Task: Look for space in Voznesensk, Ukraine from 24th August, 2023 to 10th September, 2023 for 8 adults in price range Rs.12000 to Rs.15000. Place can be entire place or shared room with 4 bedrooms having 8 beds and 4 bathrooms. Property type can be house, flat, guest house. Amenities needed are: wifi, TV, free parkinig on premises, gym, breakfast. Booking option can be shelf check-in. Required host language is English.
Action: Mouse moved to (460, 105)
Screenshot: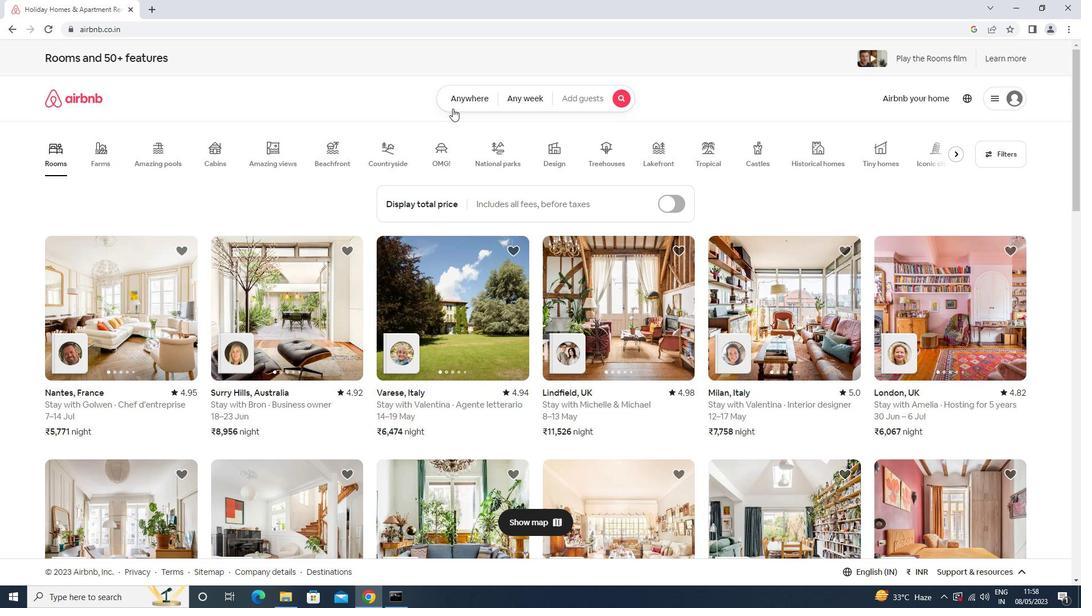 
Action: Mouse pressed left at (460, 105)
Screenshot: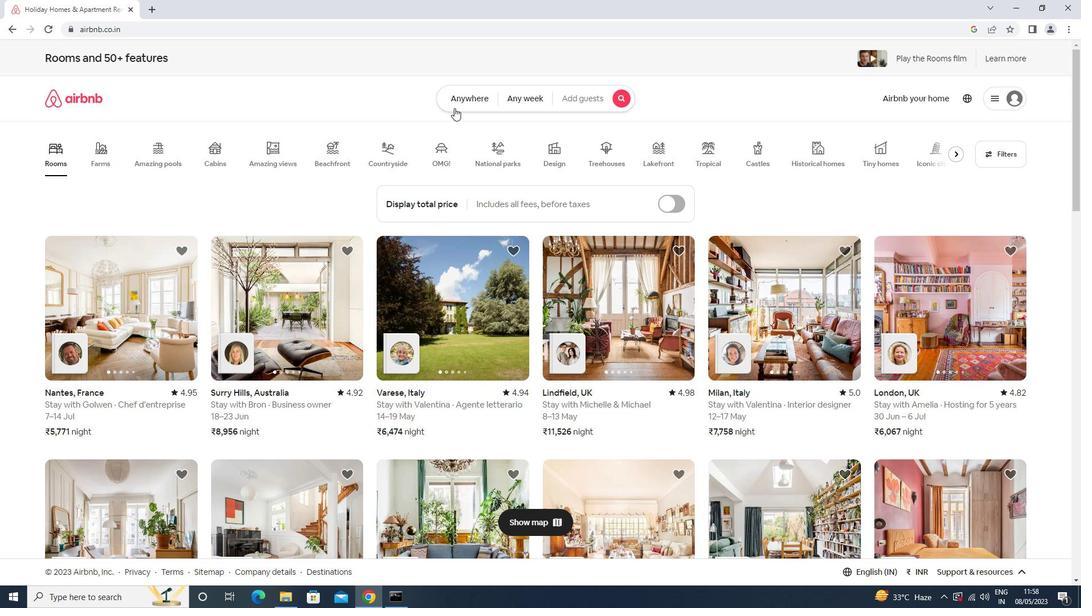 
Action: Mouse moved to (388, 137)
Screenshot: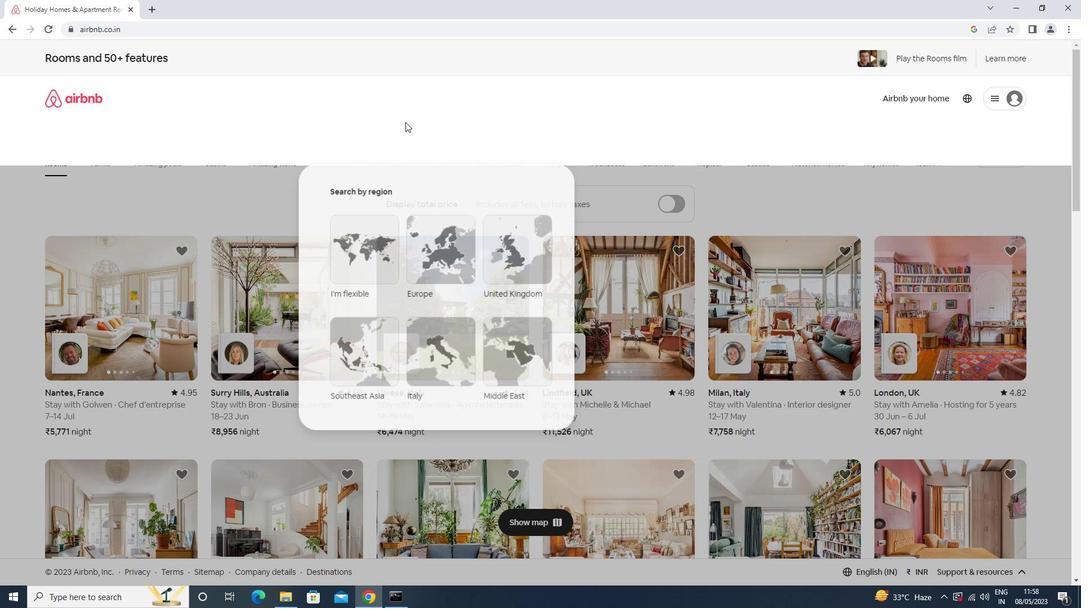 
Action: Mouse pressed left at (388, 137)
Screenshot: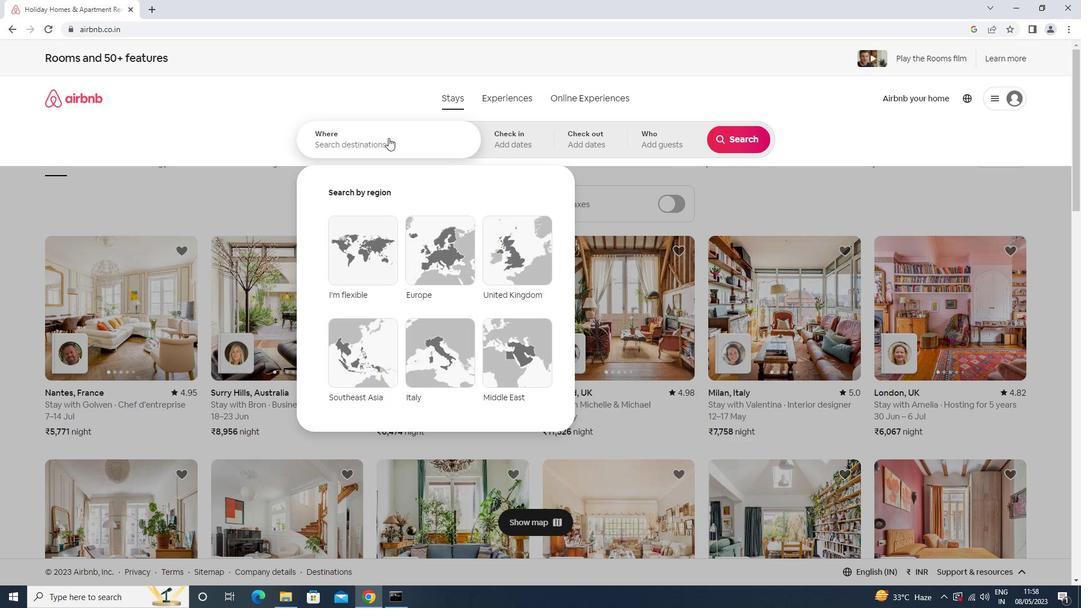 
Action: Key pressed <Key.shift>VOZNESENSK,<Key.shift>UKRAIRE<Key.enter>
Screenshot: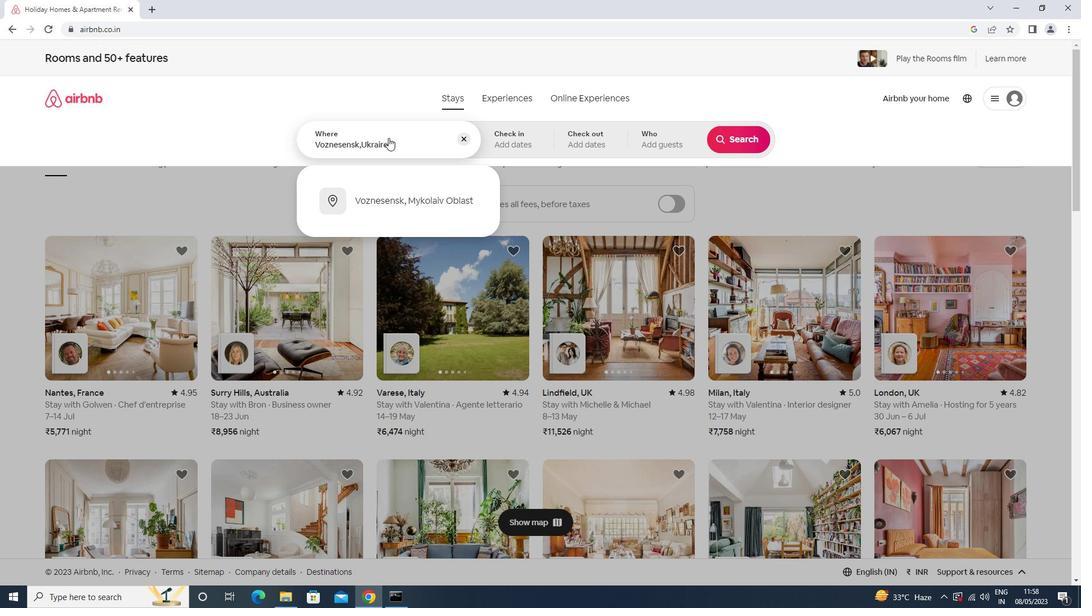 
Action: Mouse moved to (736, 228)
Screenshot: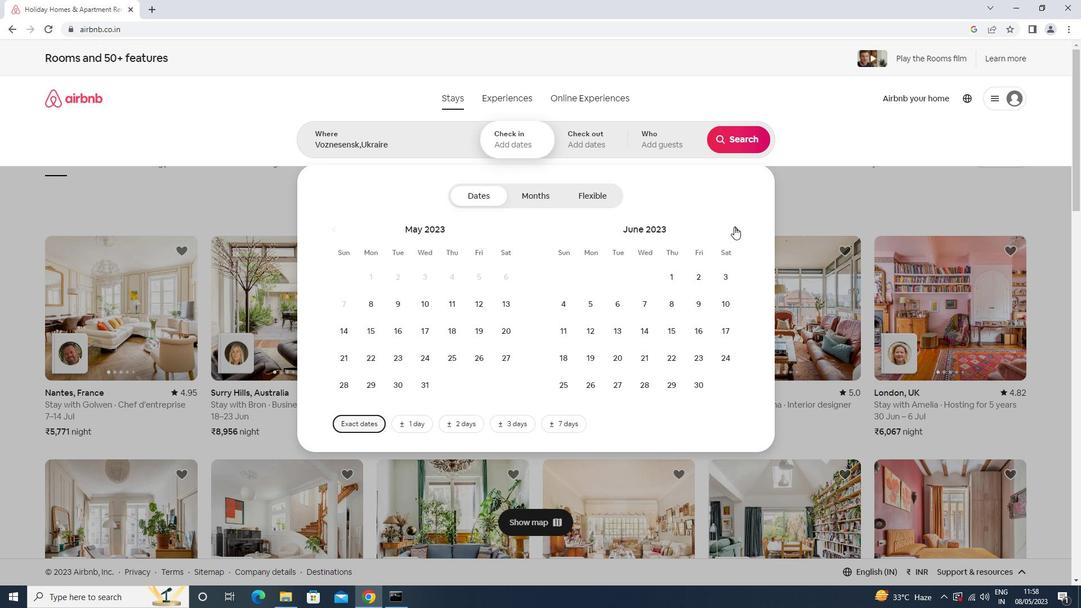 
Action: Mouse pressed left at (736, 228)
Screenshot: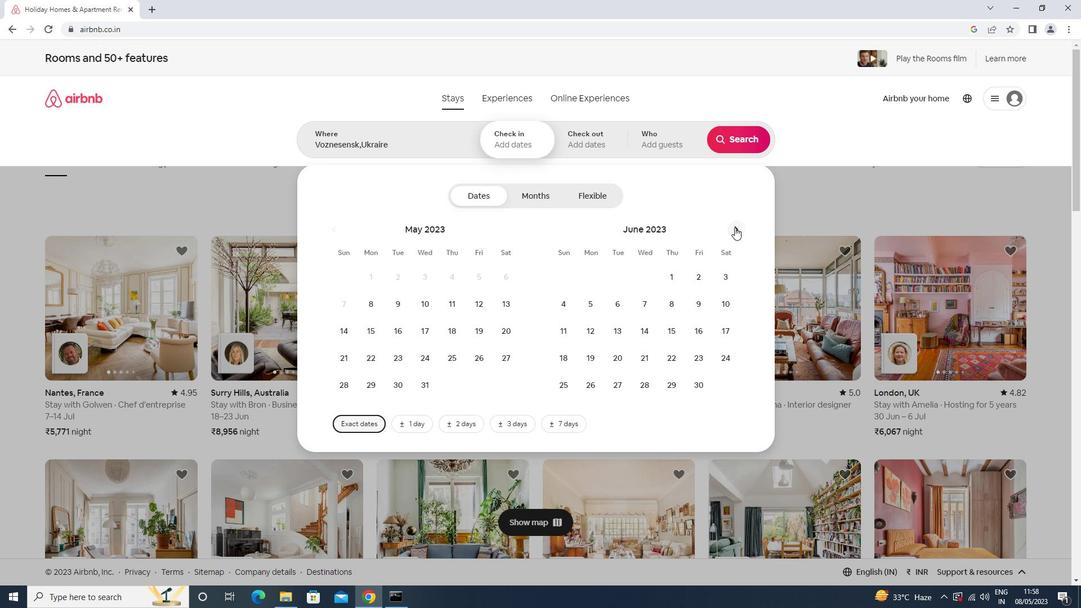 
Action: Mouse moved to (736, 229)
Screenshot: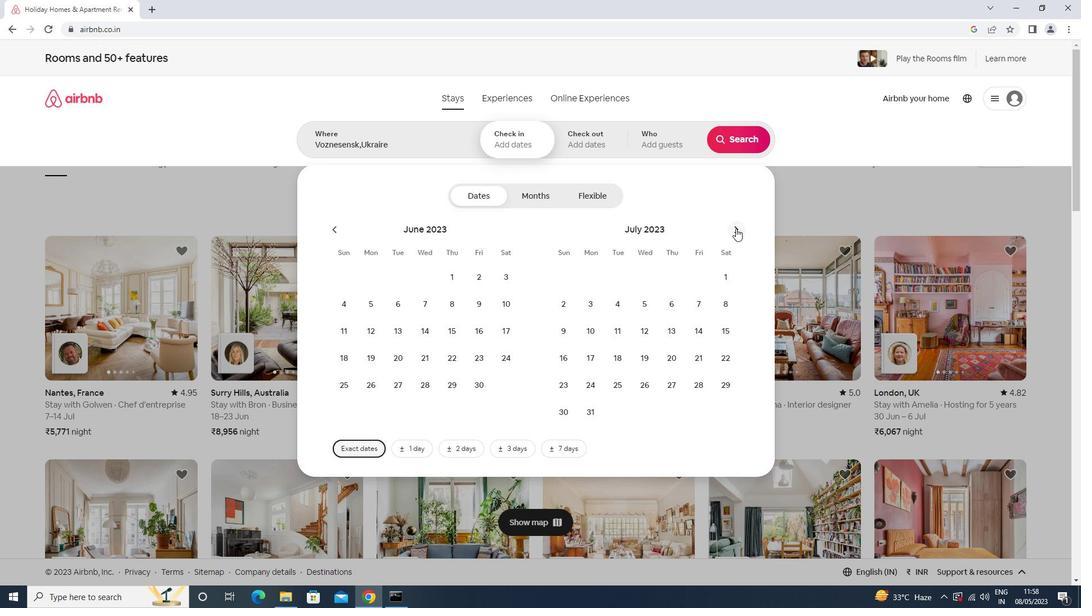 
Action: Mouse pressed left at (736, 229)
Screenshot: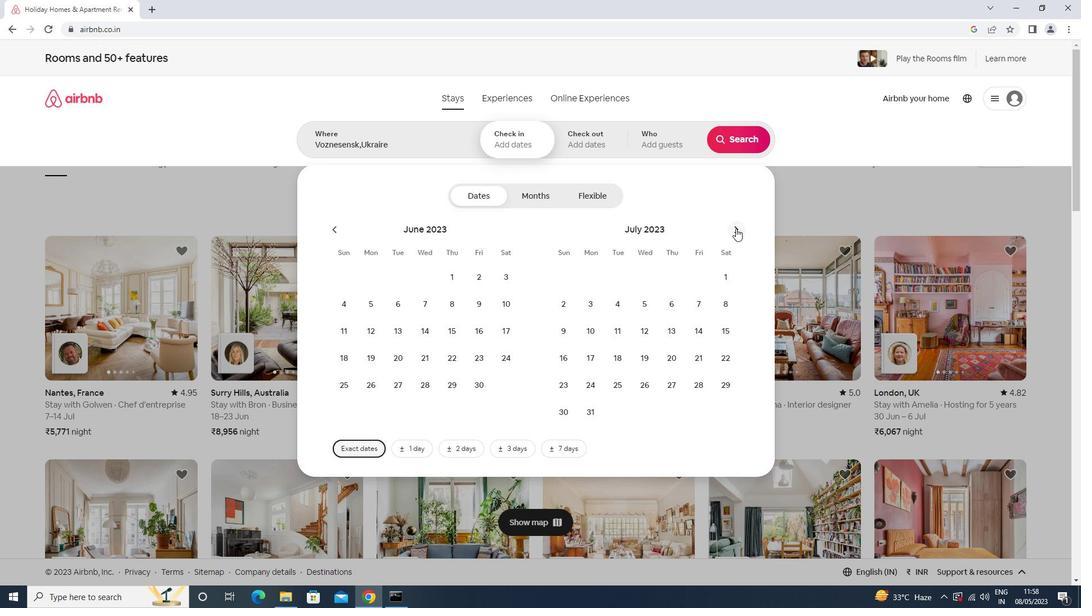 
Action: Mouse moved to (732, 233)
Screenshot: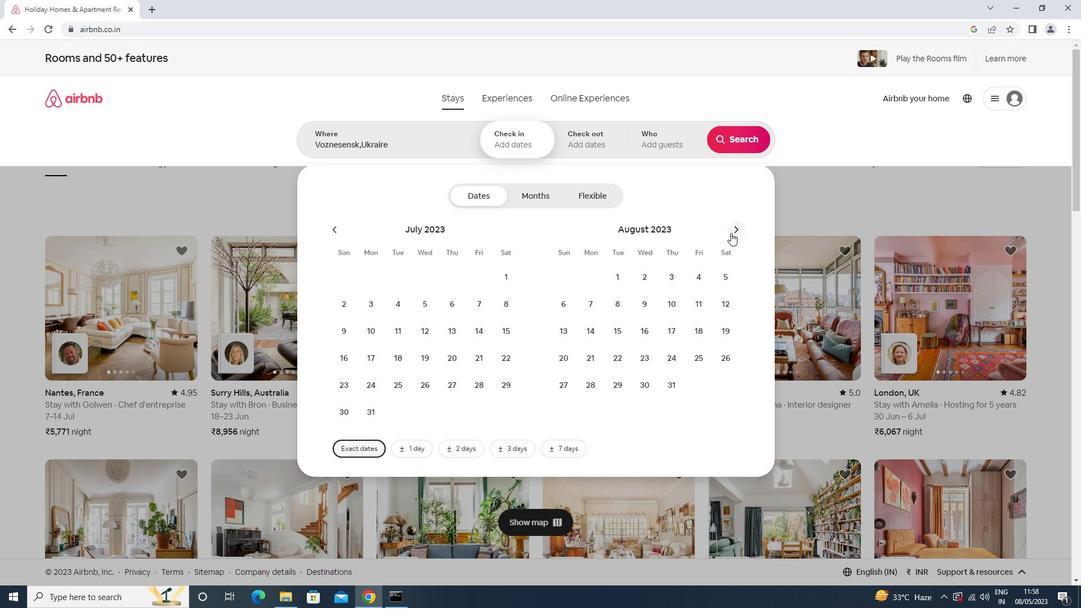 
Action: Mouse pressed left at (732, 233)
Screenshot: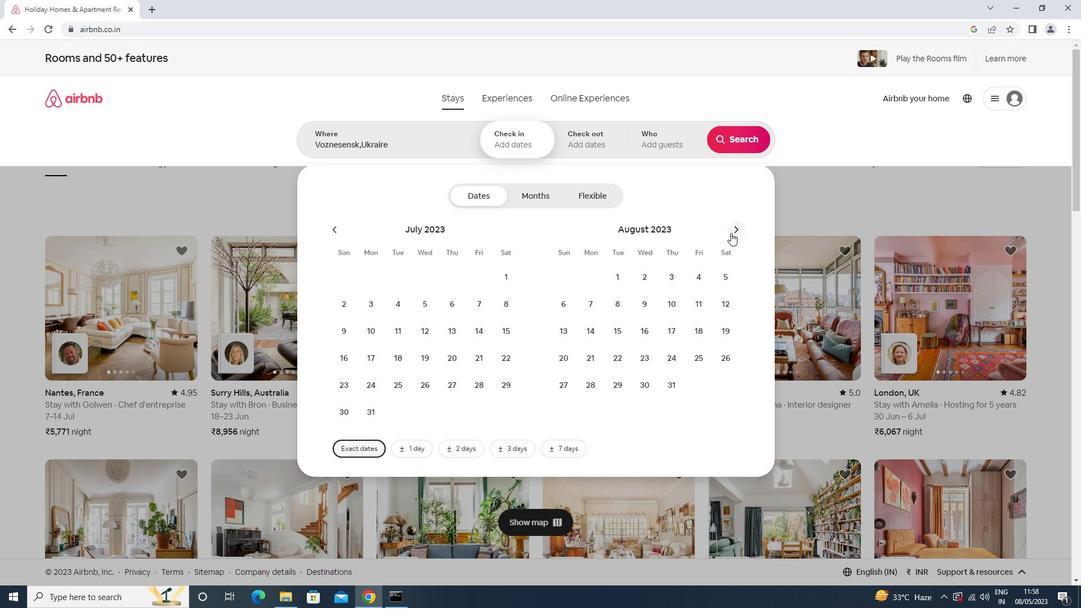 
Action: Mouse moved to (446, 357)
Screenshot: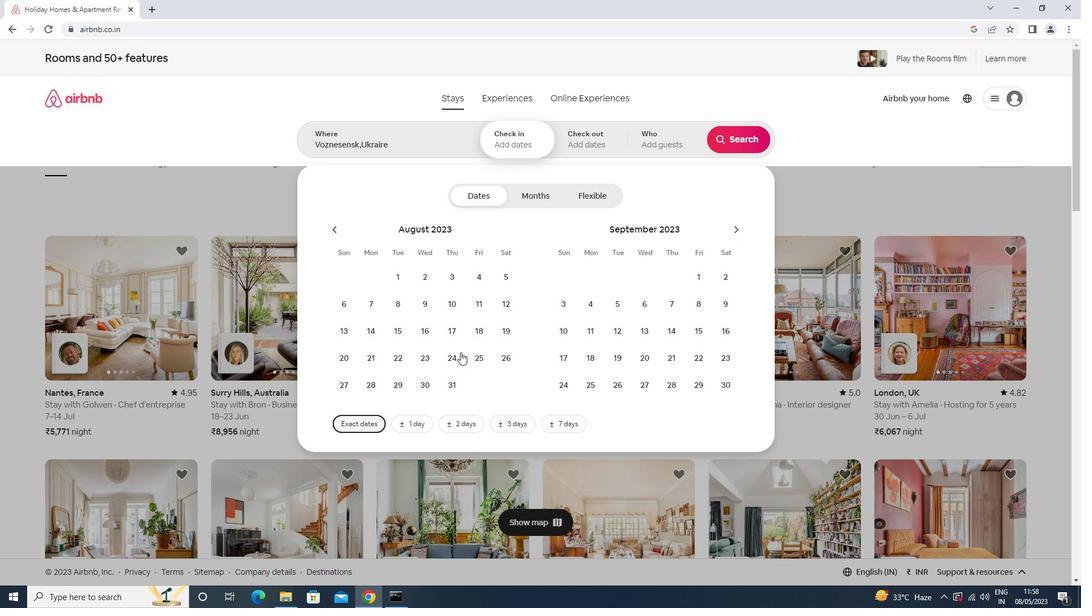 
Action: Mouse pressed left at (446, 357)
Screenshot: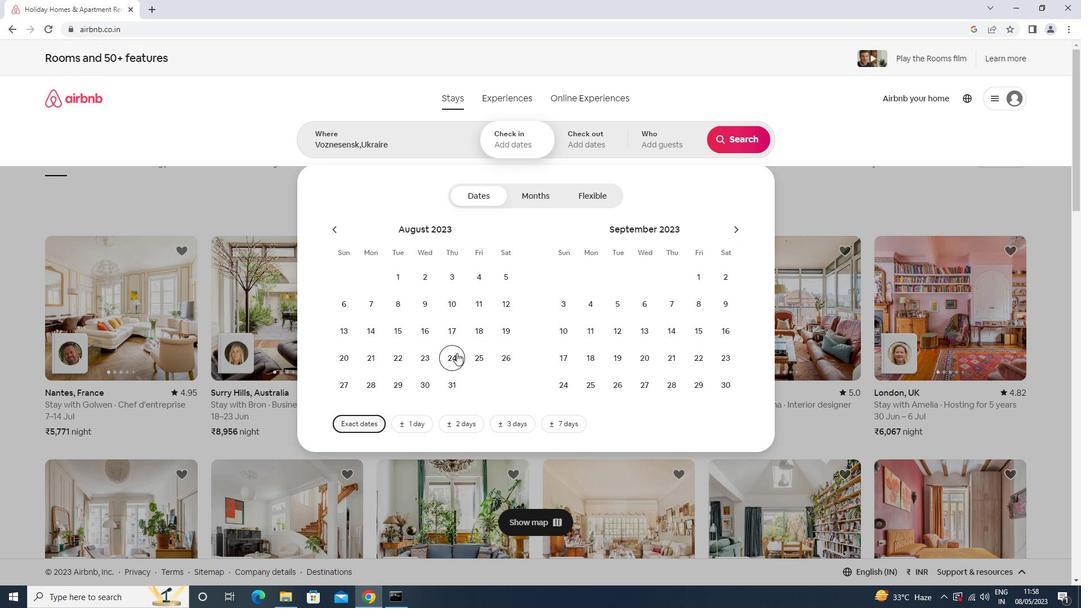 
Action: Mouse moved to (566, 327)
Screenshot: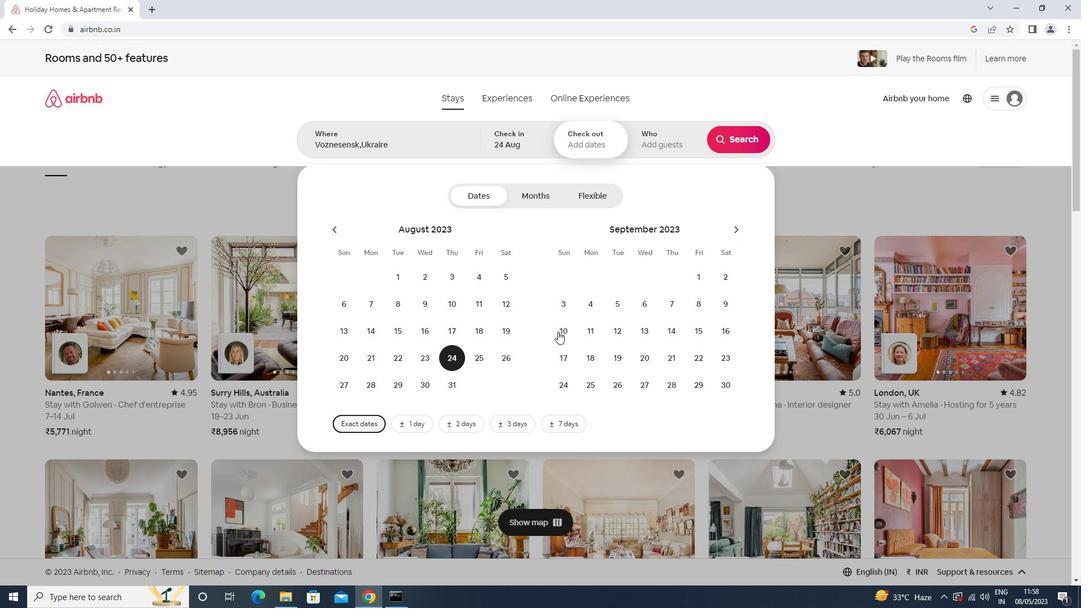 
Action: Mouse pressed left at (566, 327)
Screenshot: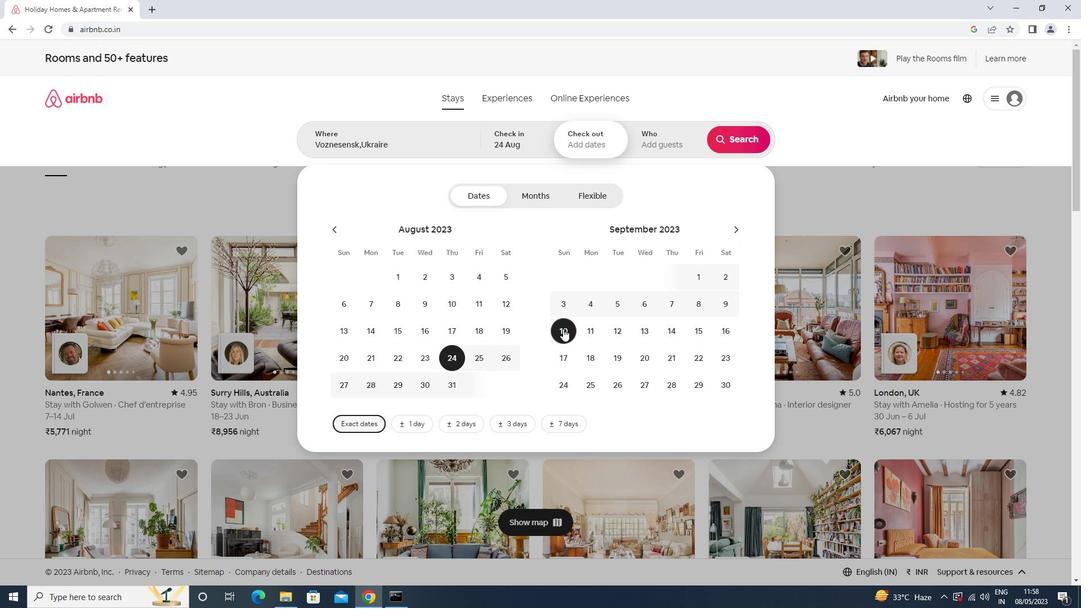 
Action: Mouse moved to (642, 135)
Screenshot: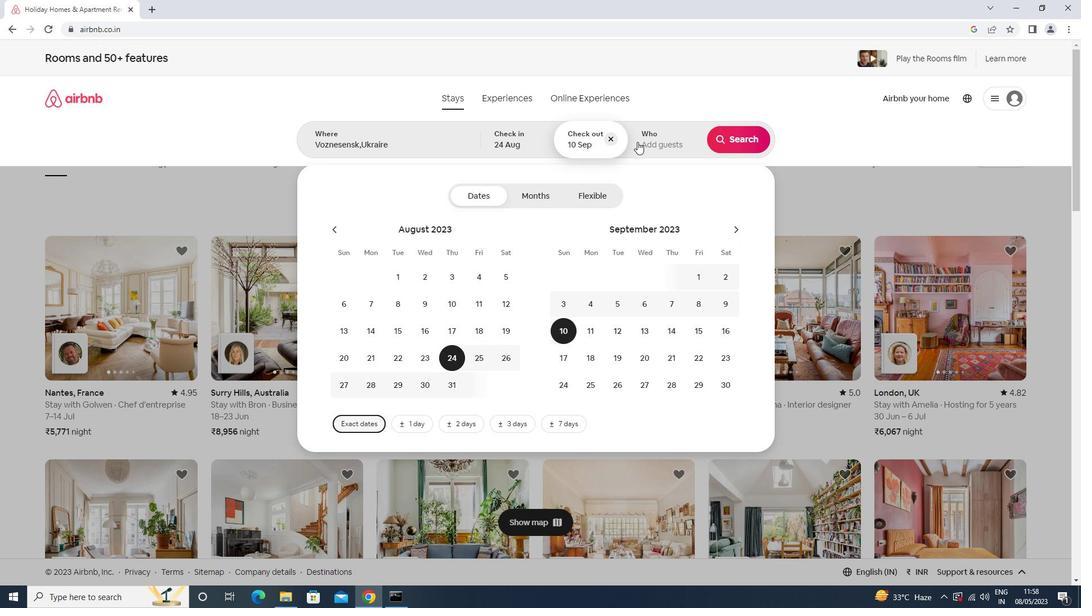 
Action: Mouse pressed left at (642, 135)
Screenshot: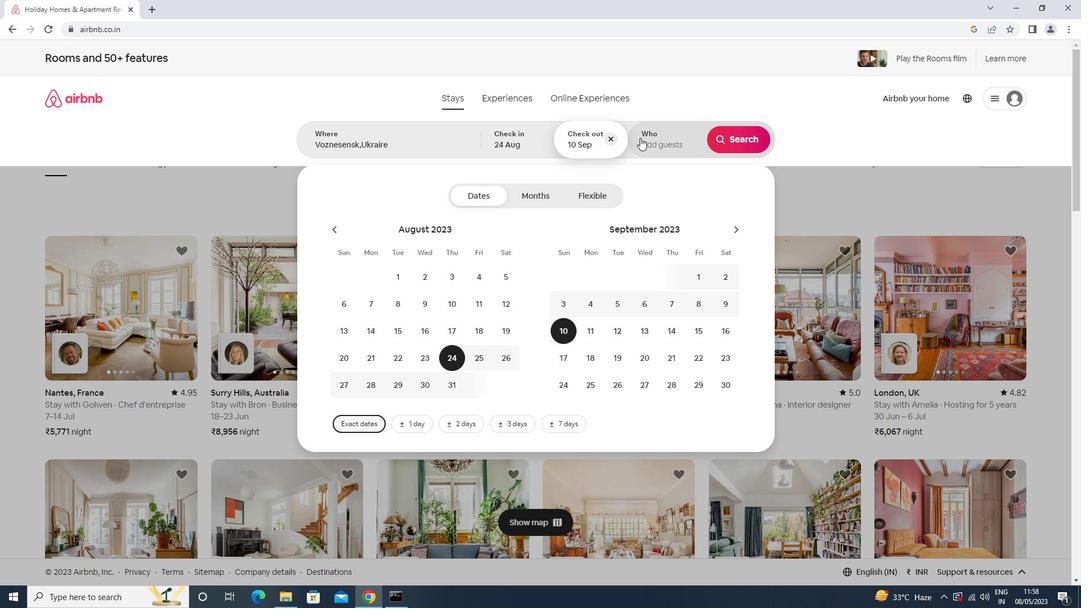 
Action: Mouse moved to (736, 201)
Screenshot: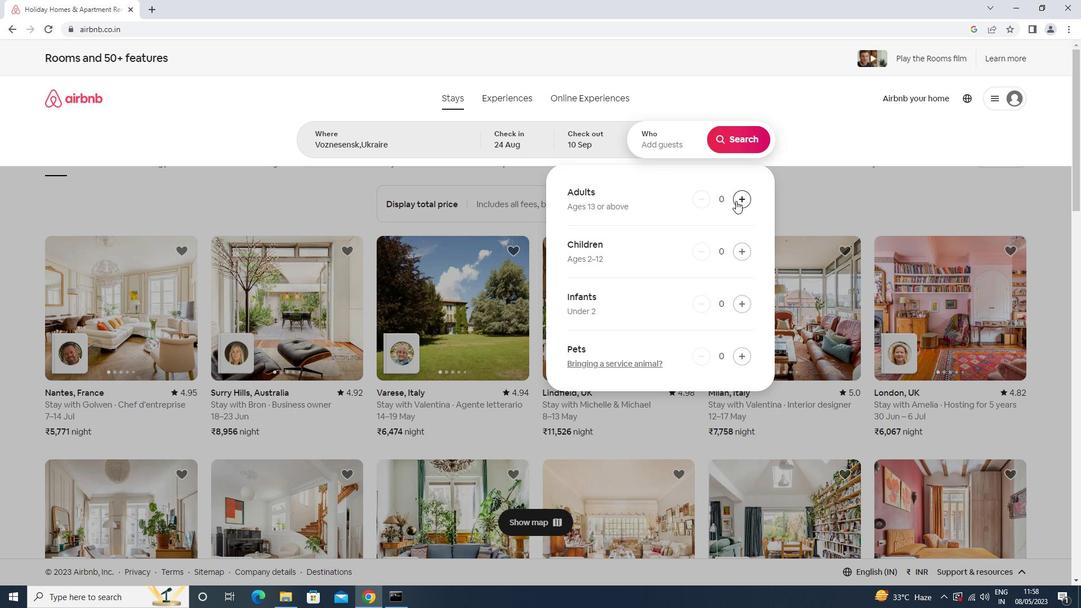 
Action: Mouse pressed left at (736, 201)
Screenshot: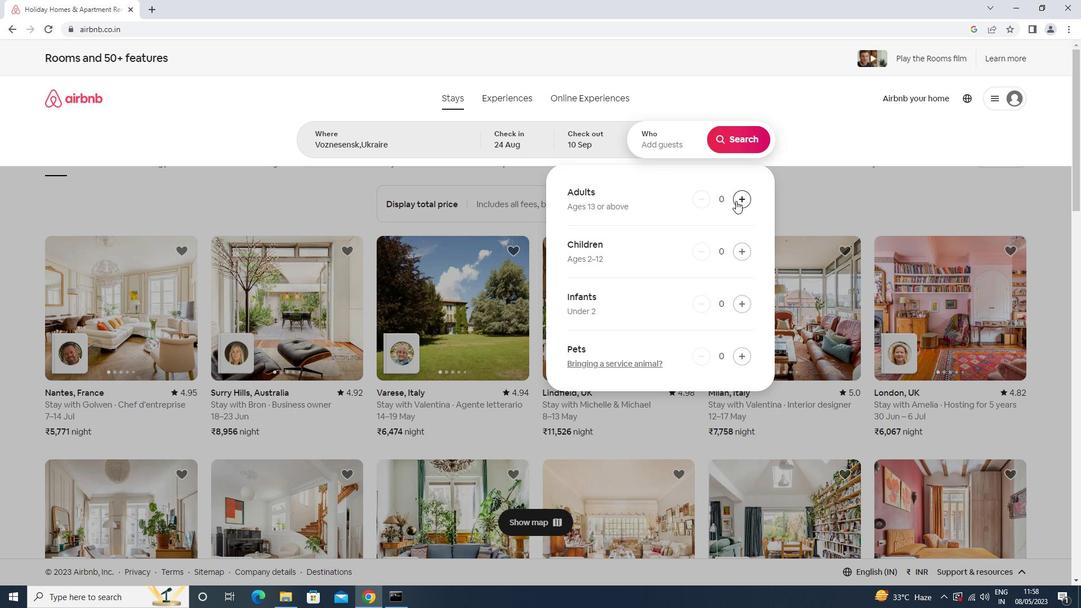 
Action: Mouse moved to (736, 201)
Screenshot: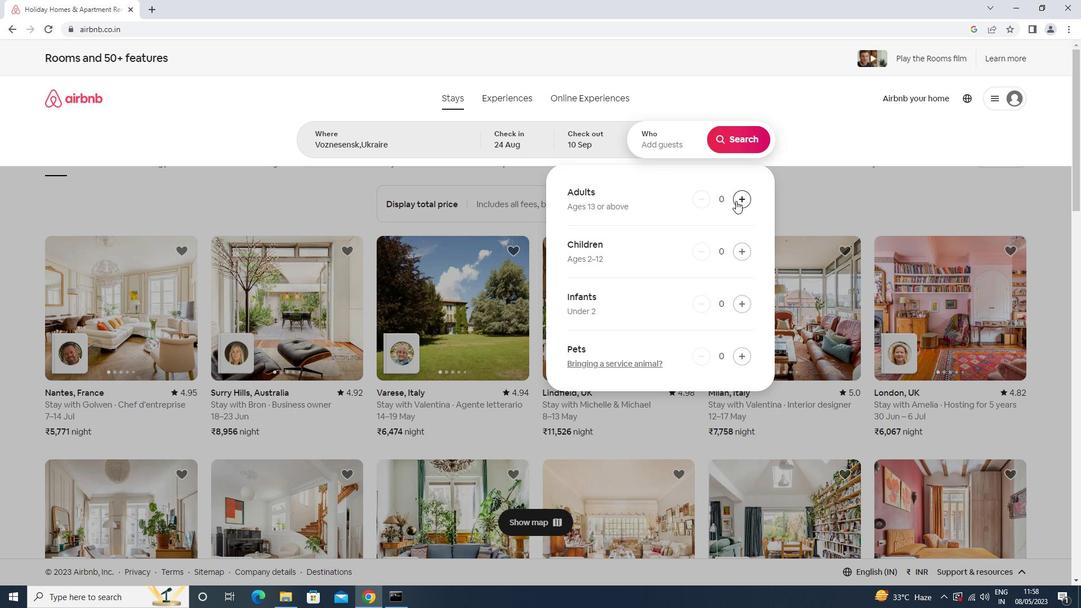 
Action: Mouse pressed left at (736, 201)
Screenshot: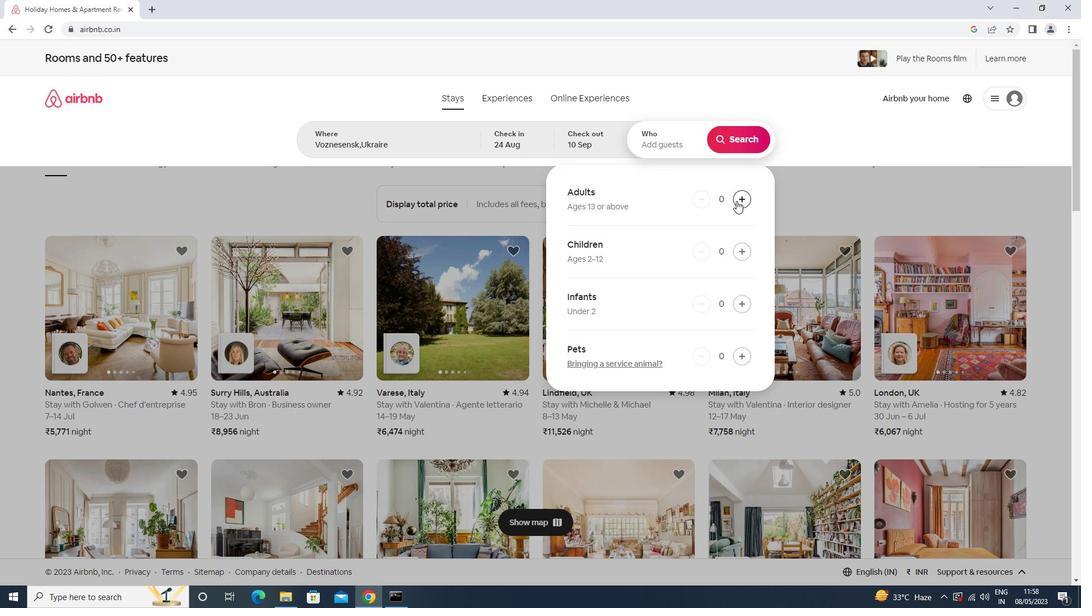 
Action: Mouse pressed left at (736, 201)
Screenshot: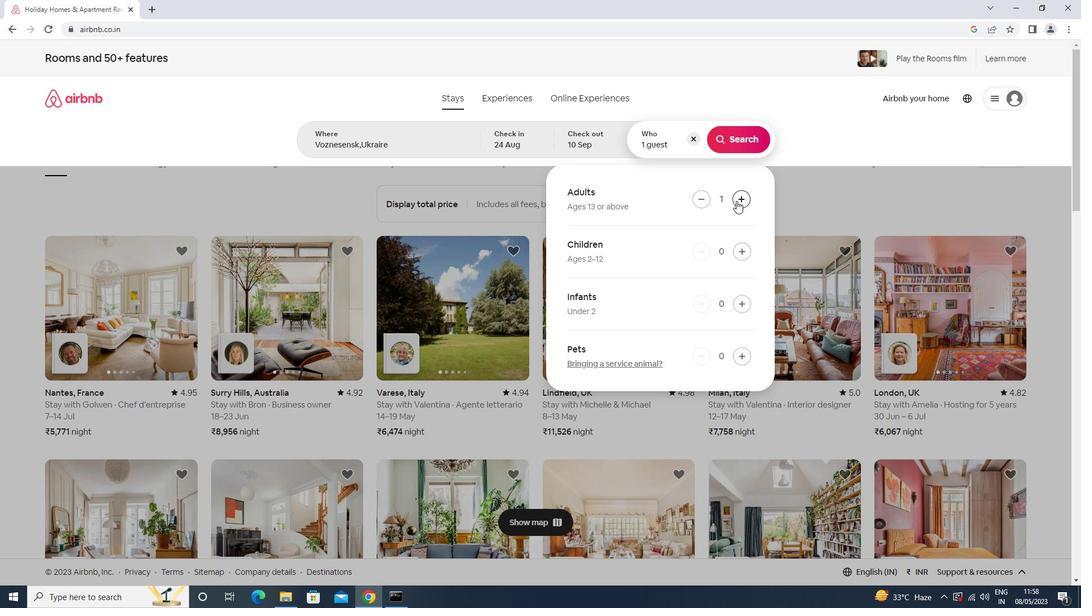 
Action: Mouse pressed left at (736, 201)
Screenshot: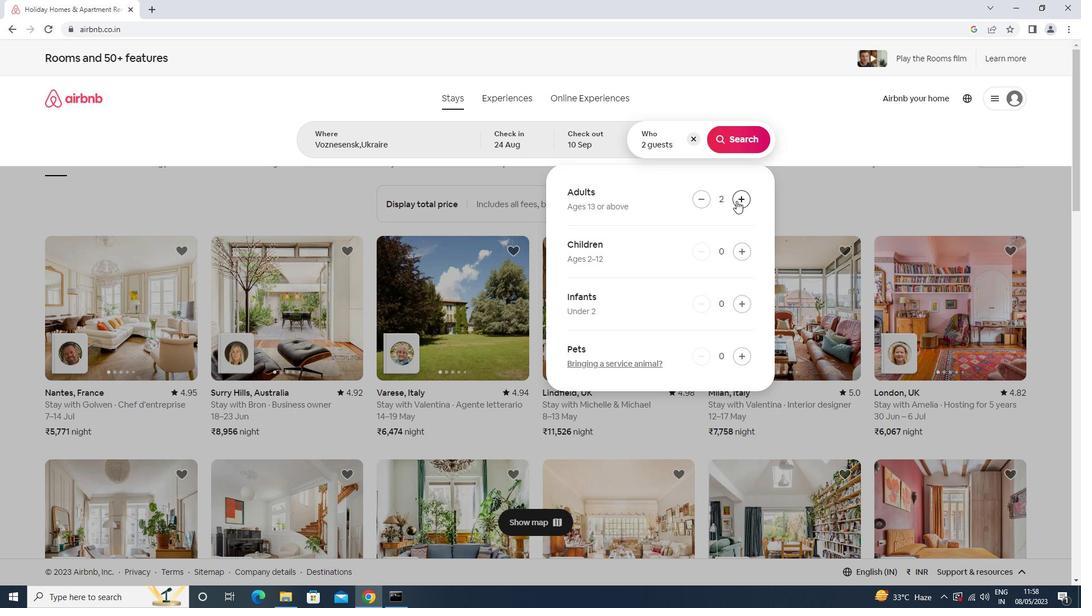 
Action: Mouse pressed left at (736, 201)
Screenshot: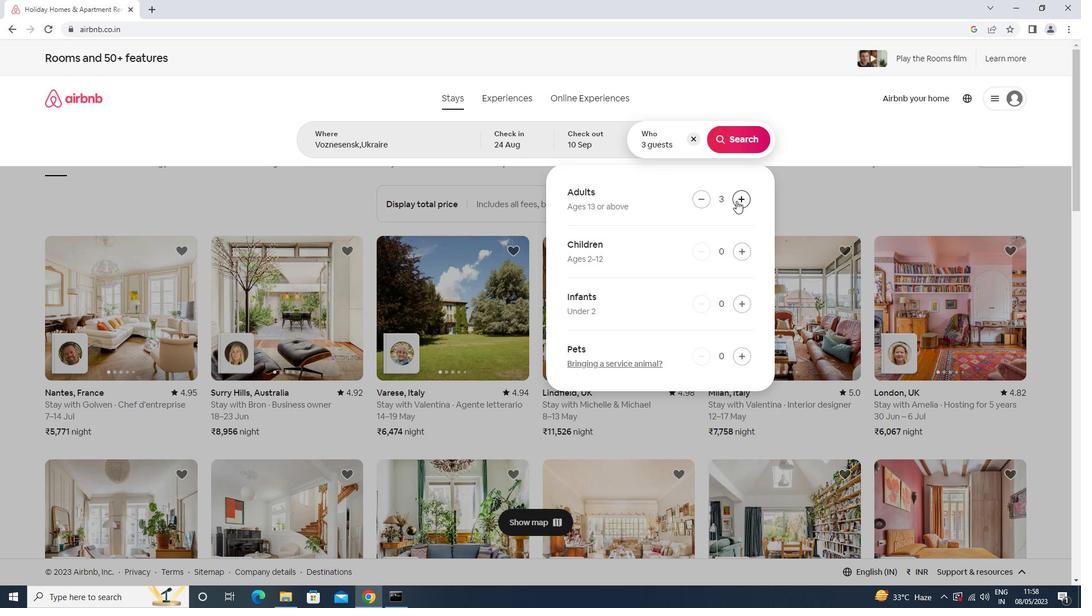 
Action: Mouse pressed left at (736, 201)
Screenshot: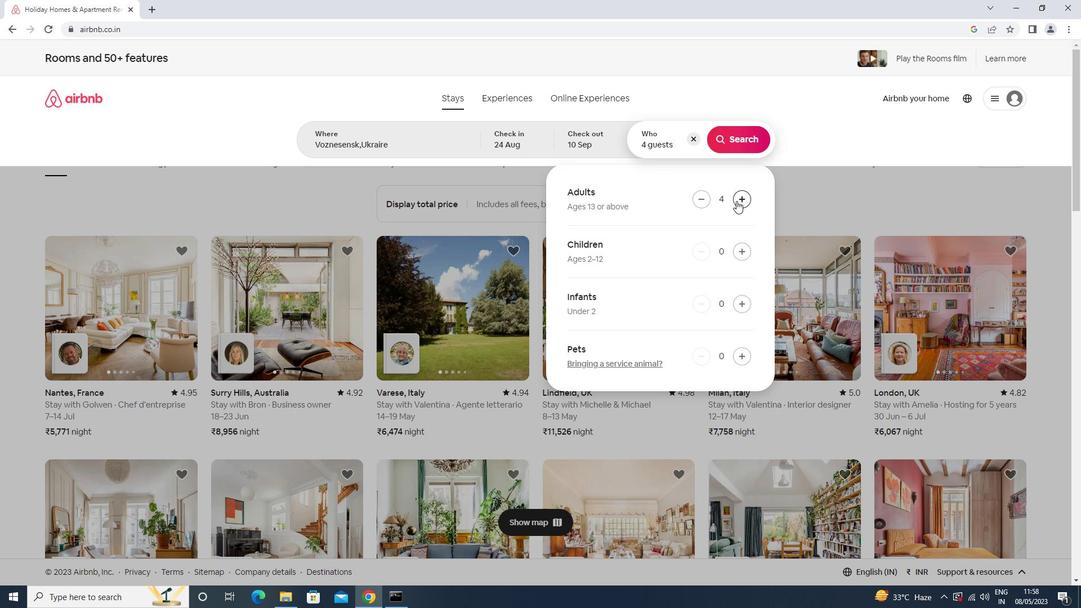 
Action: Mouse pressed left at (736, 201)
Screenshot: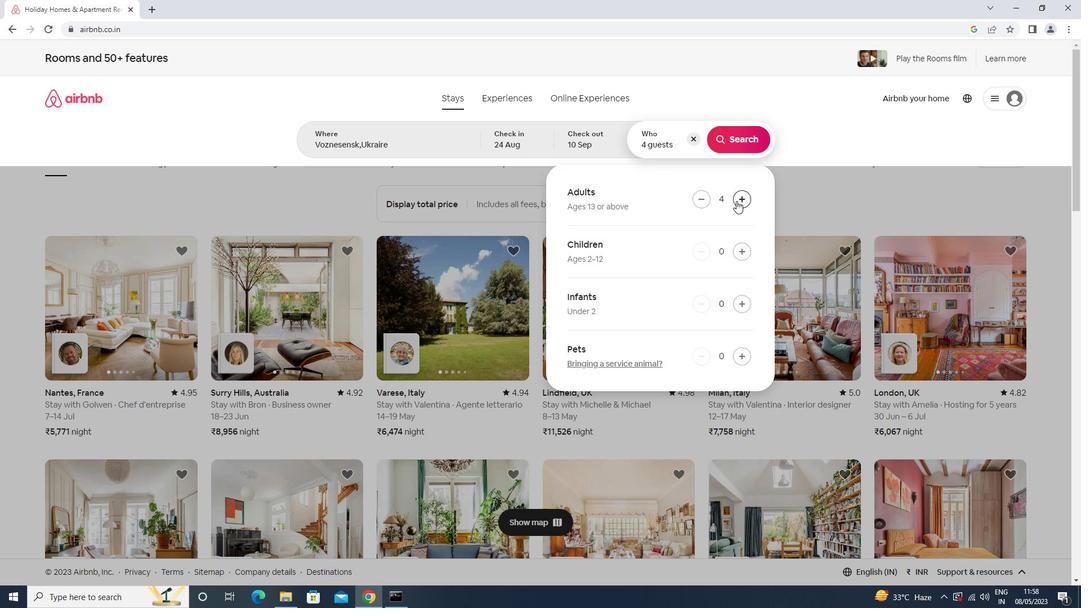 
Action: Mouse pressed left at (736, 201)
Screenshot: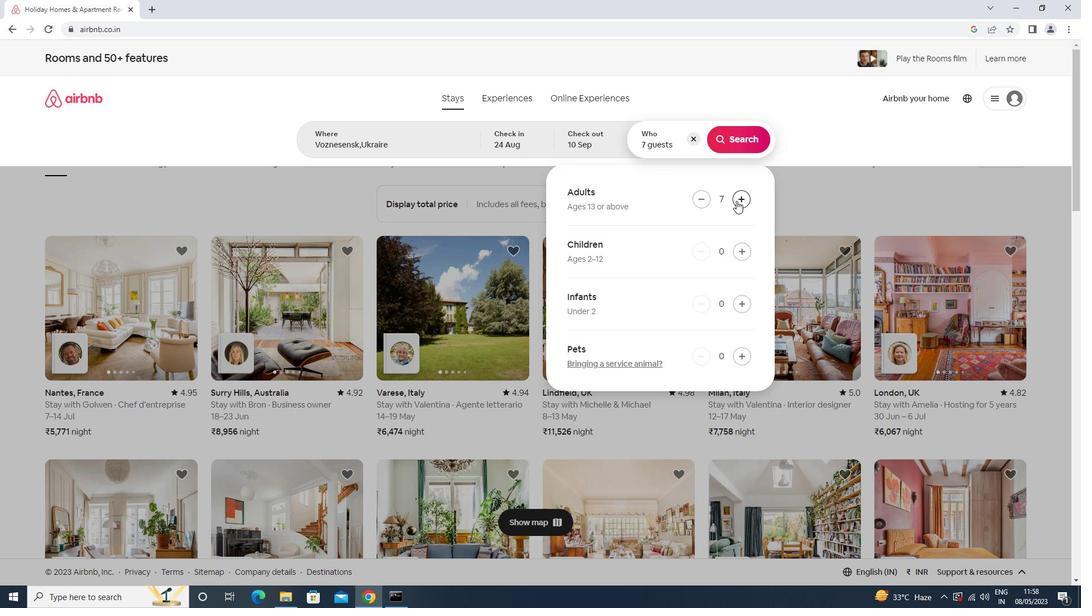 
Action: Mouse moved to (735, 135)
Screenshot: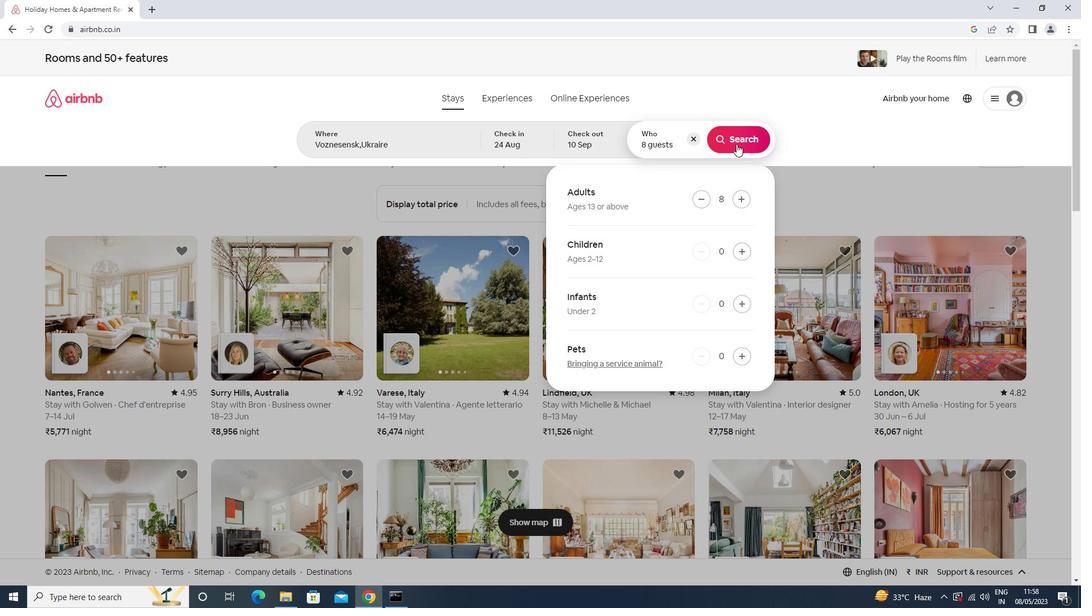 
Action: Mouse pressed left at (735, 135)
Screenshot: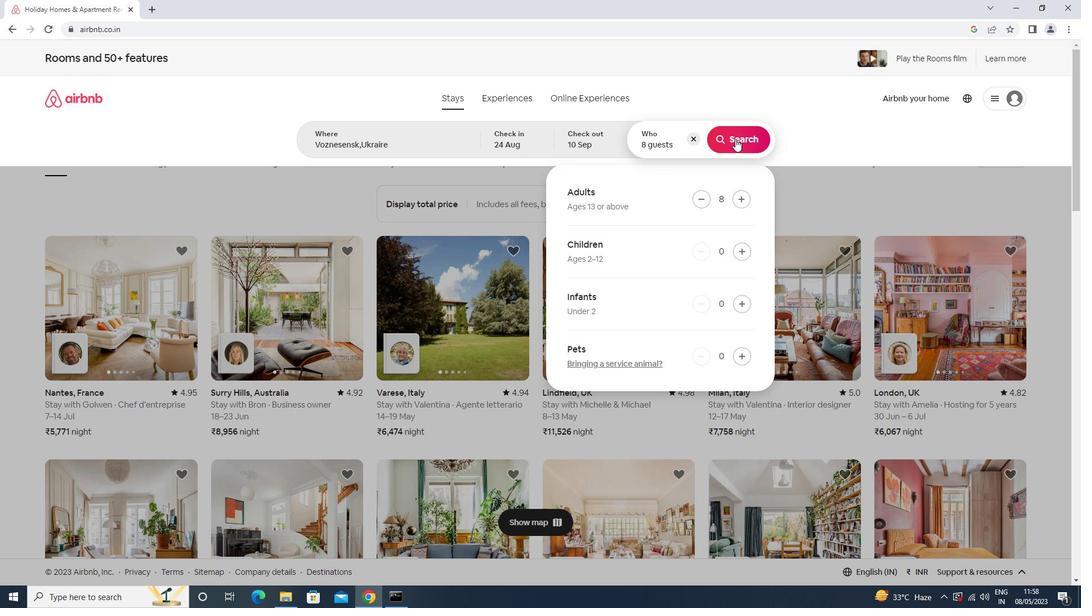 
Action: Mouse moved to (1010, 103)
Screenshot: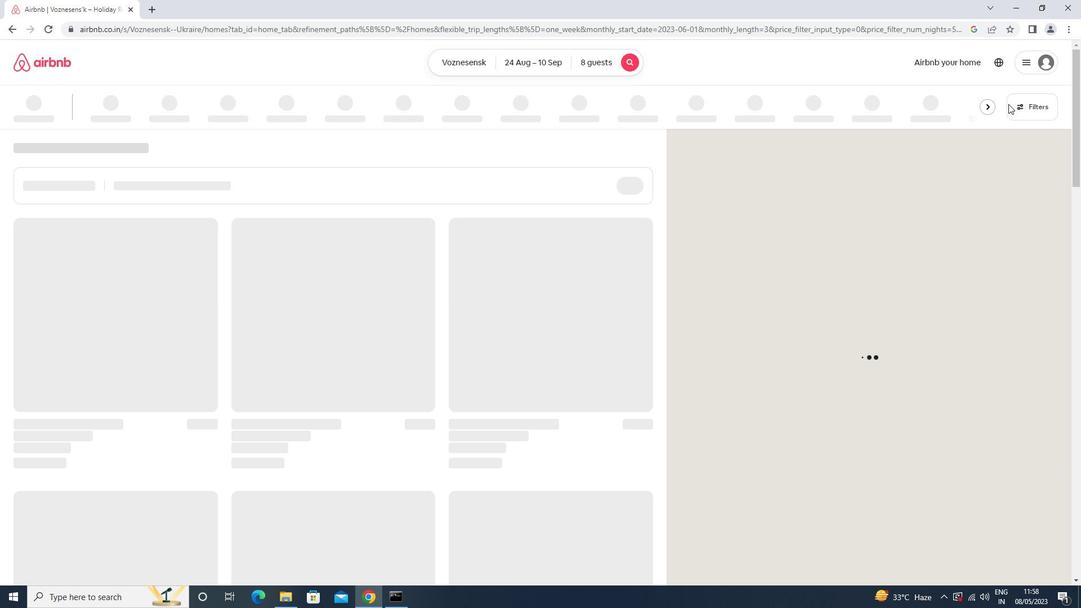 
Action: Mouse pressed left at (1010, 103)
Screenshot: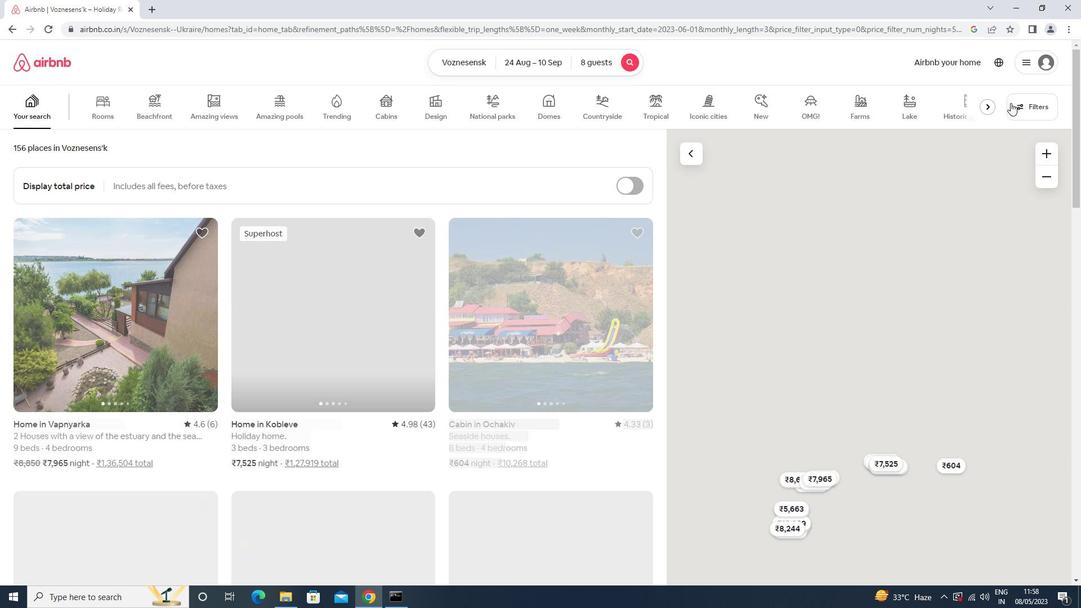 
Action: Mouse moved to (399, 386)
Screenshot: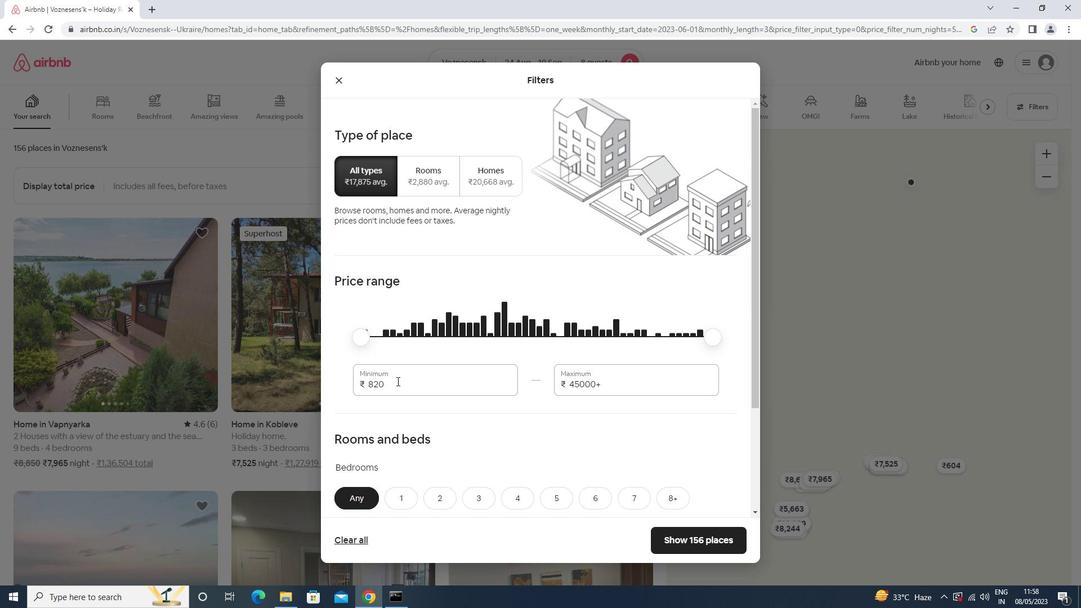 
Action: Mouse pressed left at (399, 386)
Screenshot: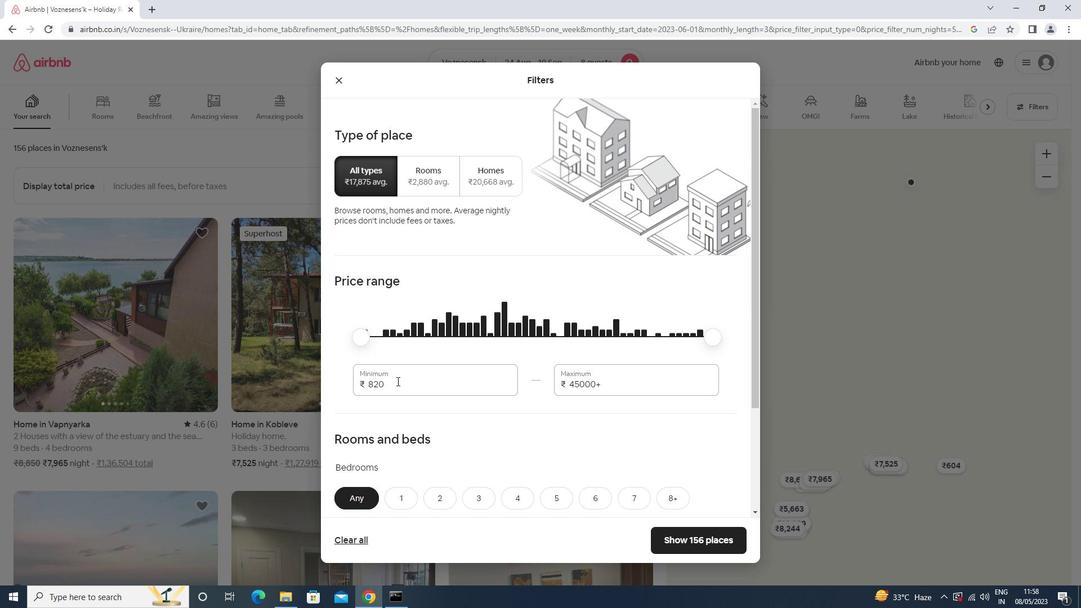
Action: Mouse moved to (399, 386)
Screenshot: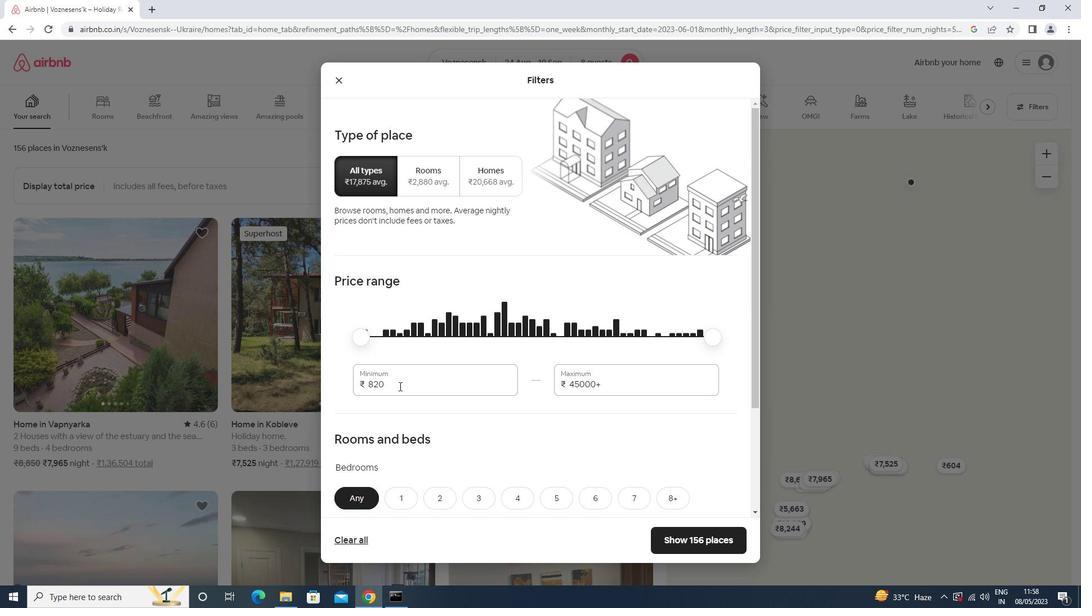 
Action: Key pressed <Key.backspace><Key.backspace><Key.backspace>12000<Key.tab>15000
Screenshot: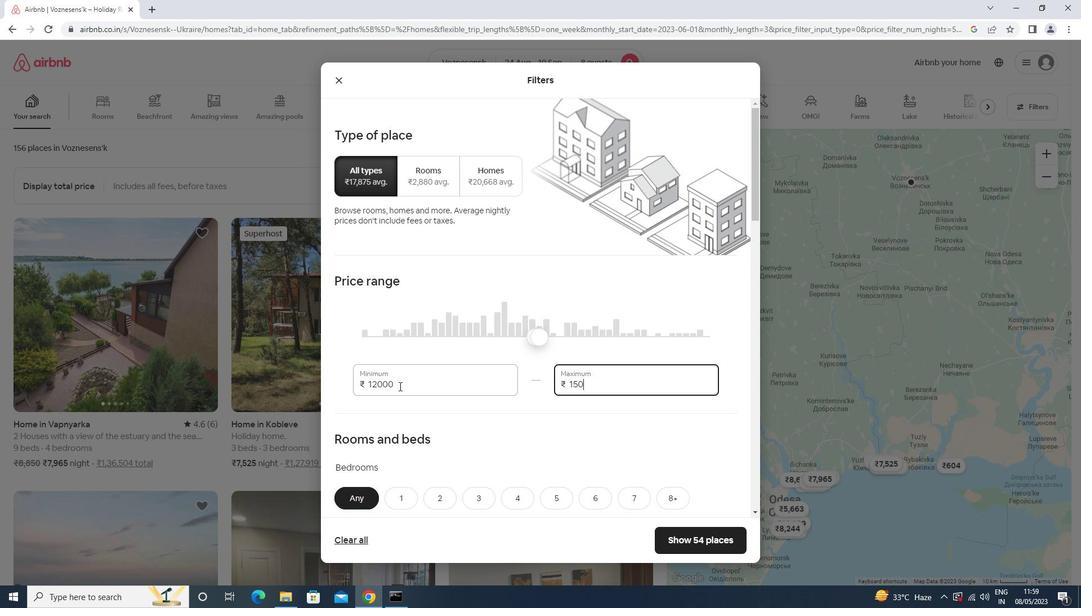 
Action: Mouse moved to (350, 323)
Screenshot: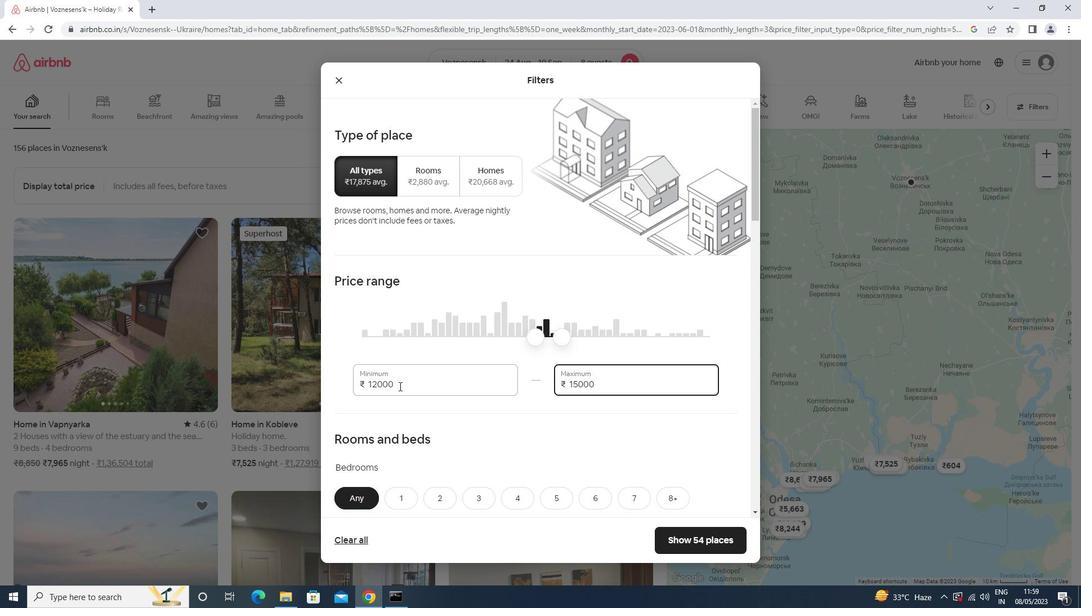 
Action: Mouse scrolled (350, 323) with delta (0, 0)
Screenshot: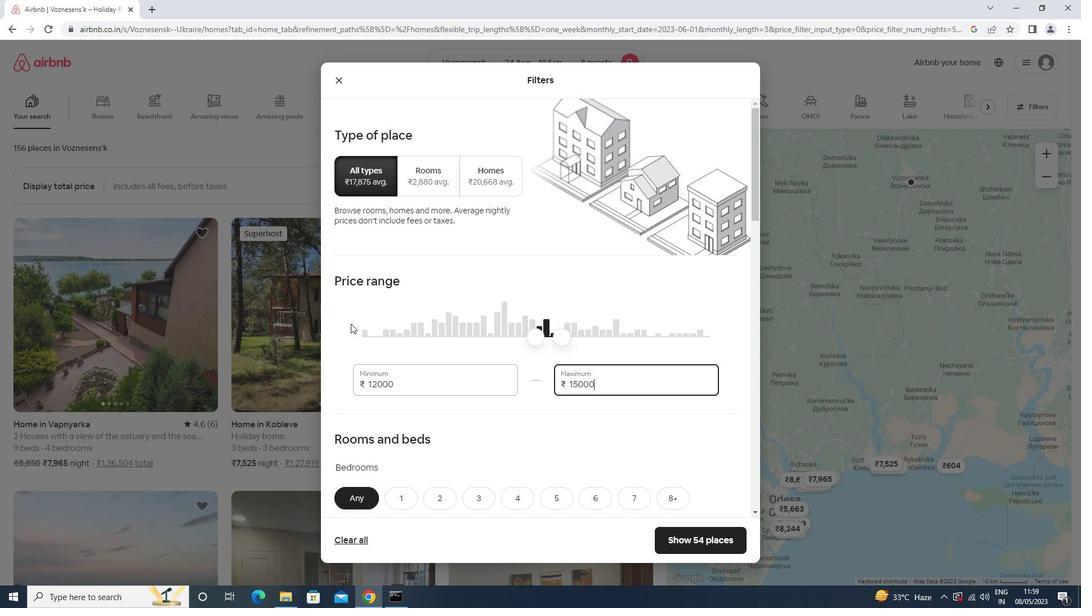 
Action: Mouse scrolled (350, 323) with delta (0, 0)
Screenshot: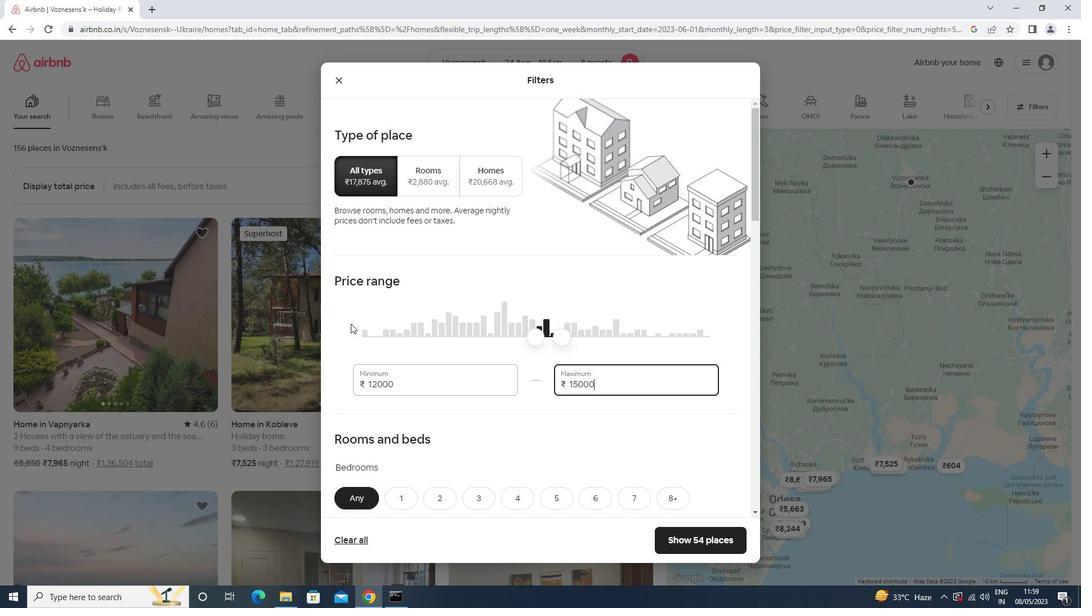 
Action: Mouse scrolled (350, 323) with delta (0, 0)
Screenshot: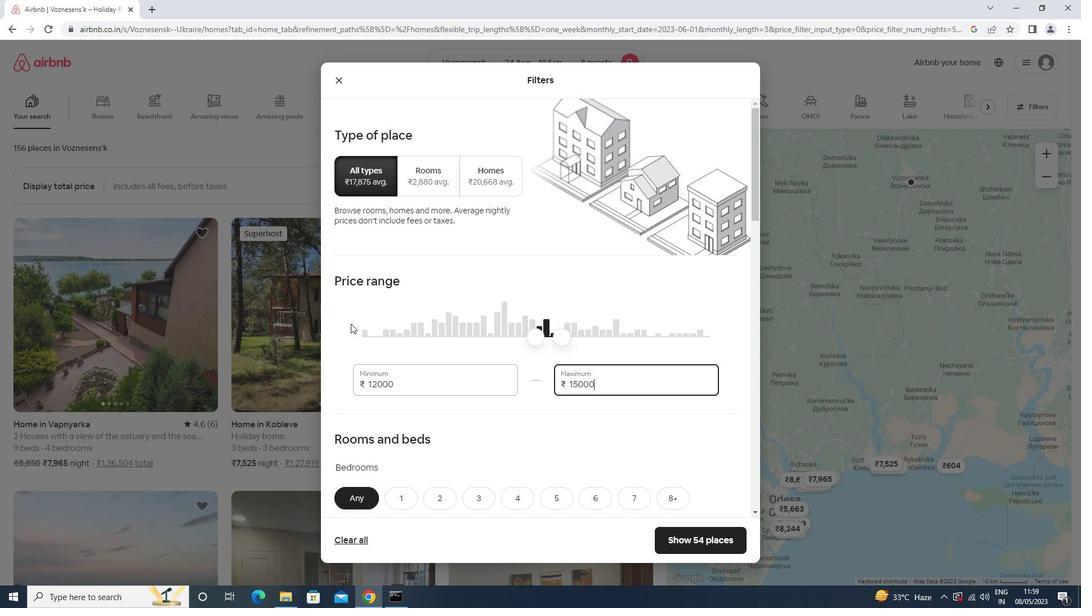 
Action: Mouse scrolled (350, 323) with delta (0, 0)
Screenshot: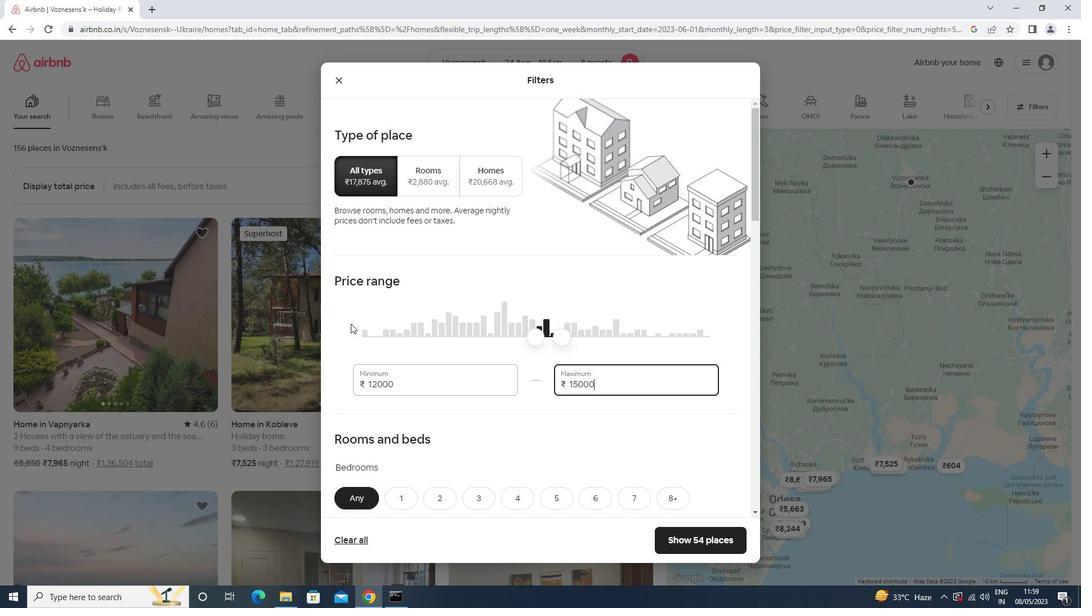 
Action: Mouse scrolled (350, 323) with delta (0, 0)
Screenshot: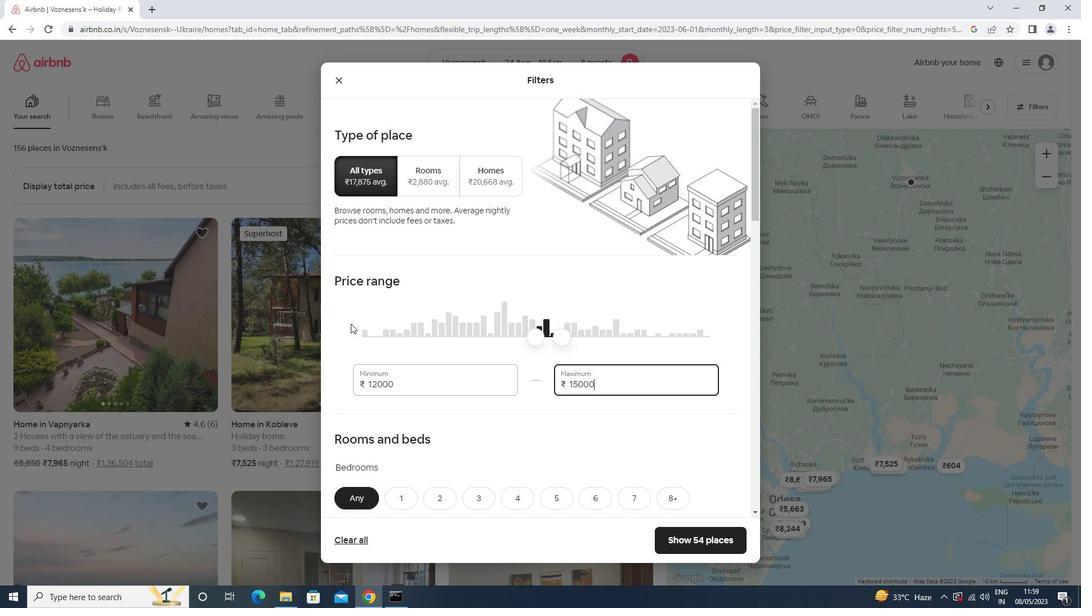
Action: Mouse moved to (515, 211)
Screenshot: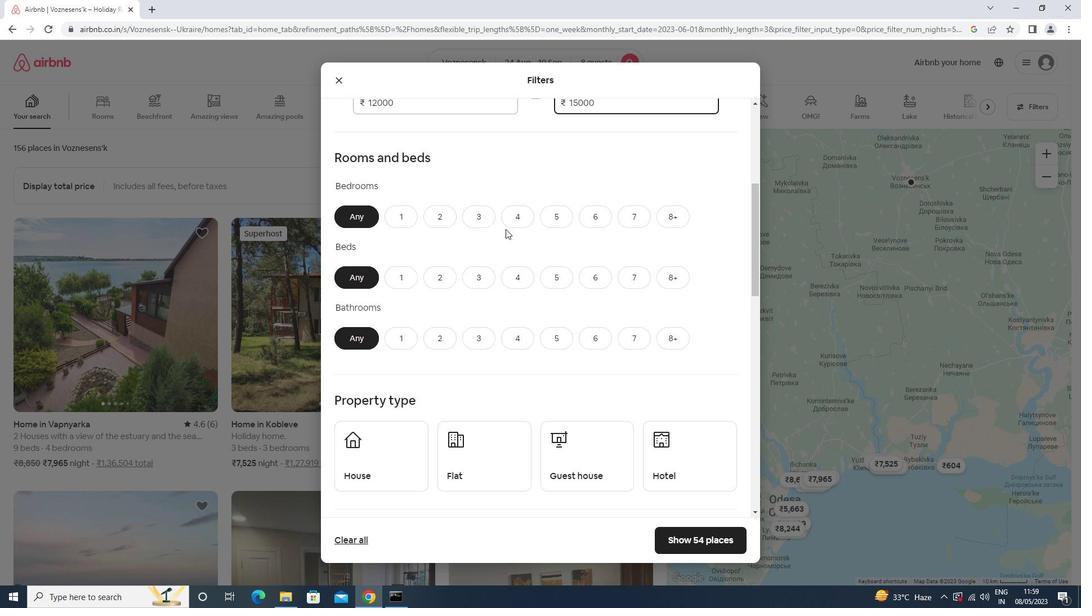 
Action: Mouse pressed left at (515, 211)
Screenshot: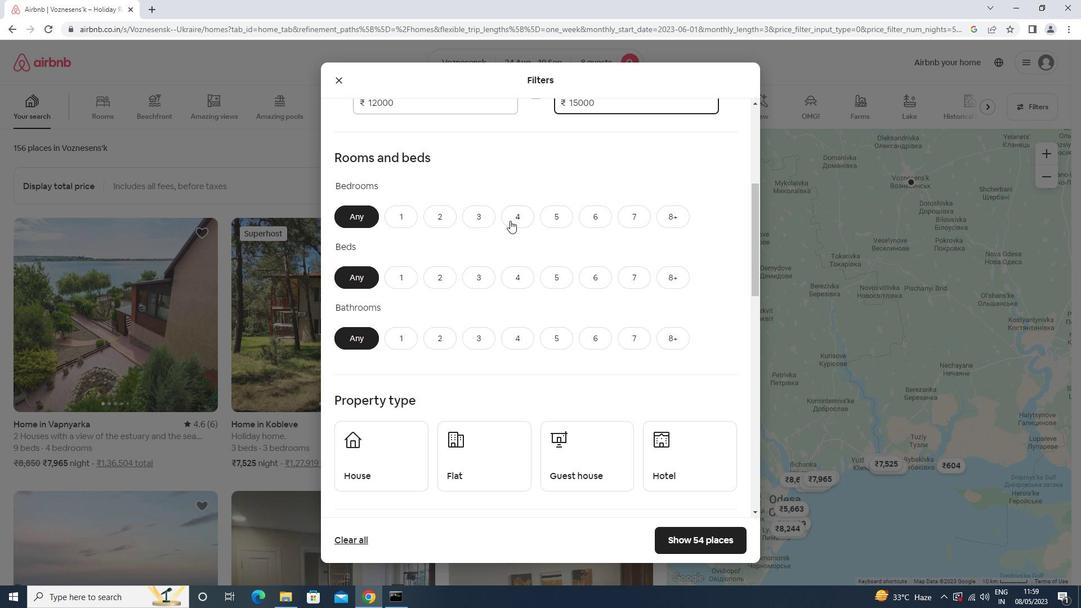 
Action: Mouse moved to (680, 281)
Screenshot: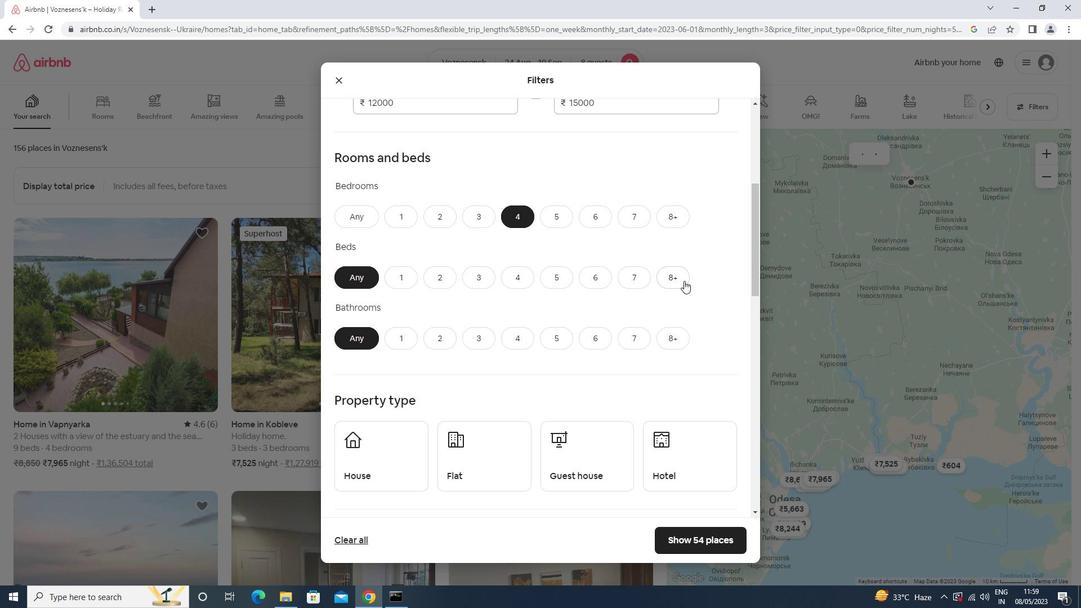 
Action: Mouse pressed left at (680, 281)
Screenshot: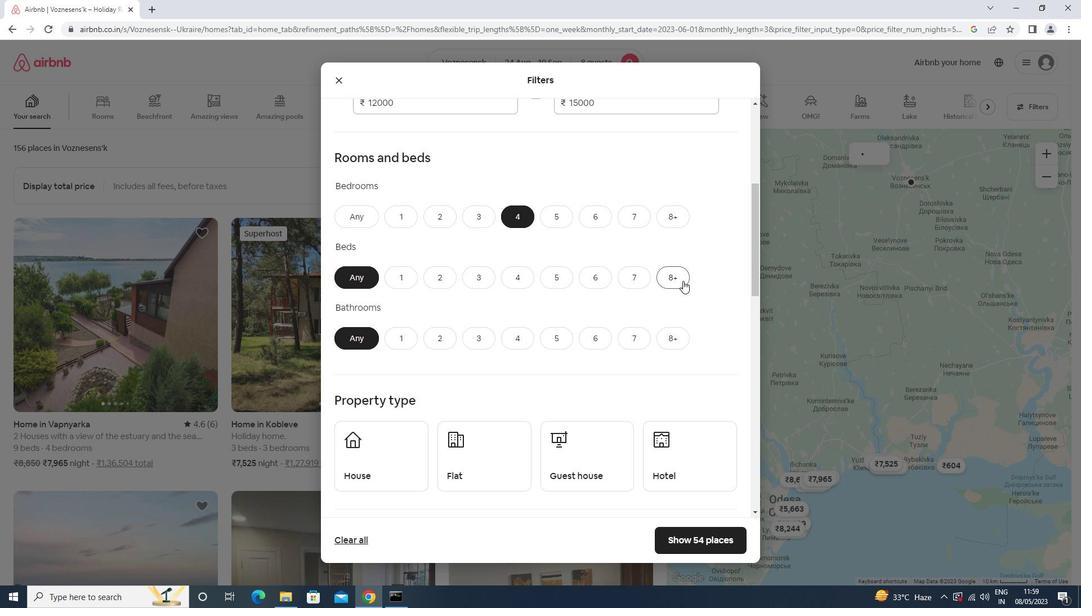 
Action: Mouse moved to (522, 336)
Screenshot: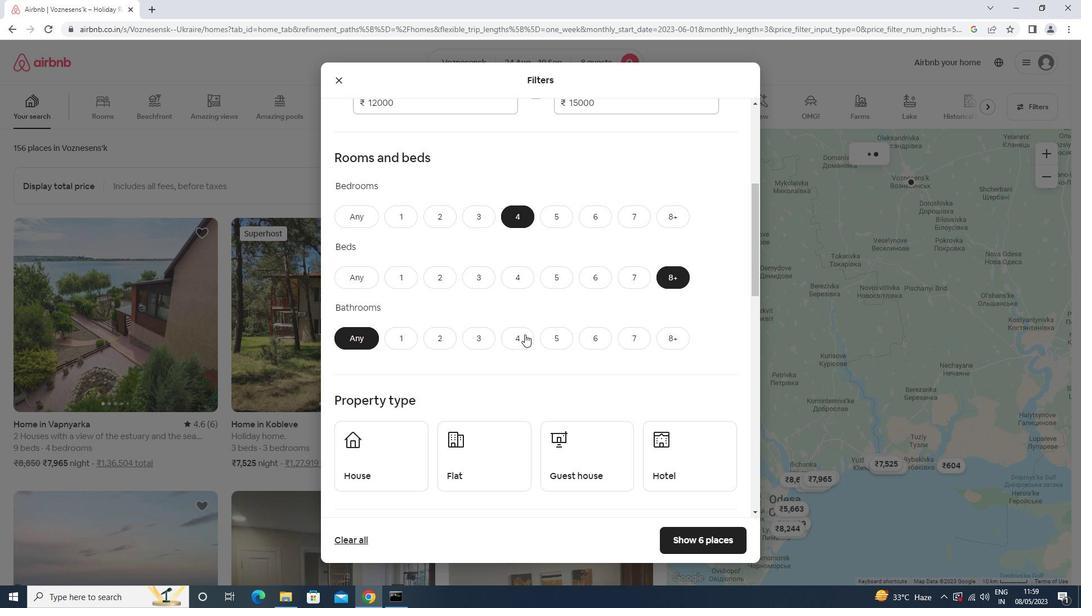 
Action: Mouse pressed left at (522, 336)
Screenshot: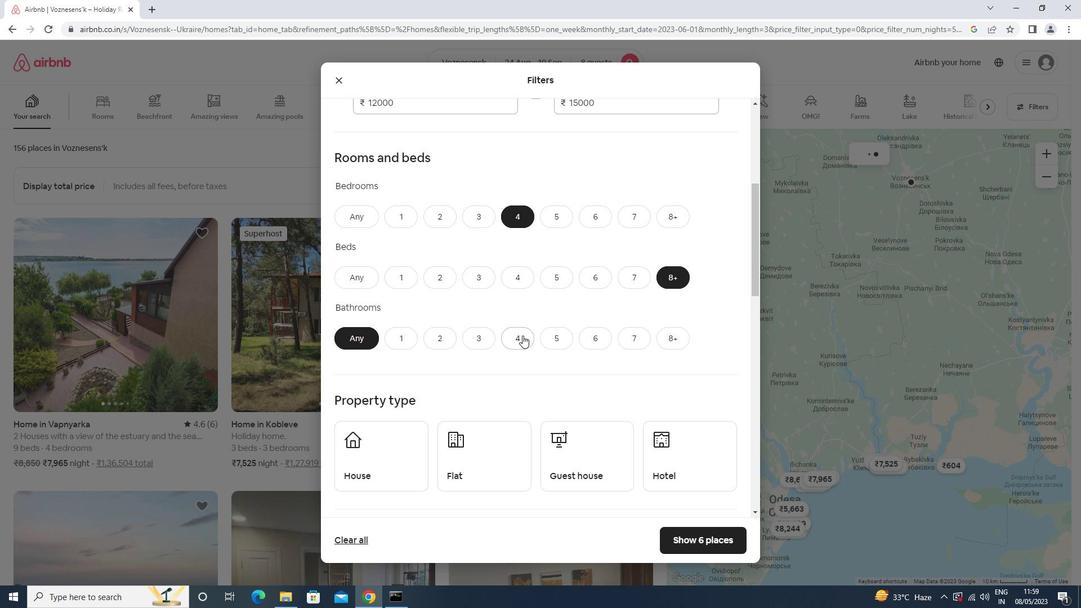 
Action: Mouse moved to (521, 332)
Screenshot: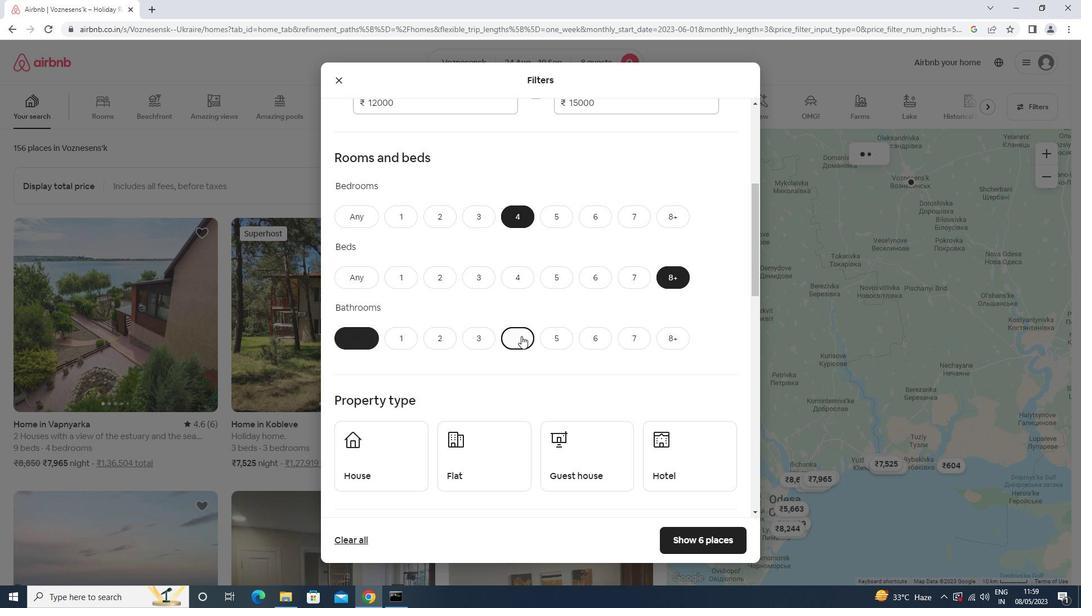 
Action: Mouse scrolled (521, 332) with delta (0, 0)
Screenshot: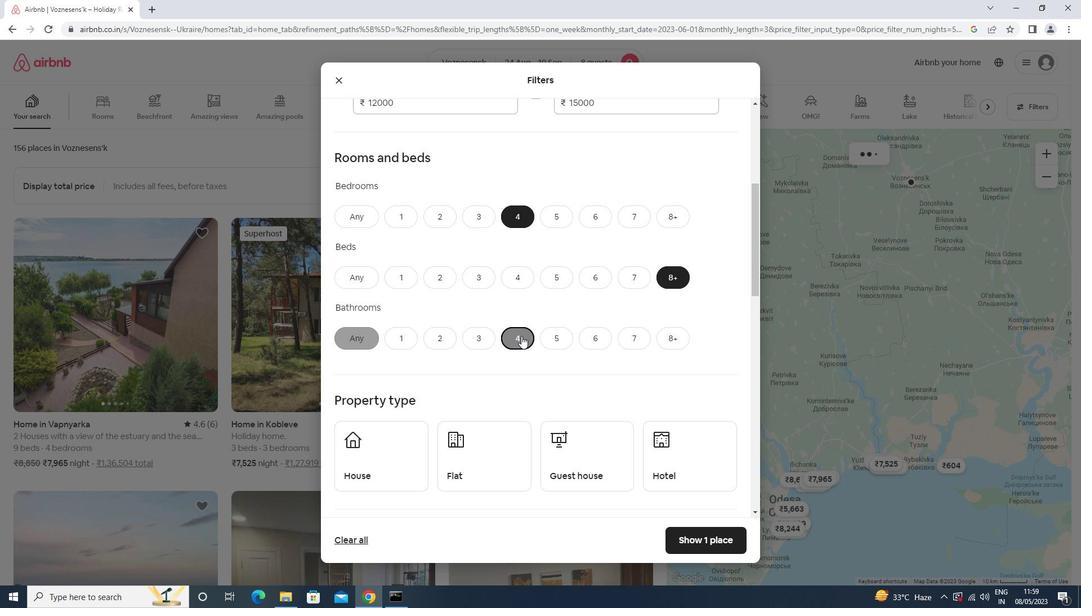 
Action: Mouse scrolled (521, 332) with delta (0, 0)
Screenshot: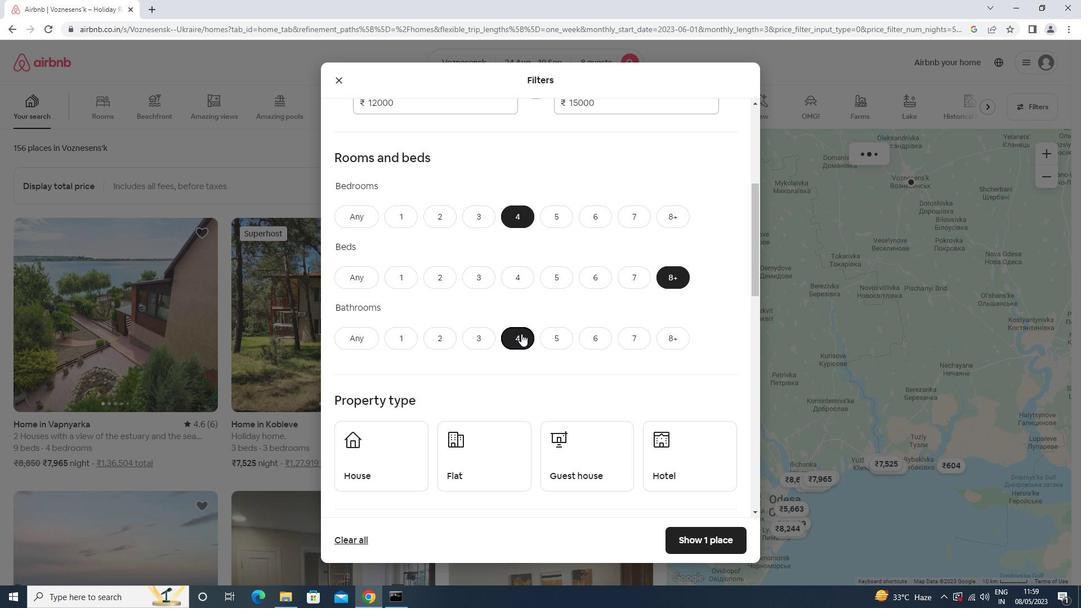 
Action: Mouse scrolled (521, 332) with delta (0, 0)
Screenshot: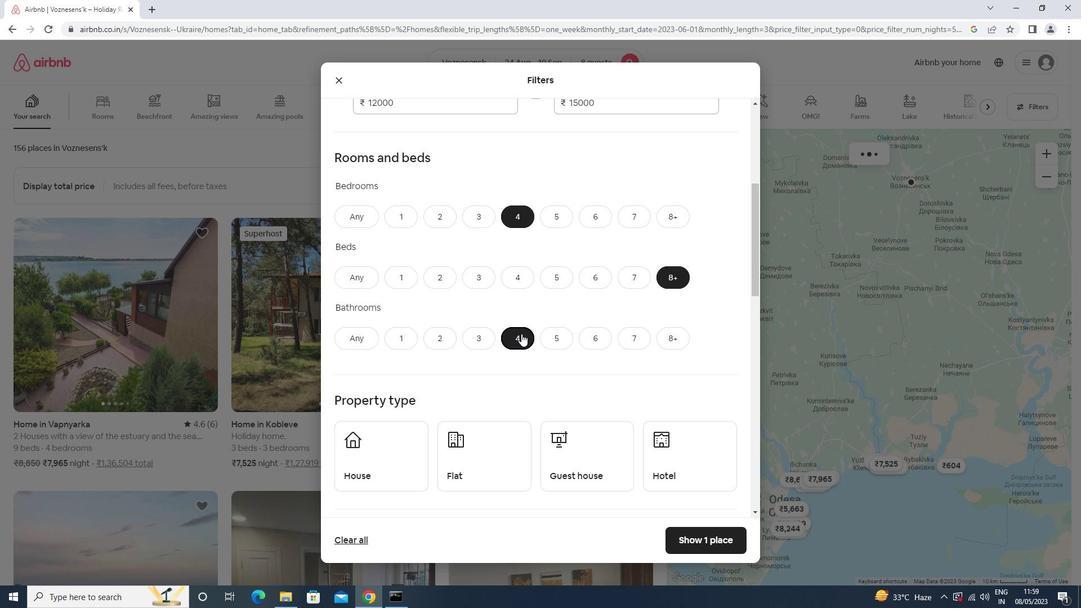 
Action: Mouse moved to (396, 287)
Screenshot: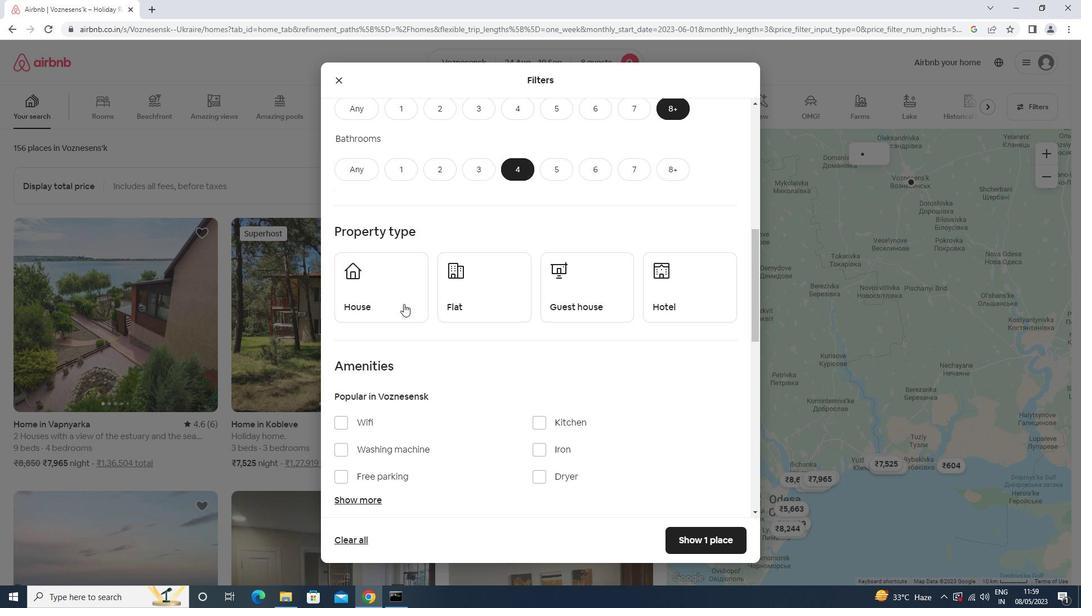 
Action: Mouse pressed left at (396, 287)
Screenshot: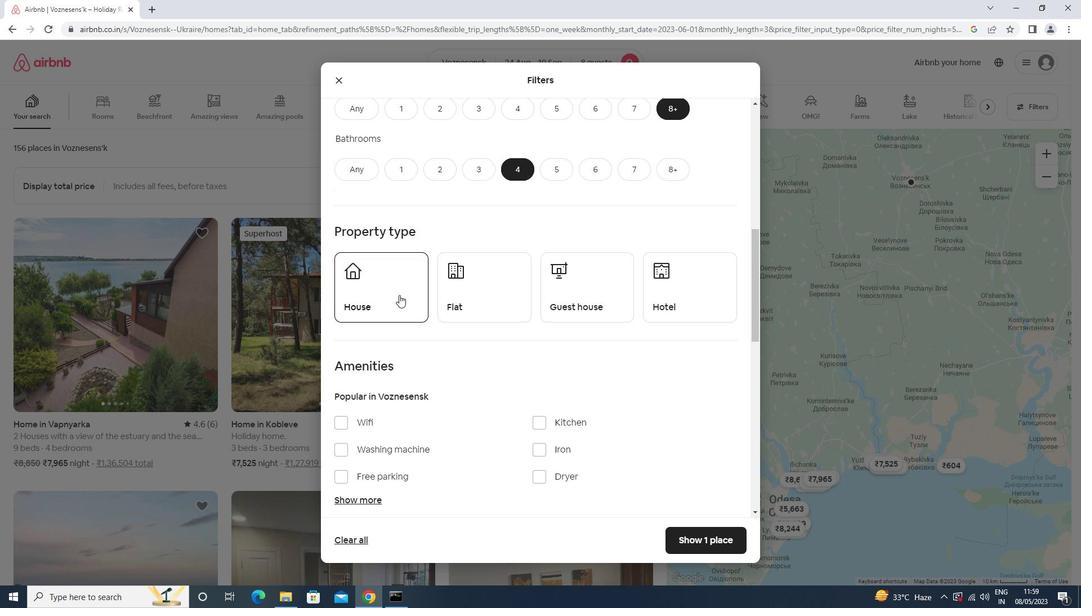 
Action: Mouse moved to (500, 291)
Screenshot: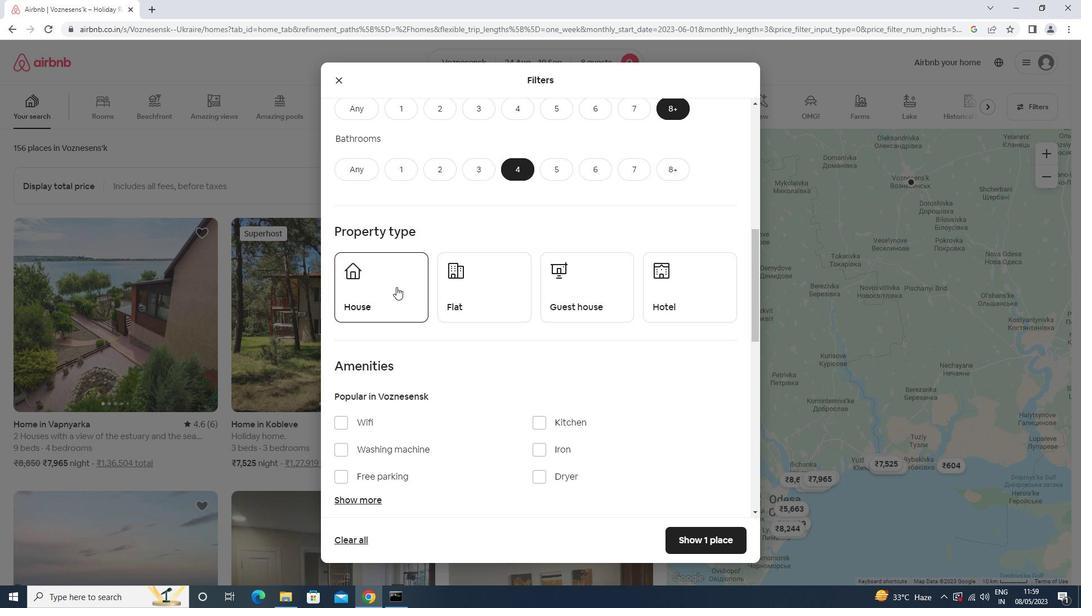 
Action: Mouse pressed left at (500, 291)
Screenshot: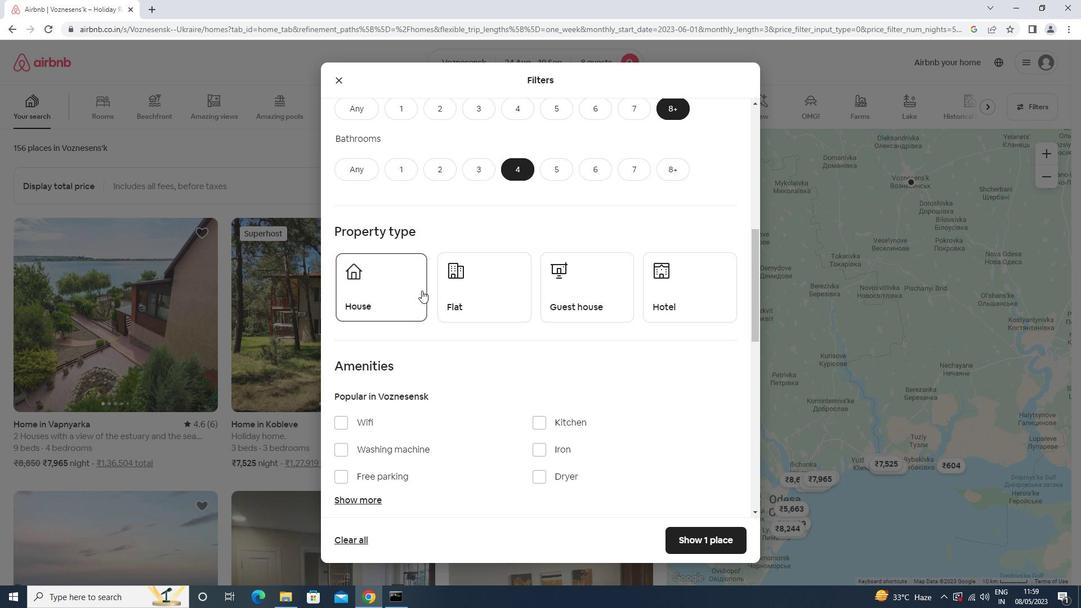
Action: Mouse moved to (575, 288)
Screenshot: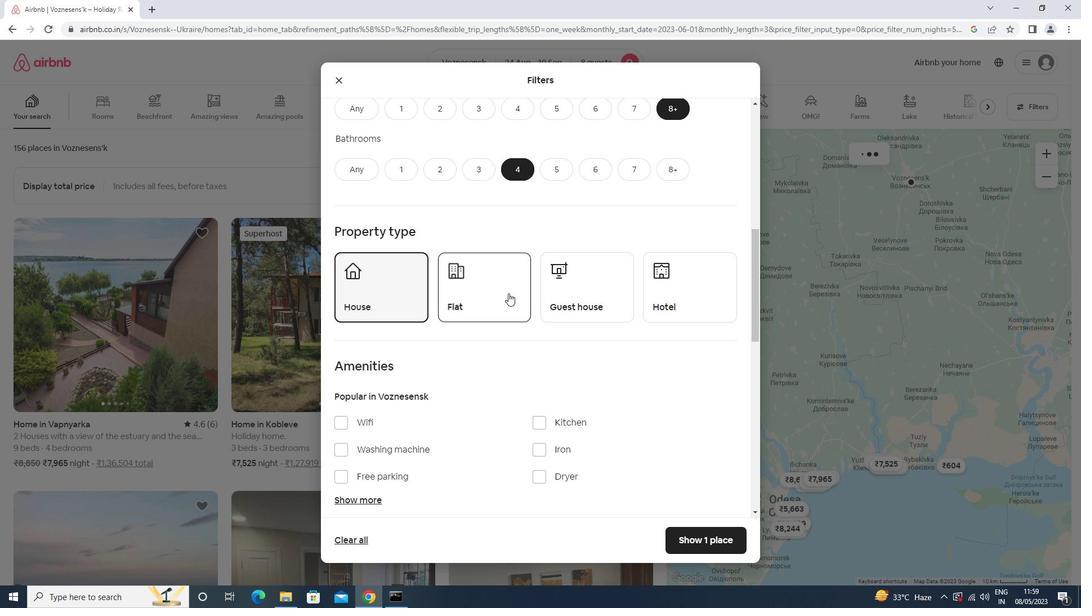 
Action: Mouse pressed left at (575, 288)
Screenshot: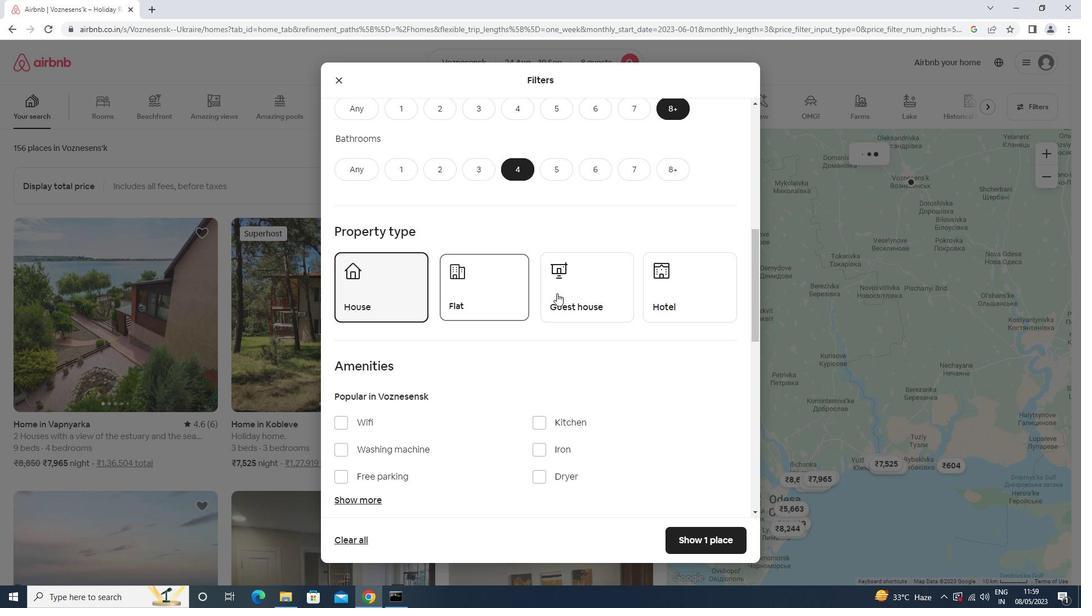
Action: Mouse moved to (576, 286)
Screenshot: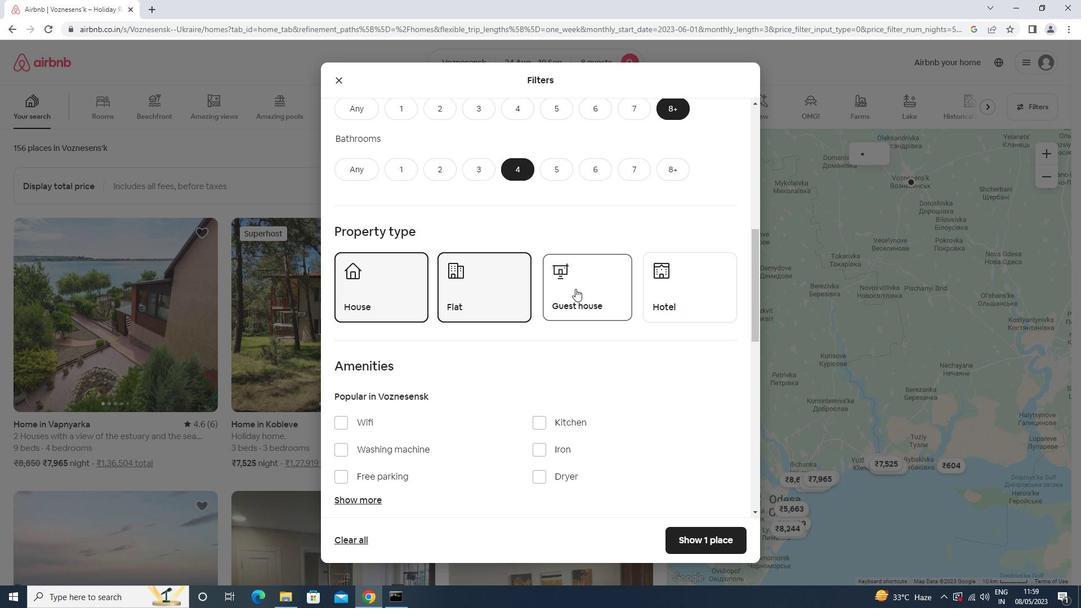 
Action: Mouse scrolled (576, 286) with delta (0, 0)
Screenshot: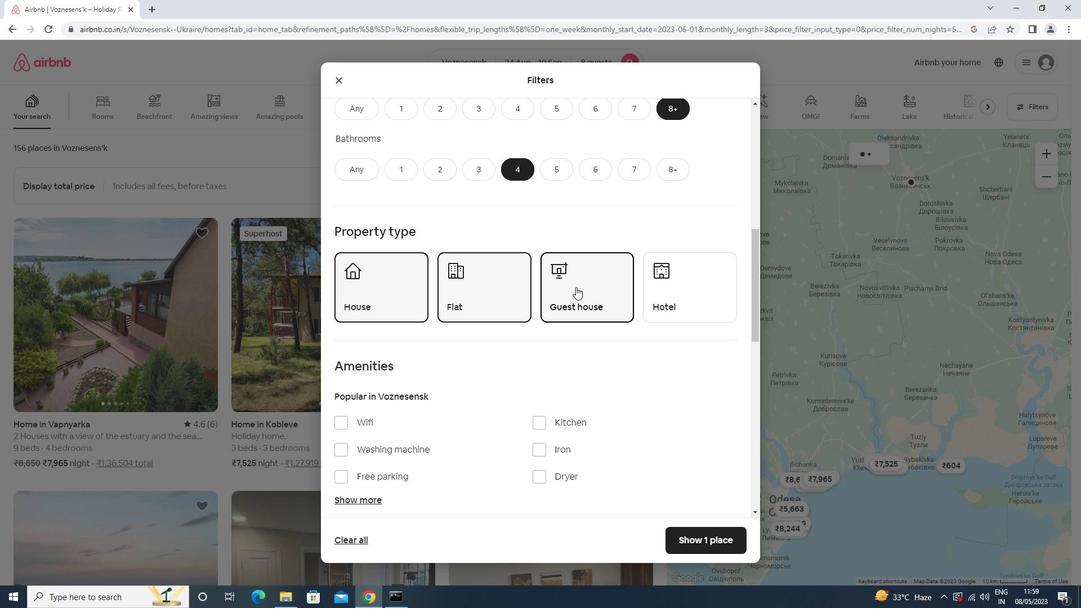 
Action: Mouse scrolled (576, 286) with delta (0, 0)
Screenshot: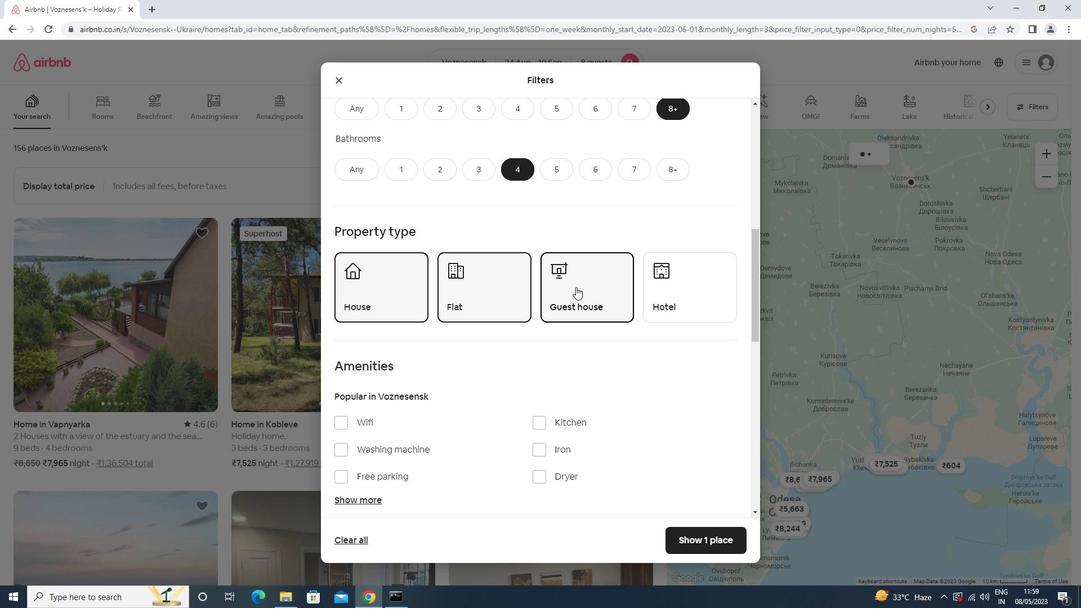 
Action: Mouse scrolled (576, 286) with delta (0, 0)
Screenshot: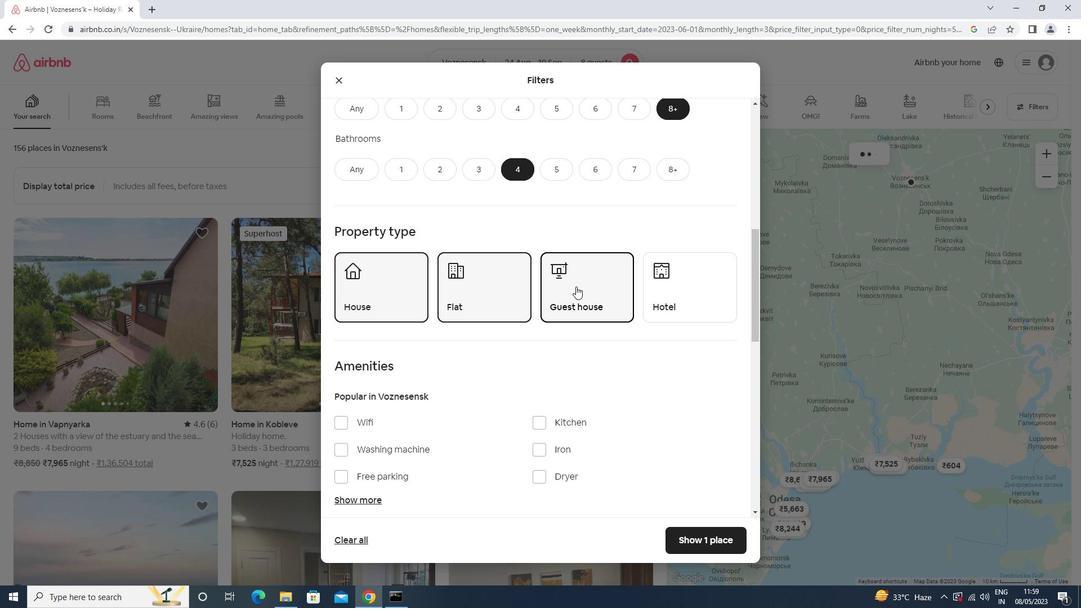 
Action: Mouse scrolled (576, 286) with delta (0, 0)
Screenshot: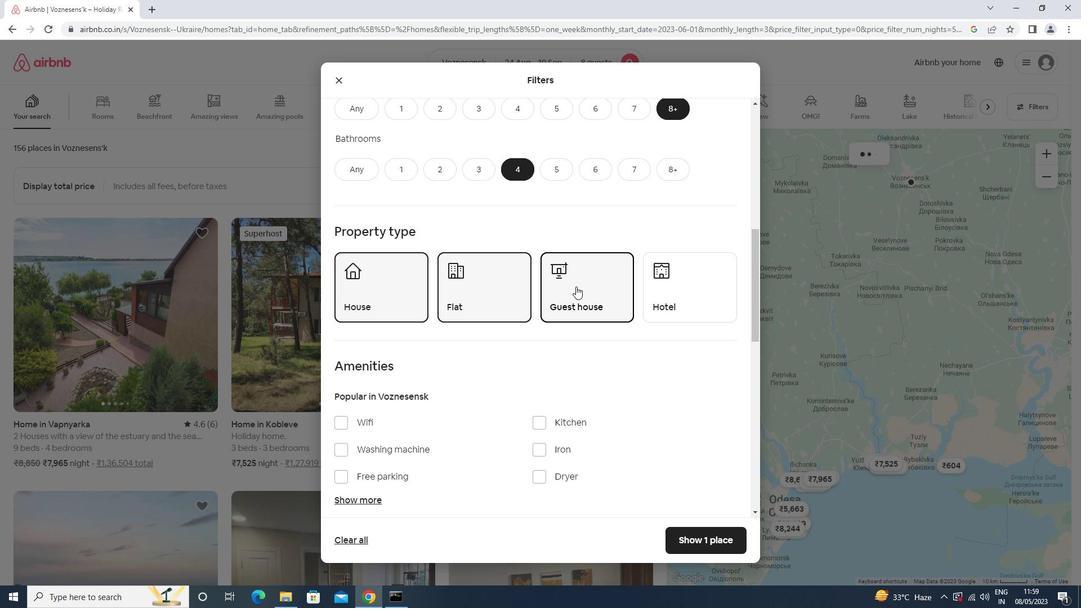 
Action: Mouse scrolled (576, 286) with delta (0, 0)
Screenshot: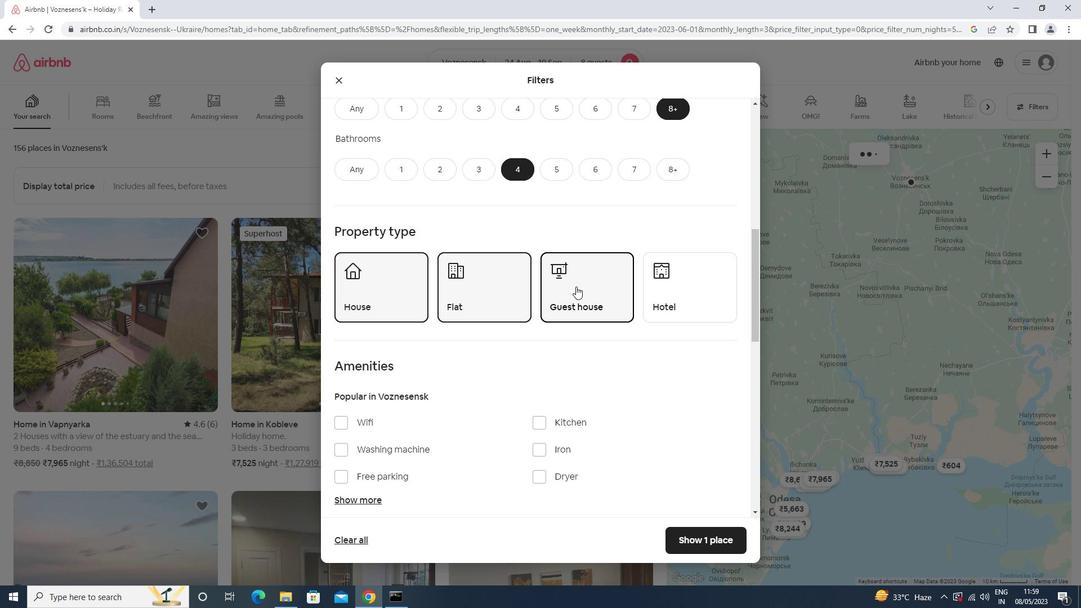 
Action: Mouse moved to (379, 217)
Screenshot: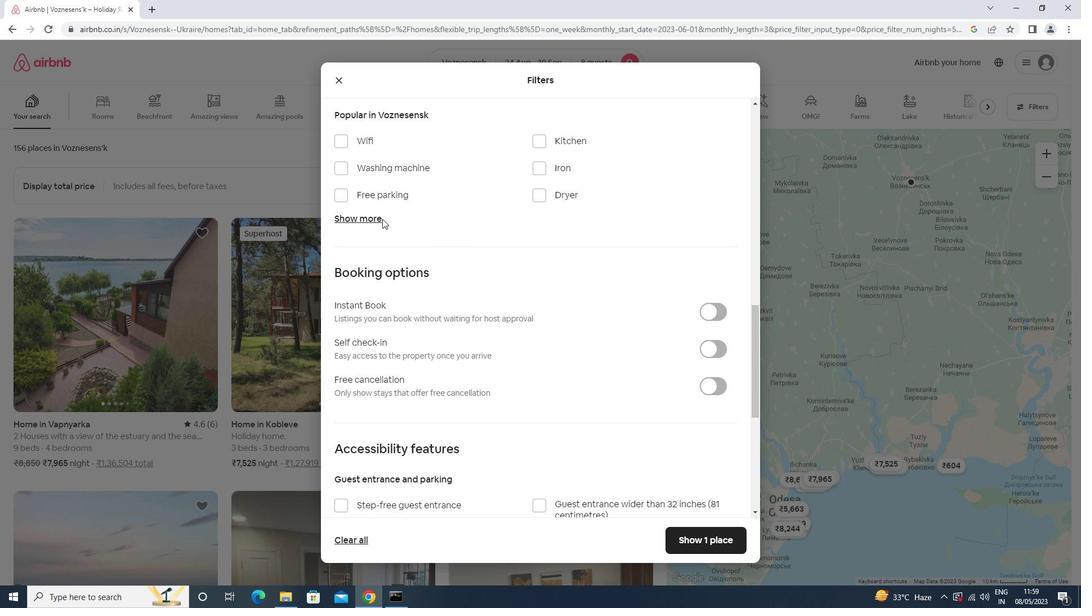 
Action: Mouse pressed left at (379, 217)
Screenshot: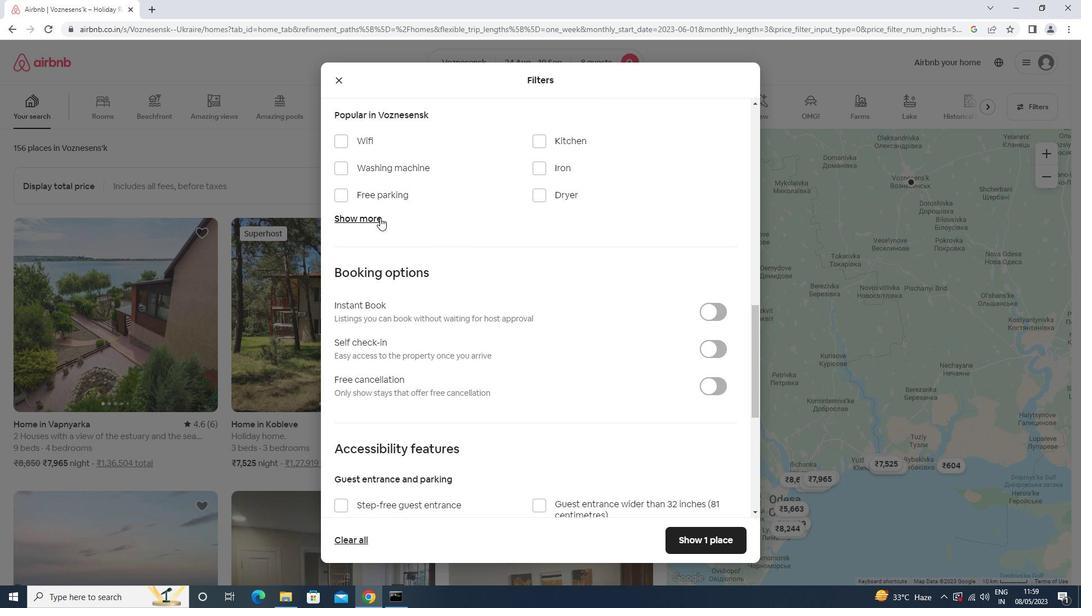 
Action: Mouse moved to (380, 191)
Screenshot: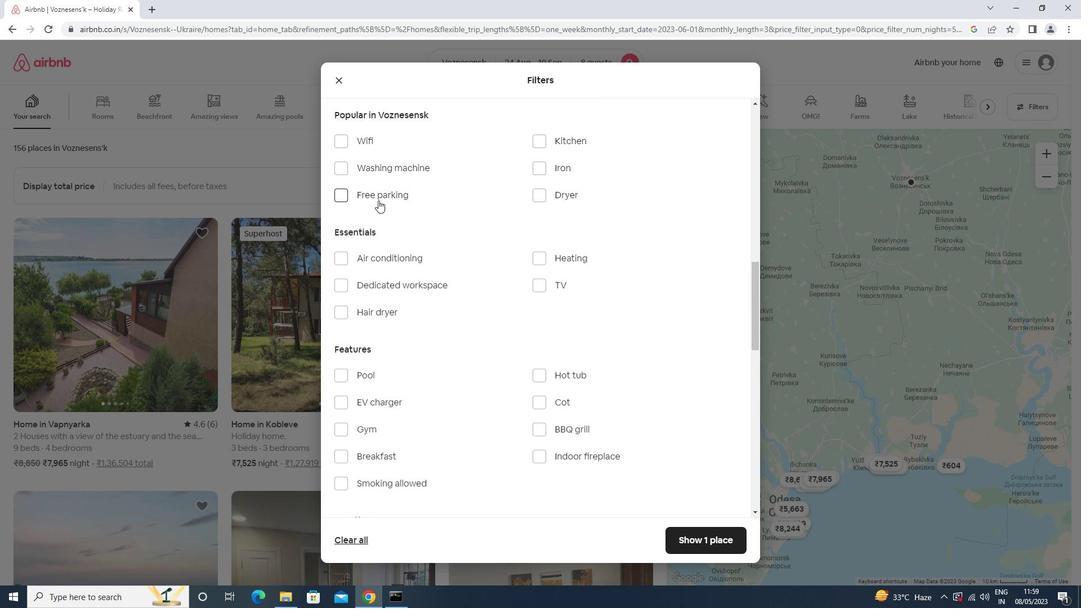 
Action: Mouse pressed left at (380, 191)
Screenshot: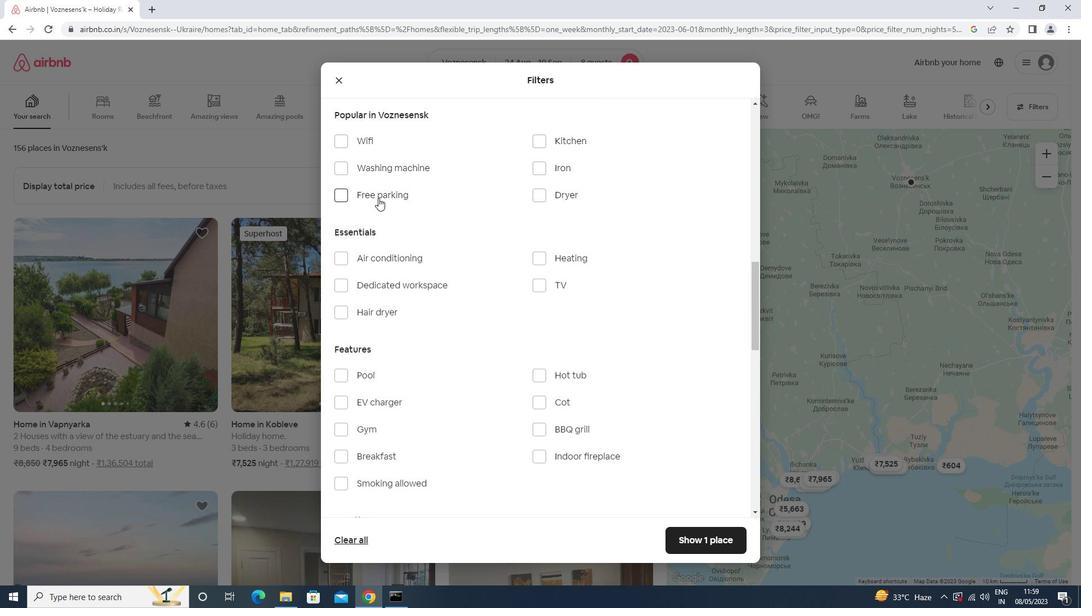
Action: Mouse moved to (382, 140)
Screenshot: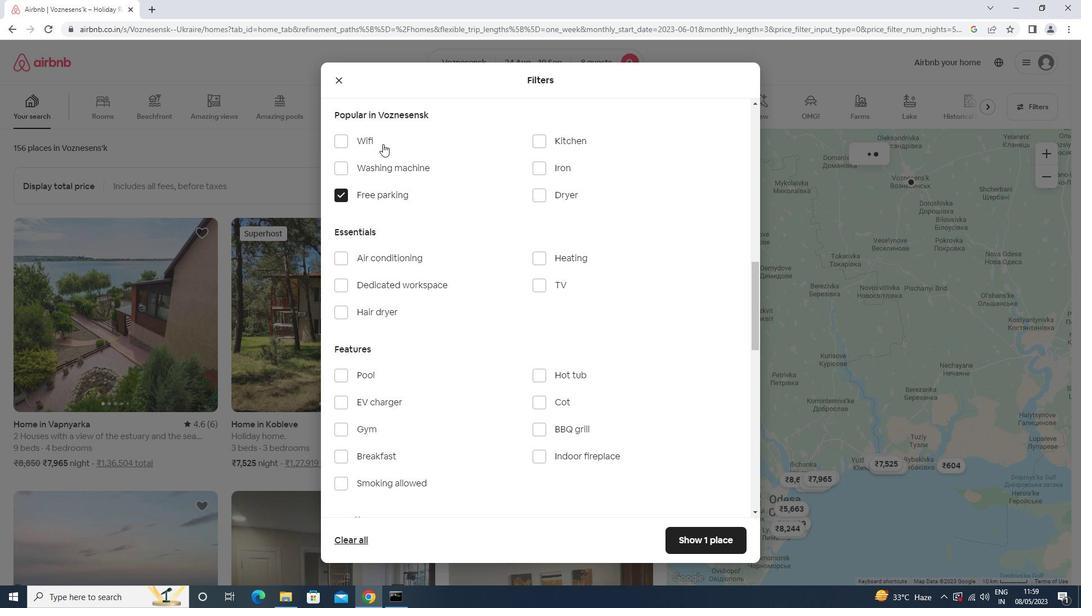 
Action: Mouse pressed left at (382, 140)
Screenshot: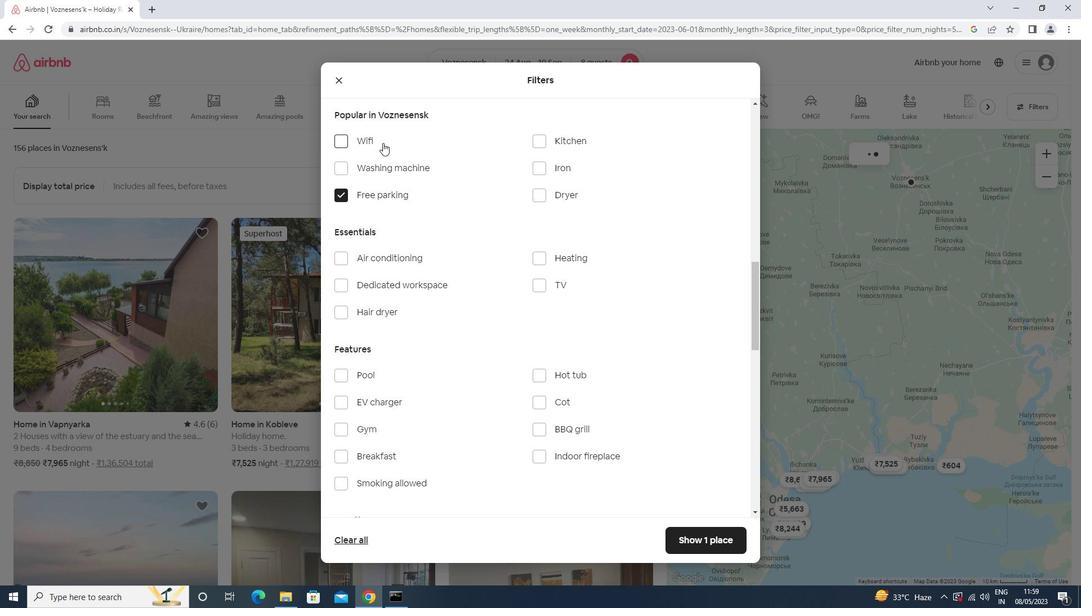 
Action: Mouse moved to (542, 285)
Screenshot: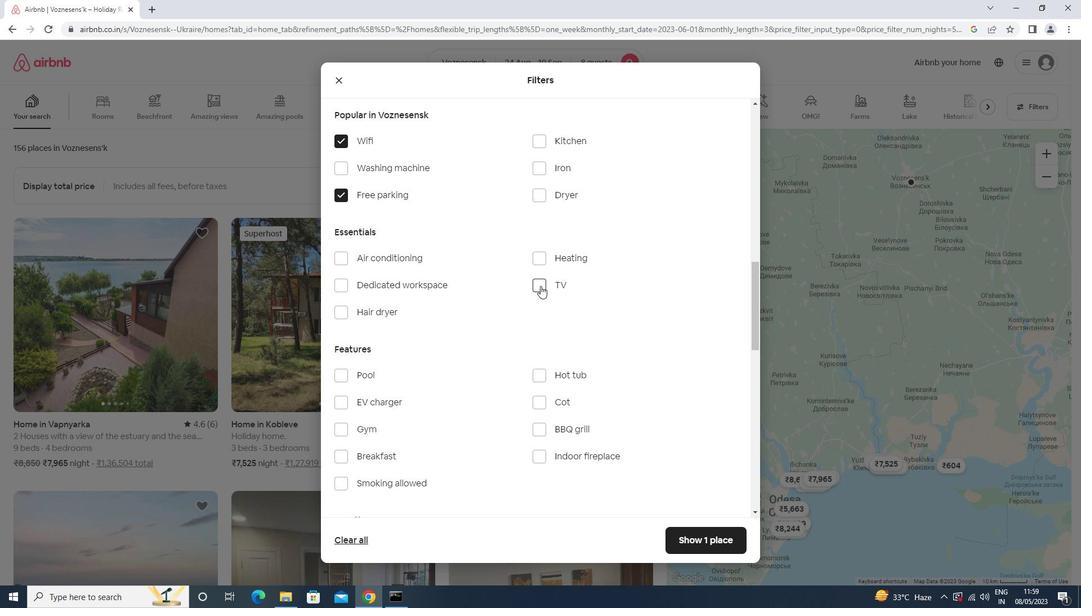 
Action: Mouse pressed left at (542, 285)
Screenshot: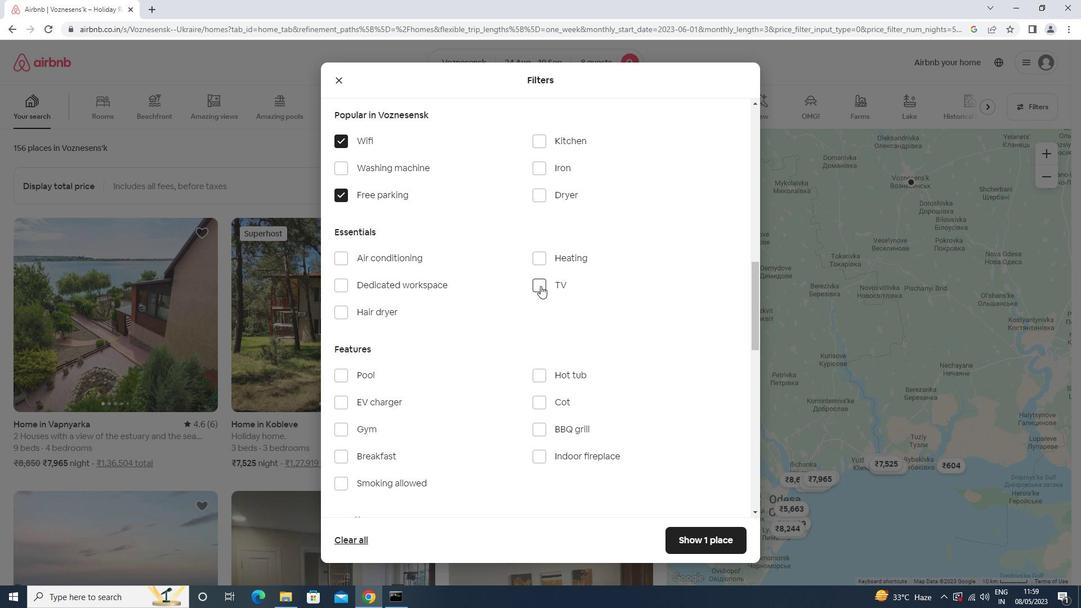 
Action: Mouse moved to (520, 285)
Screenshot: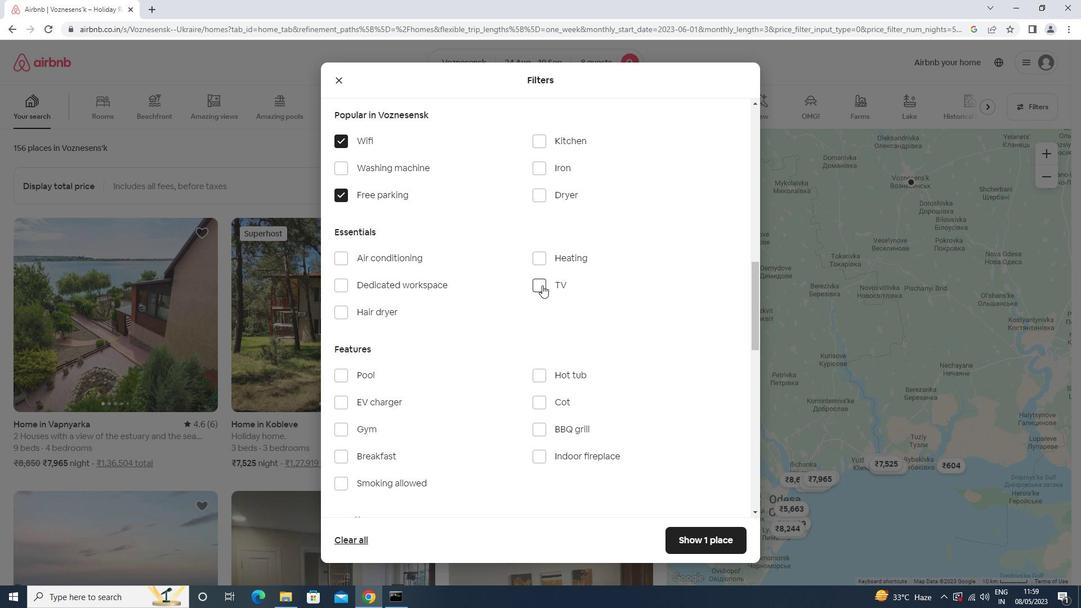 
Action: Mouse scrolled (520, 284) with delta (0, 0)
Screenshot: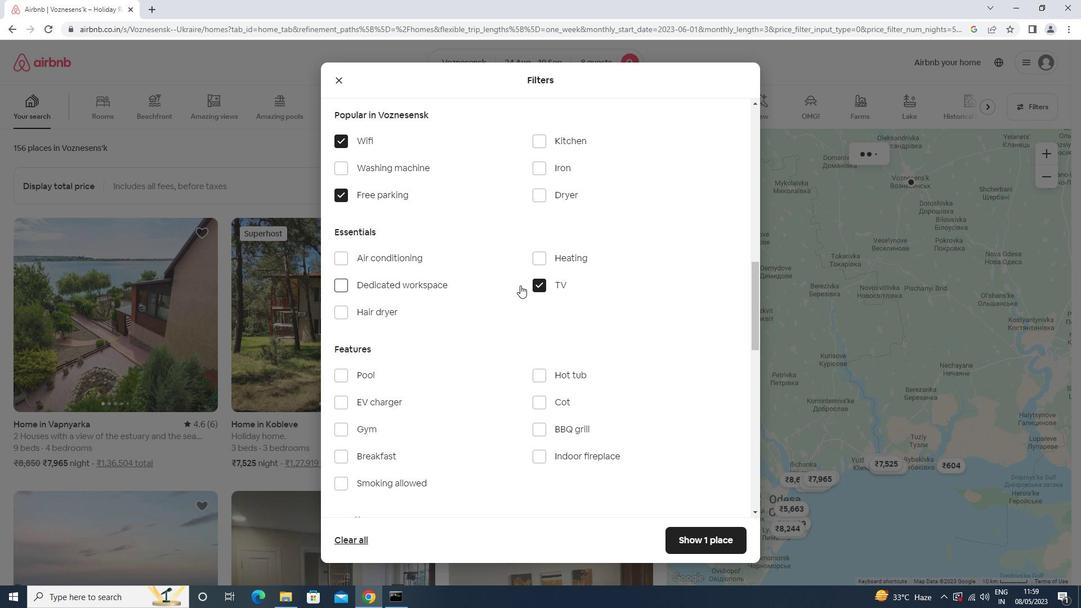 
Action: Mouse moved to (520, 285)
Screenshot: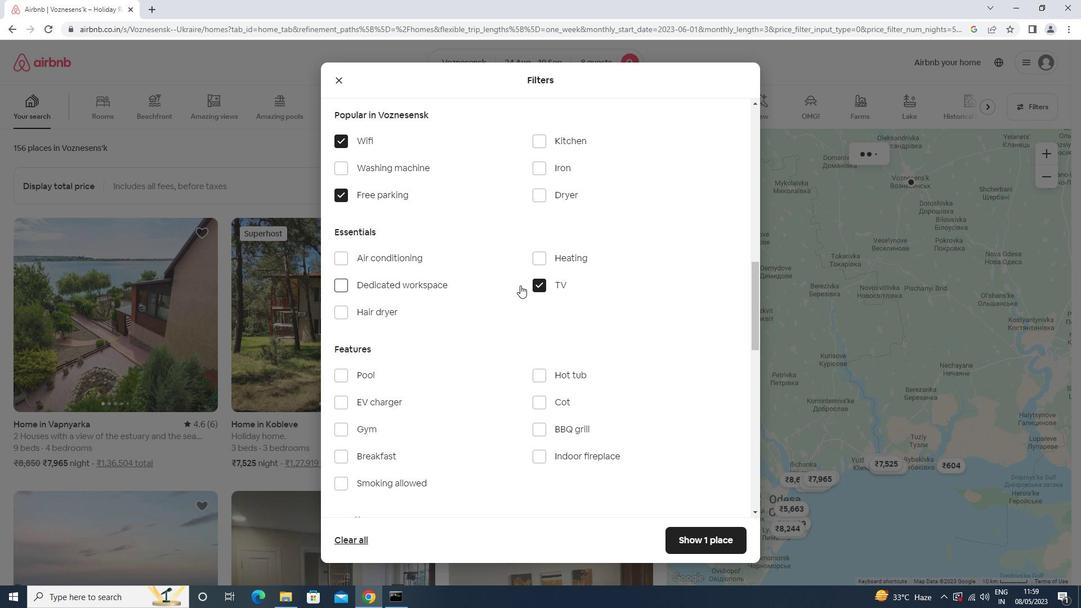 
Action: Mouse scrolled (520, 284) with delta (0, 0)
Screenshot: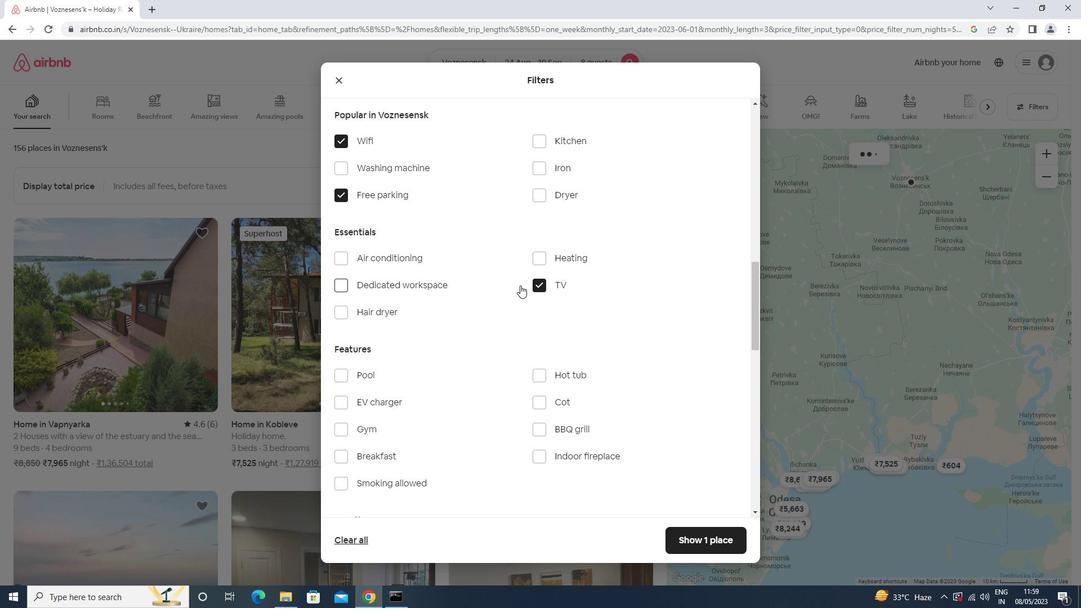 
Action: Mouse moved to (363, 314)
Screenshot: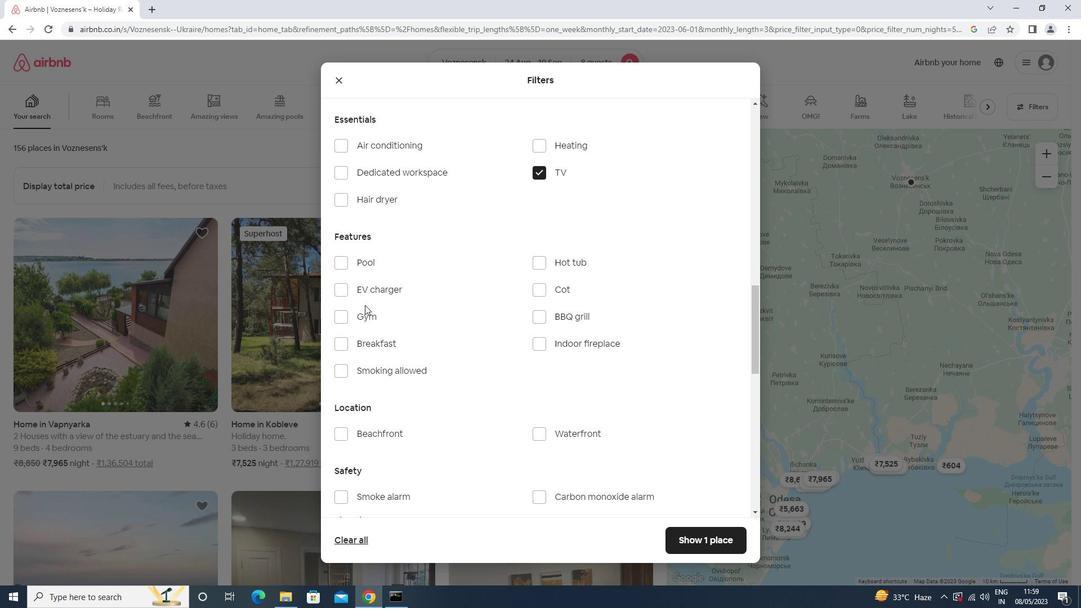 
Action: Mouse pressed left at (363, 314)
Screenshot: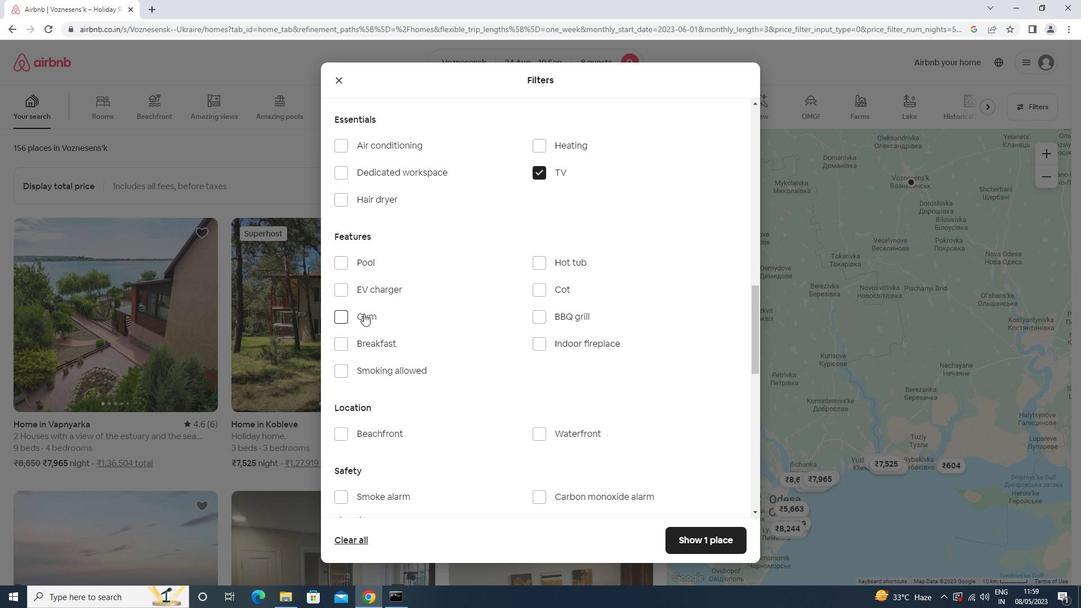 
Action: Mouse moved to (385, 341)
Screenshot: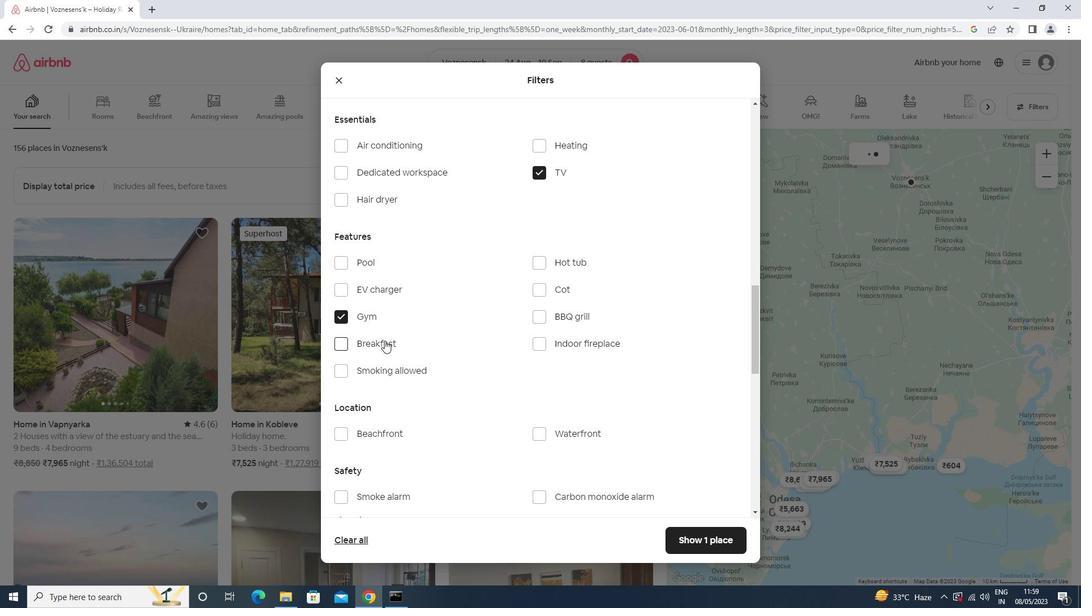 
Action: Mouse pressed left at (385, 341)
Screenshot: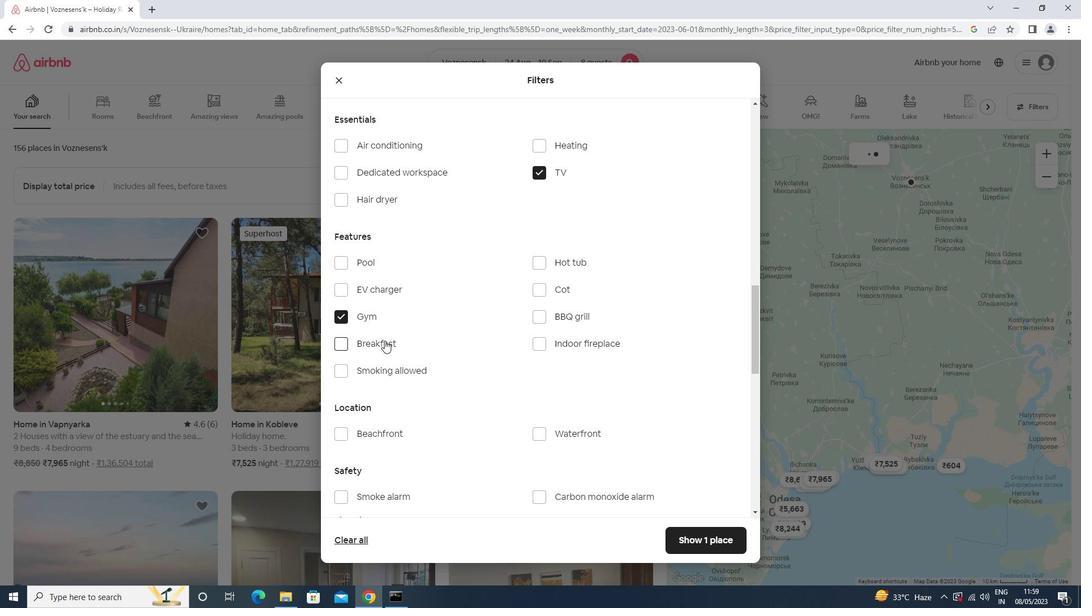
Action: Mouse moved to (484, 283)
Screenshot: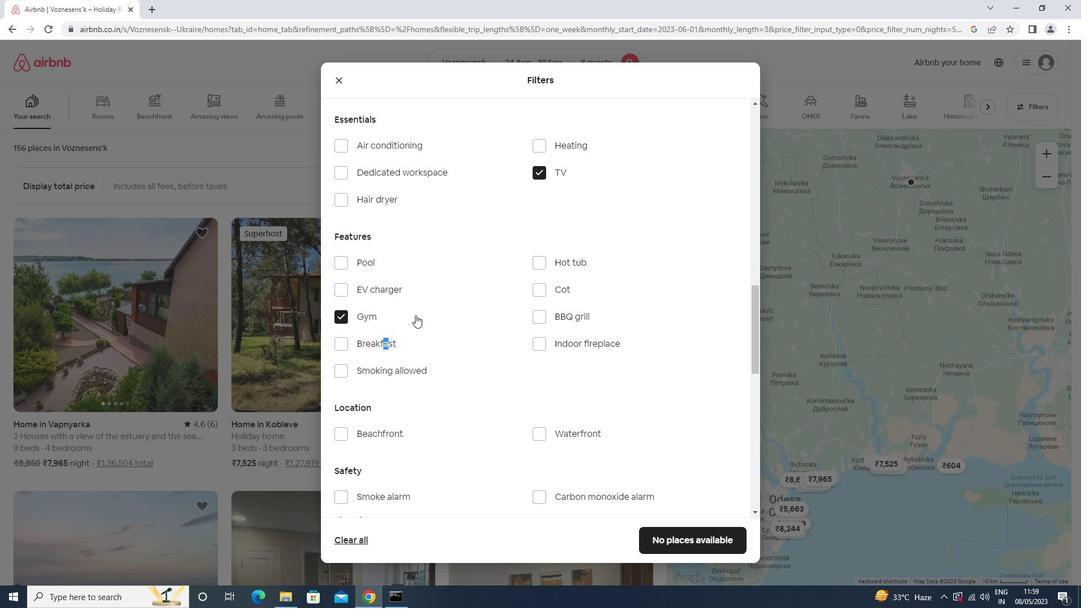 
Action: Mouse scrolled (484, 283) with delta (0, 0)
Screenshot: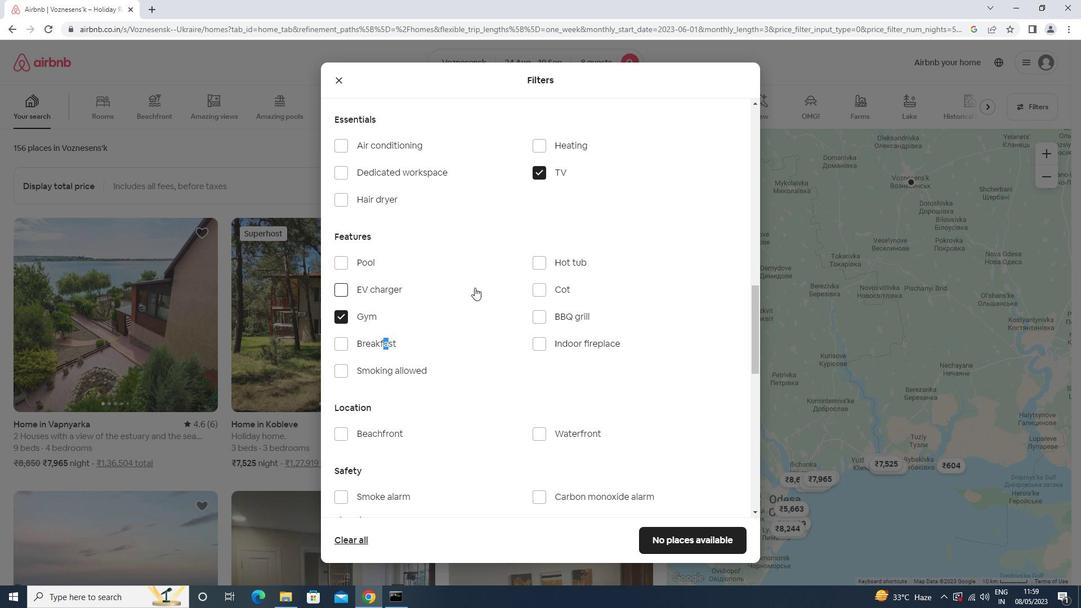 
Action: Mouse moved to (352, 290)
Screenshot: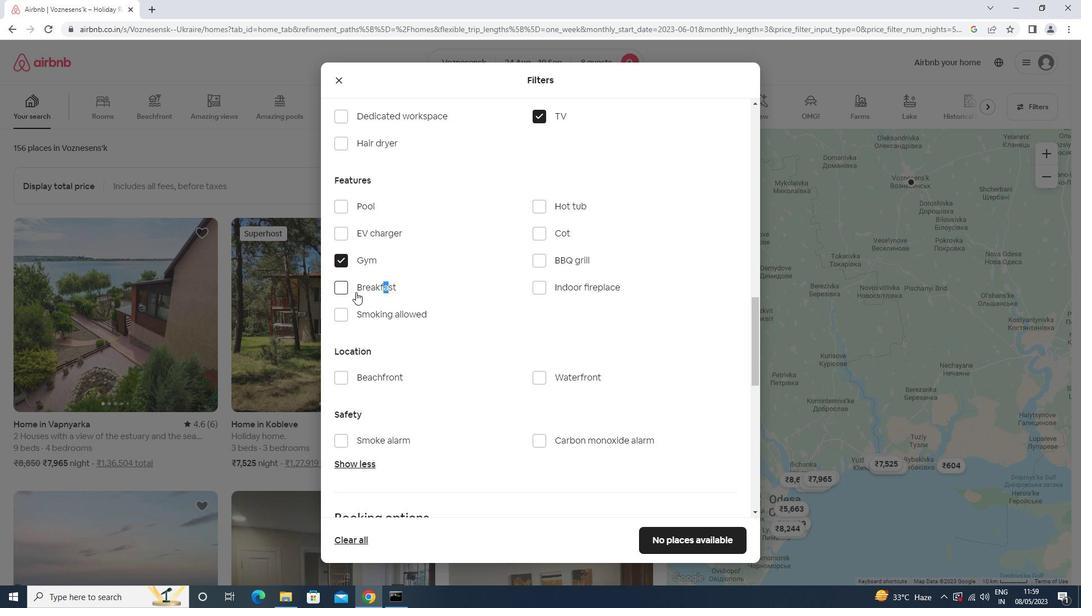 
Action: Mouse pressed left at (352, 290)
Screenshot: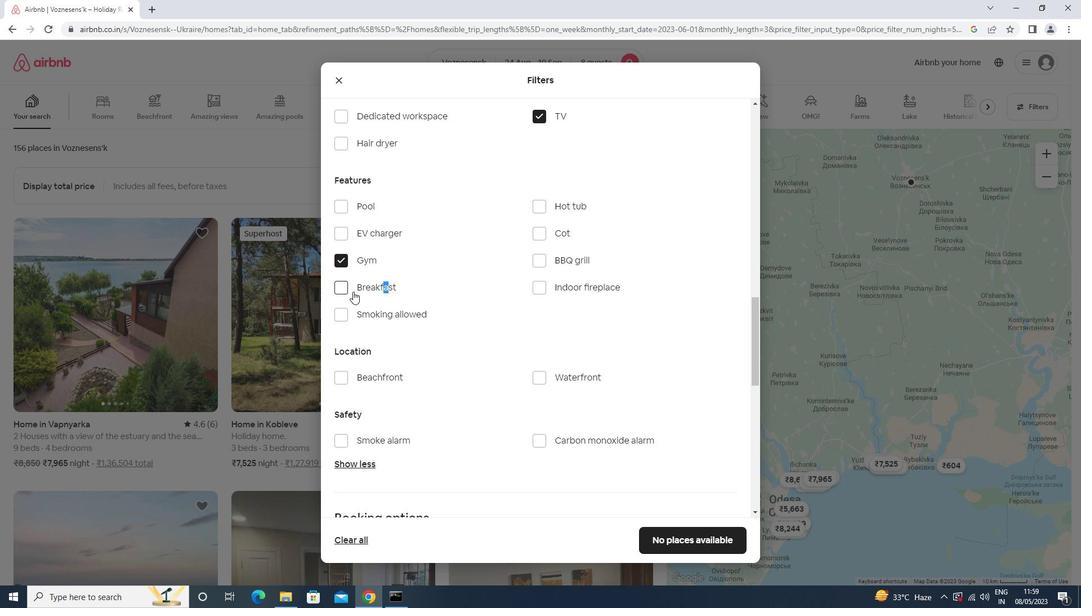 
Action: Mouse moved to (508, 268)
Screenshot: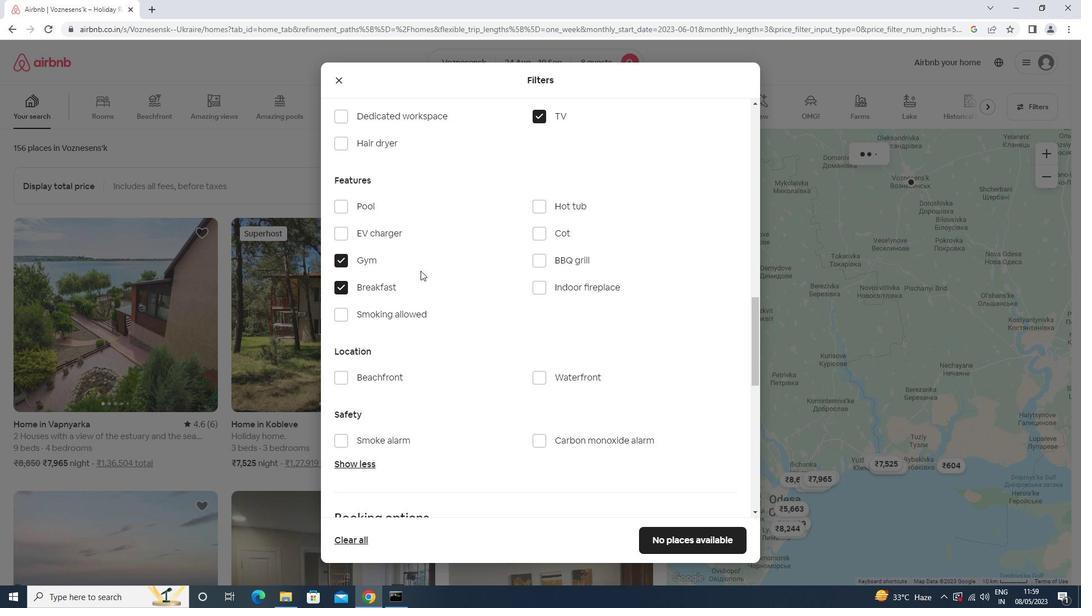 
Action: Mouse scrolled (508, 268) with delta (0, 0)
Screenshot: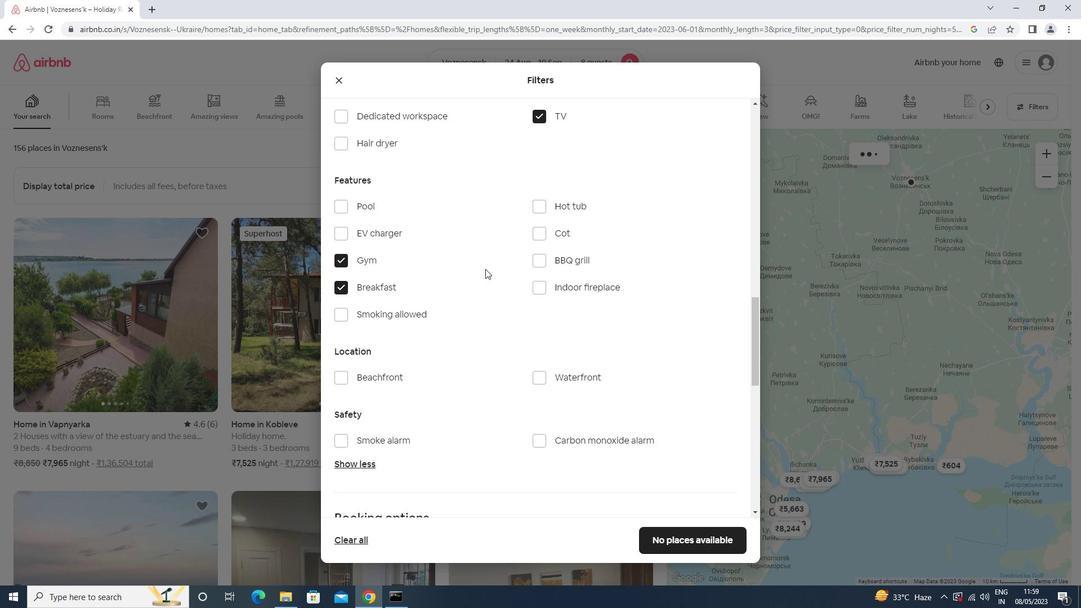 
Action: Mouse scrolled (508, 268) with delta (0, 0)
Screenshot: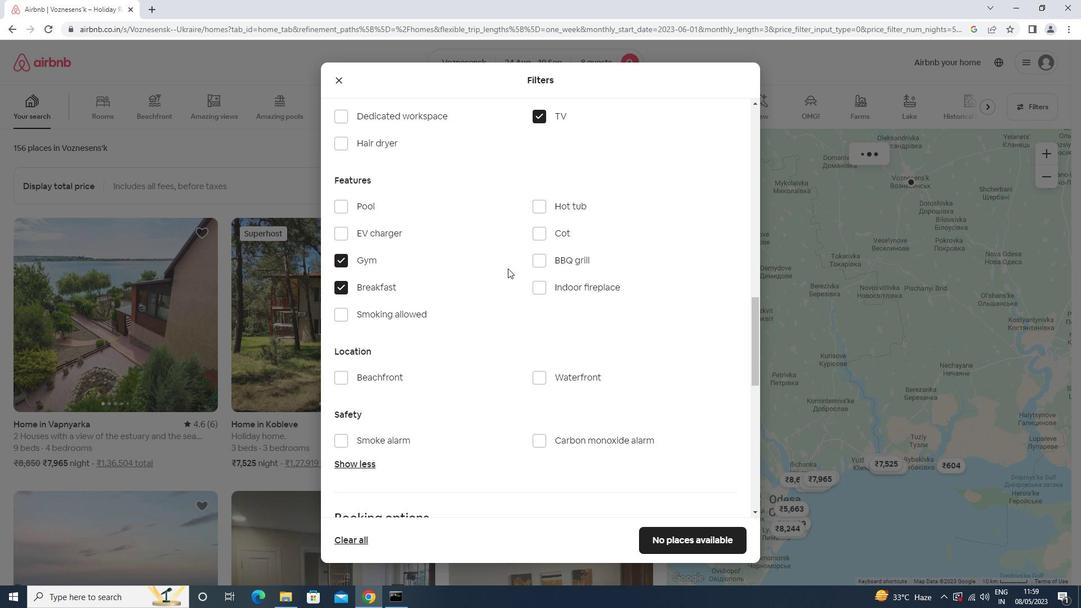 
Action: Mouse scrolled (508, 268) with delta (0, 0)
Screenshot: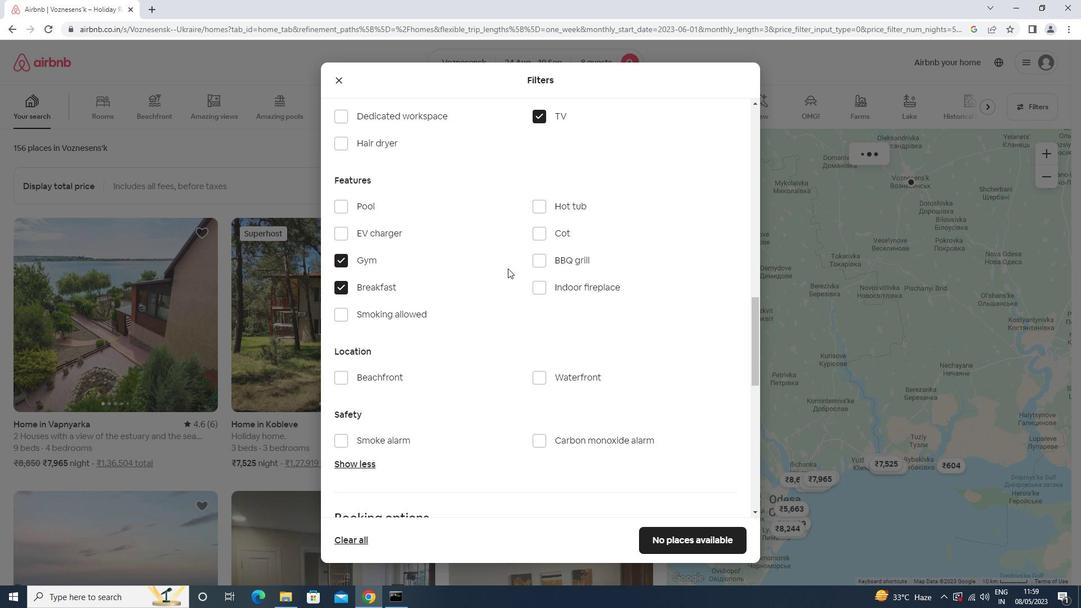 
Action: Mouse moved to (508, 268)
Screenshot: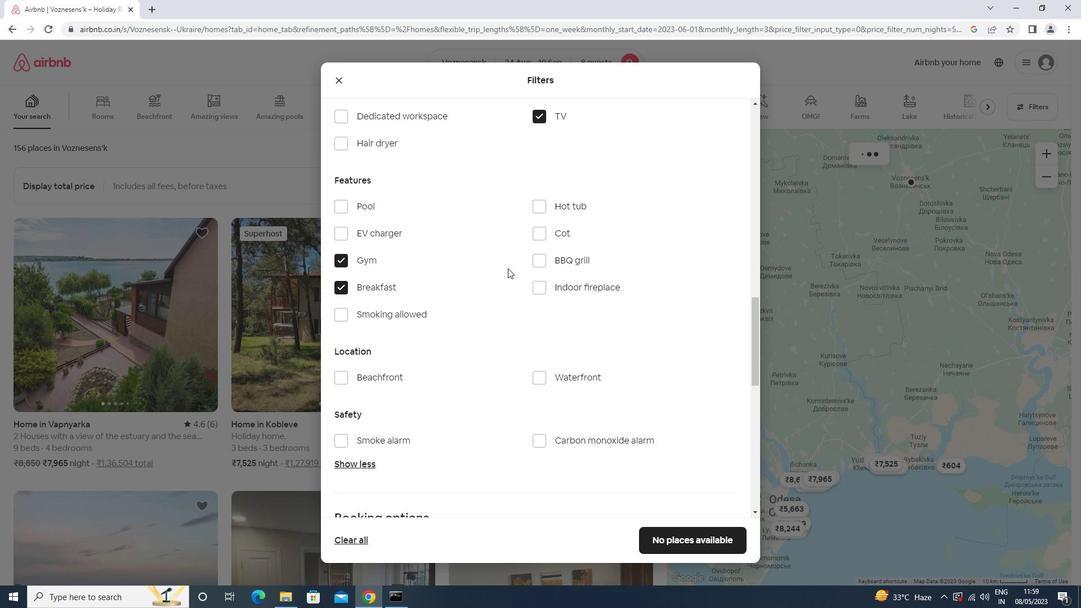 
Action: Mouse scrolled (508, 268) with delta (0, 0)
Screenshot: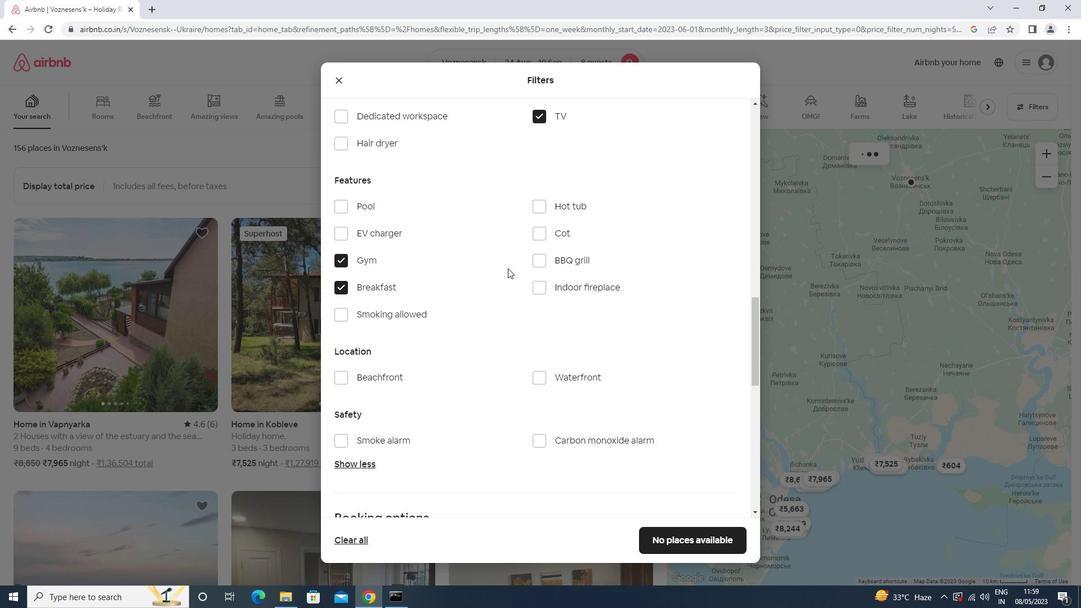 
Action: Mouse moved to (713, 377)
Screenshot: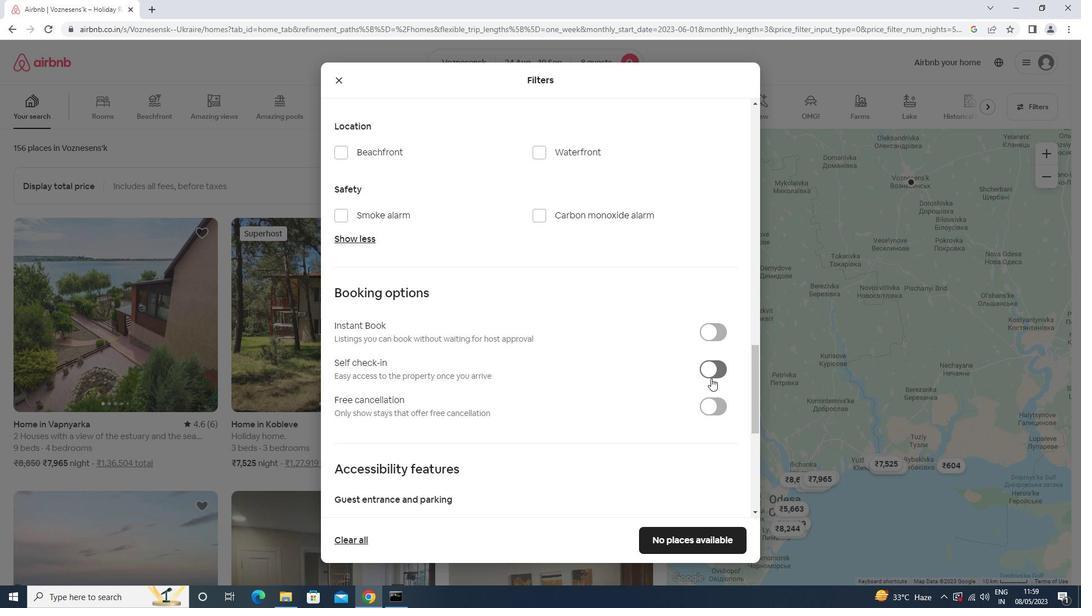 
Action: Mouse pressed left at (713, 377)
Screenshot: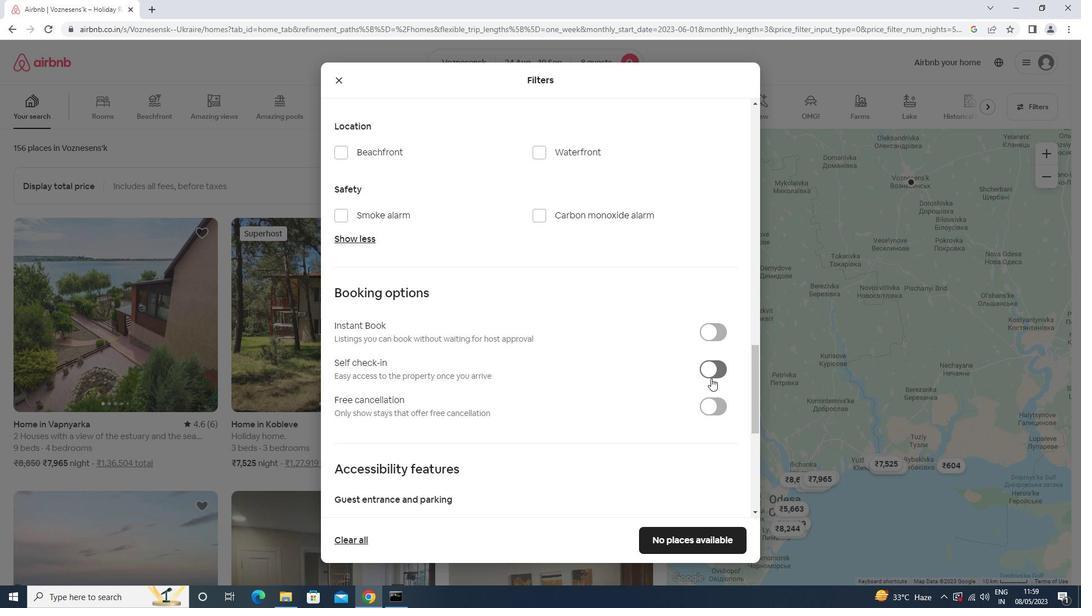 
Action: Mouse moved to (555, 322)
Screenshot: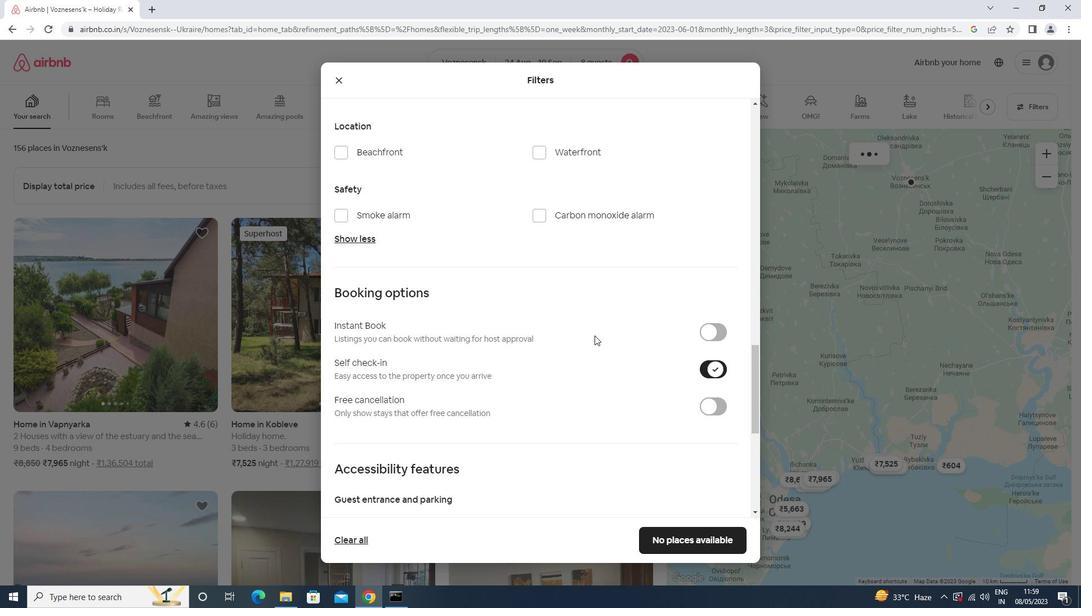 
Action: Mouse scrolled (555, 321) with delta (0, 0)
Screenshot: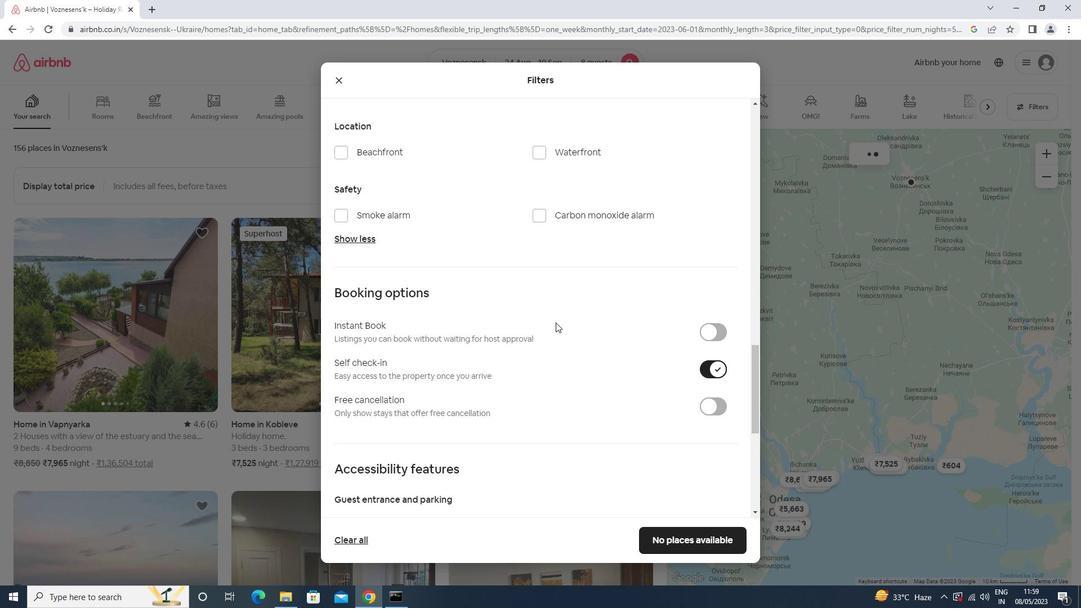 
Action: Mouse scrolled (555, 321) with delta (0, 0)
Screenshot: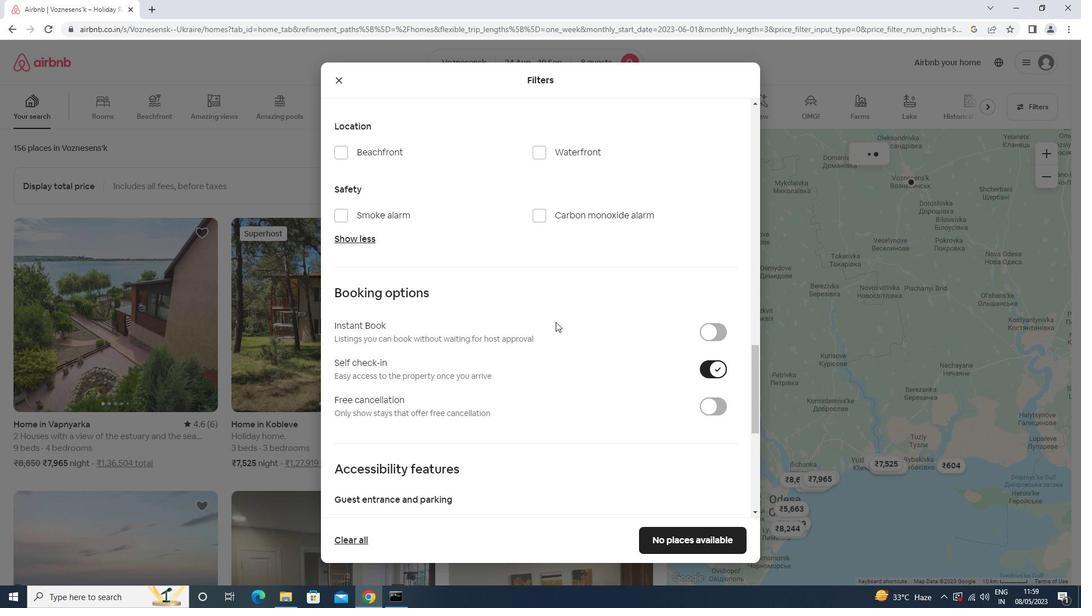 
Action: Mouse scrolled (555, 321) with delta (0, 0)
Screenshot: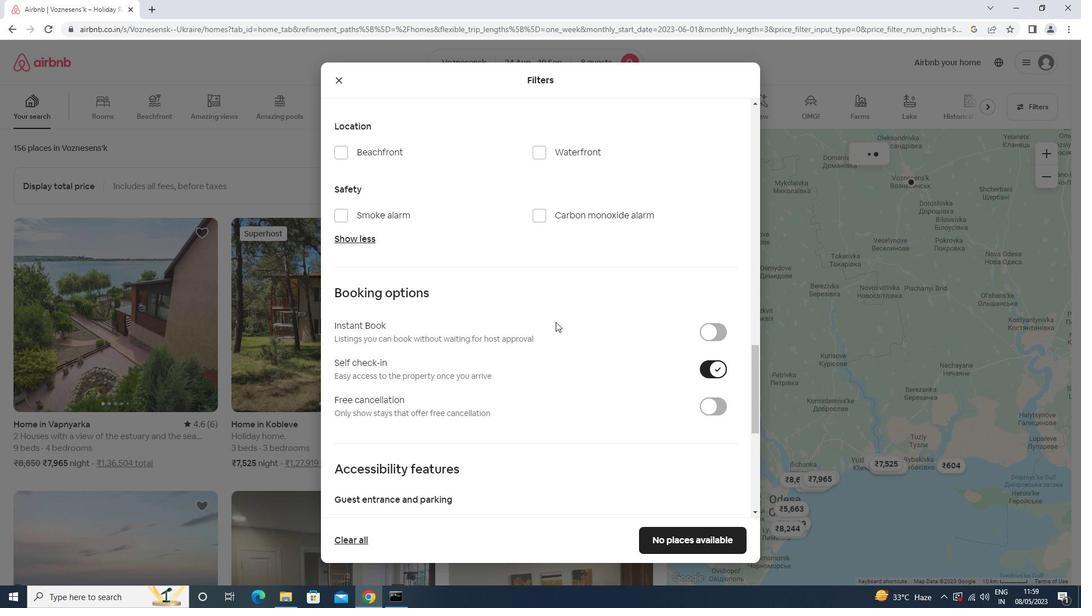 
Action: Mouse scrolled (555, 321) with delta (0, 0)
Screenshot: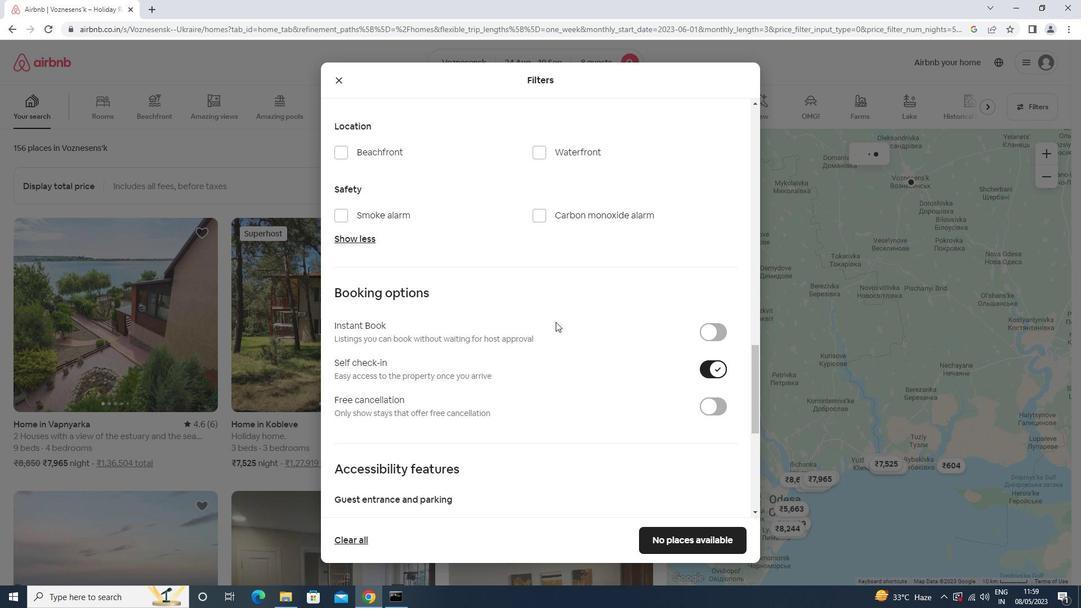 
Action: Mouse scrolled (555, 321) with delta (0, 0)
Screenshot: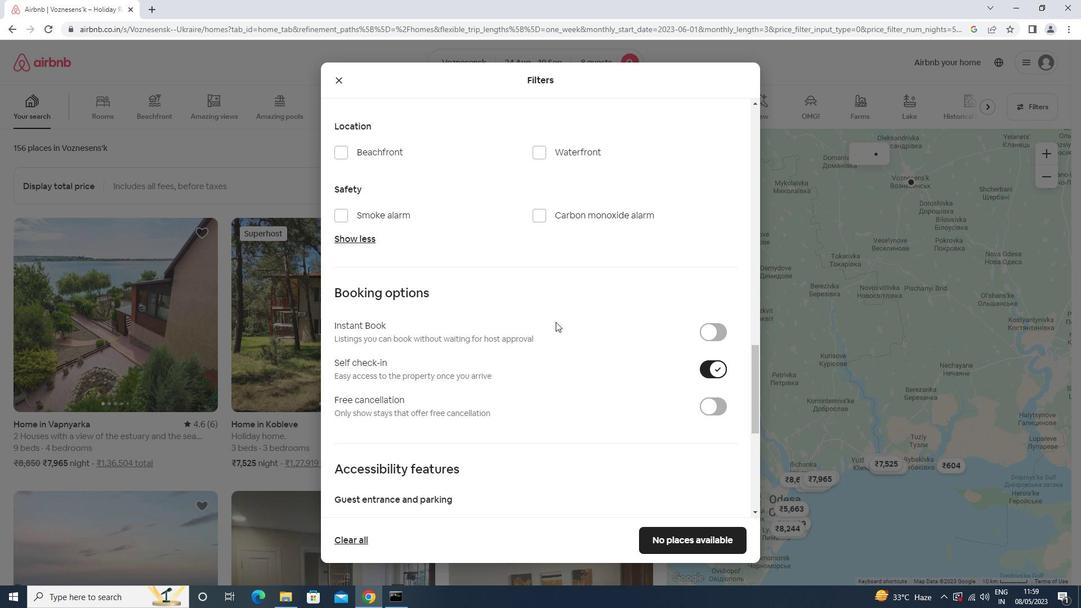 
Action: Mouse moved to (493, 385)
Screenshot: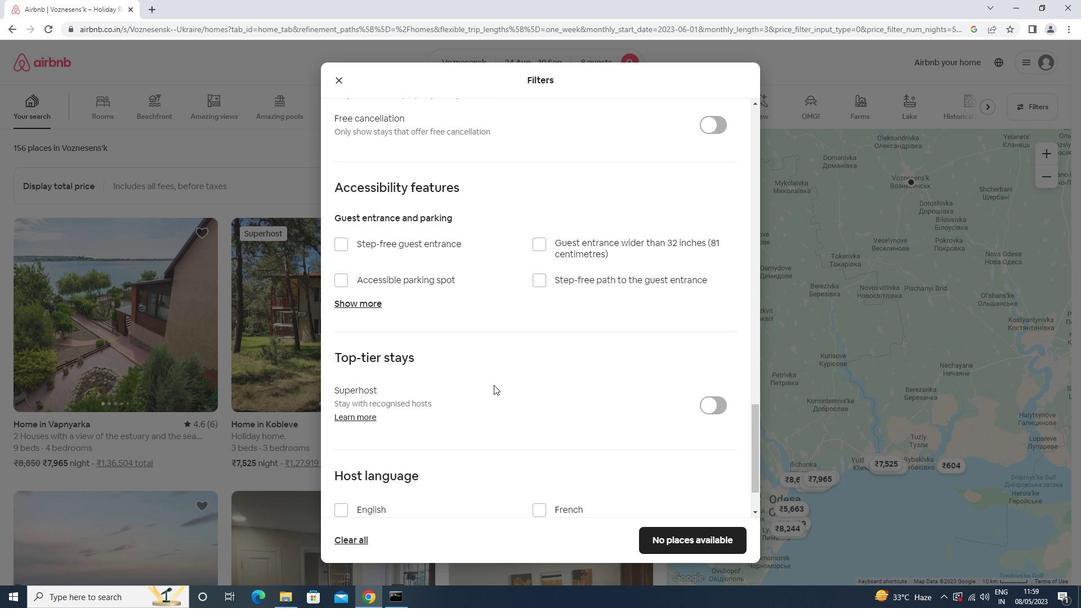 
Action: Mouse scrolled (493, 384) with delta (0, 0)
Screenshot: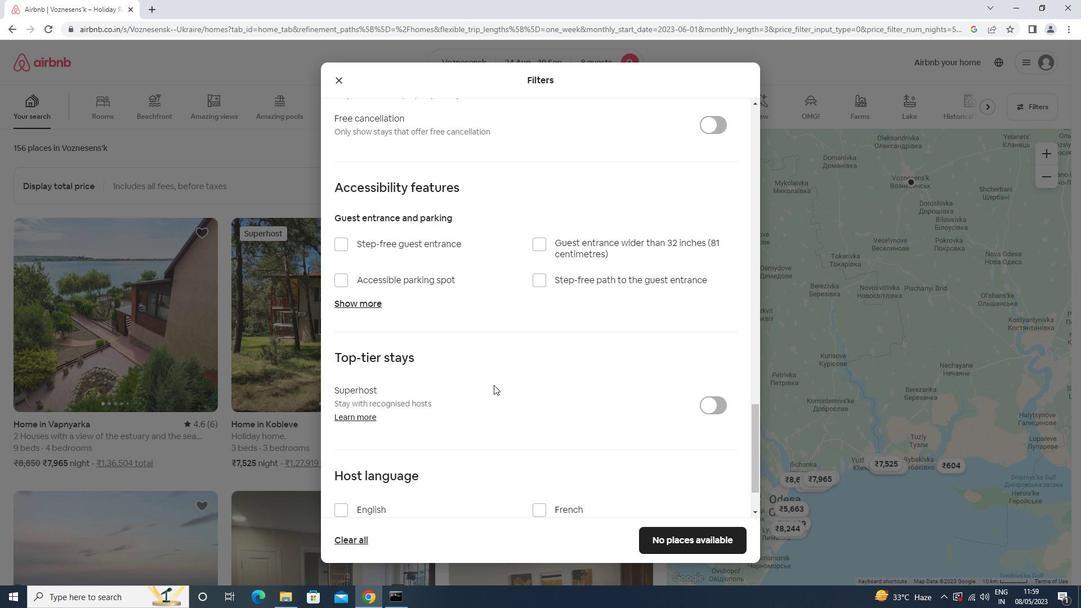 
Action: Mouse scrolled (493, 384) with delta (0, 0)
Screenshot: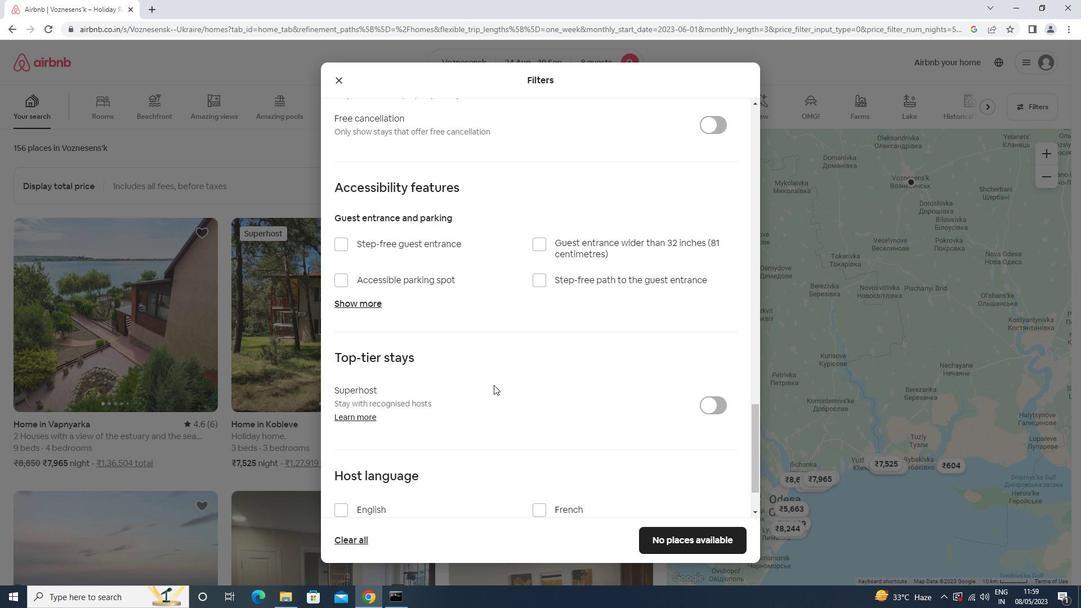 
Action: Mouse scrolled (493, 384) with delta (0, 0)
Screenshot: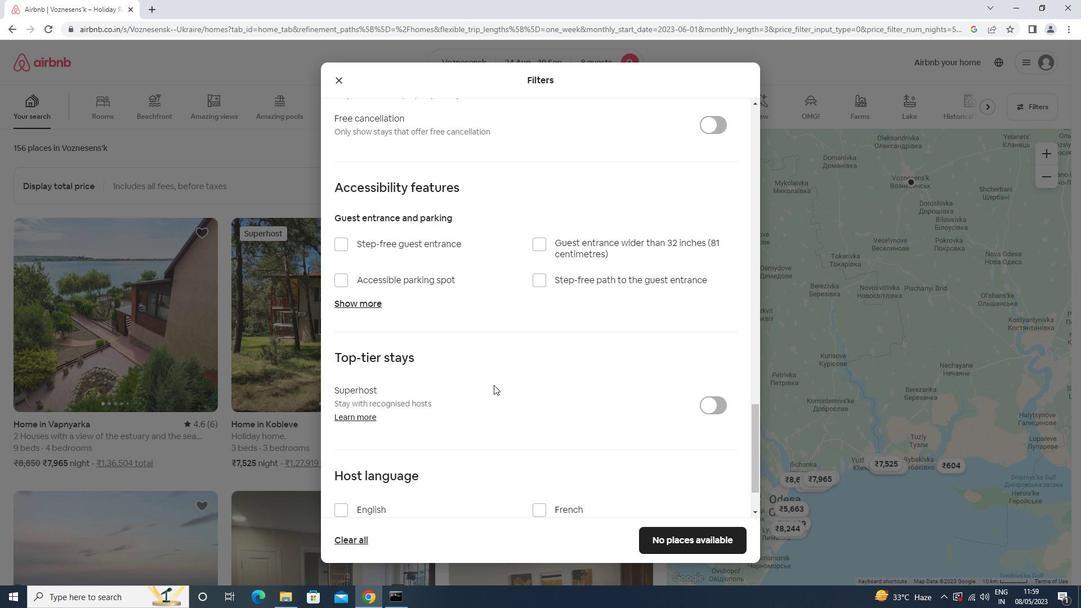 
Action: Mouse moved to (395, 438)
Screenshot: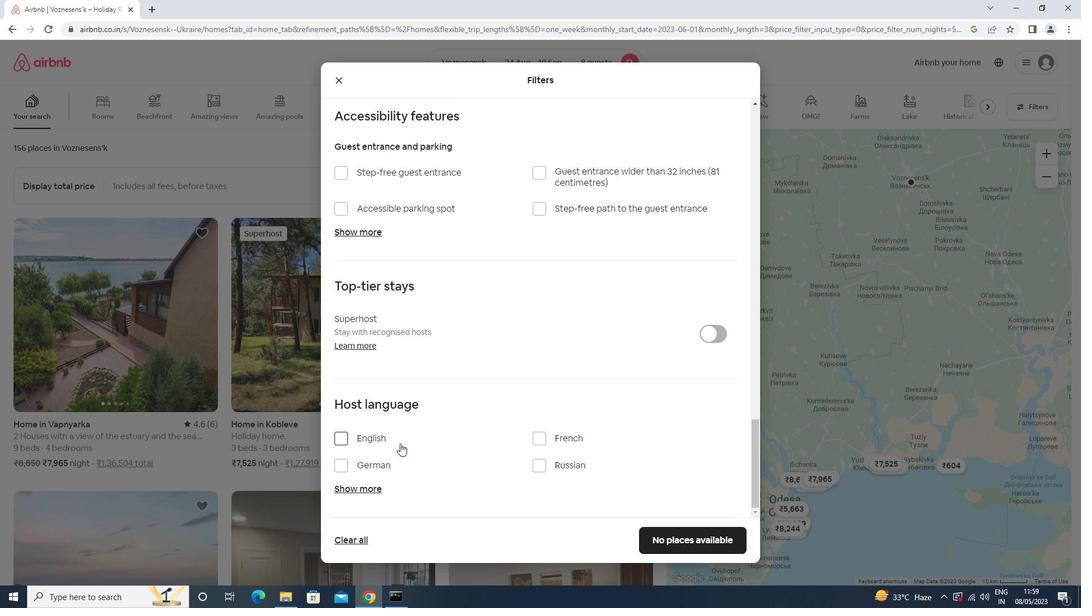 
Action: Mouse pressed left at (395, 438)
Screenshot: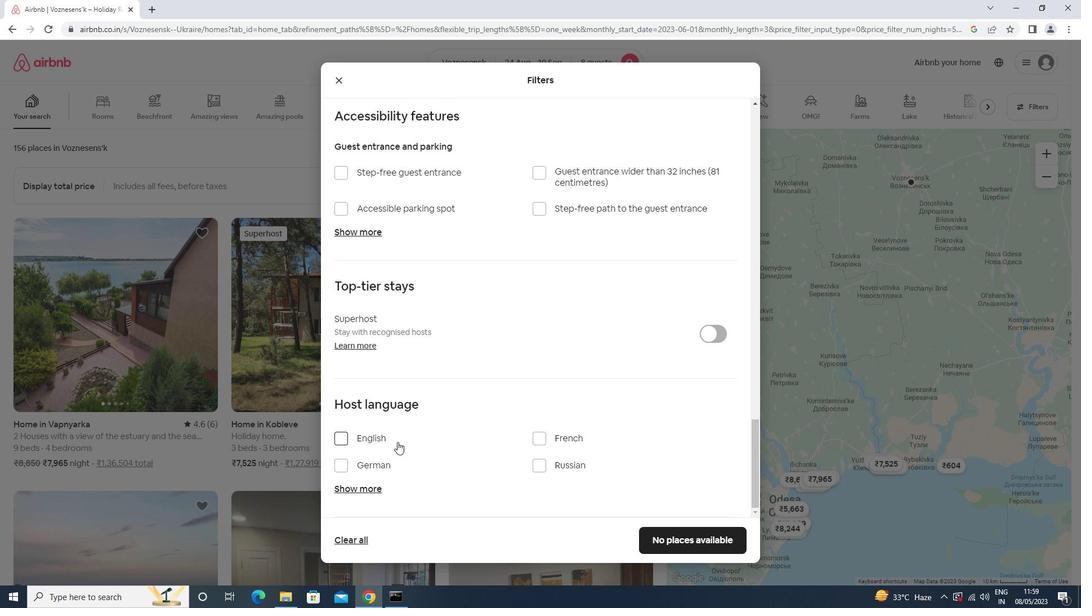
Action: Mouse moved to (684, 539)
Screenshot: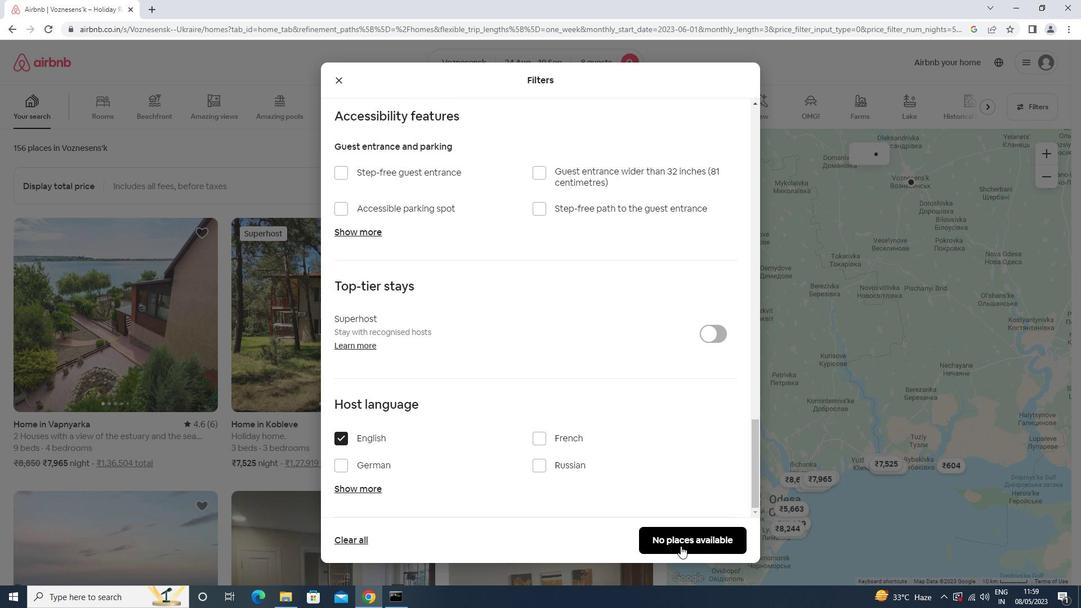 
Action: Mouse pressed left at (684, 539)
Screenshot: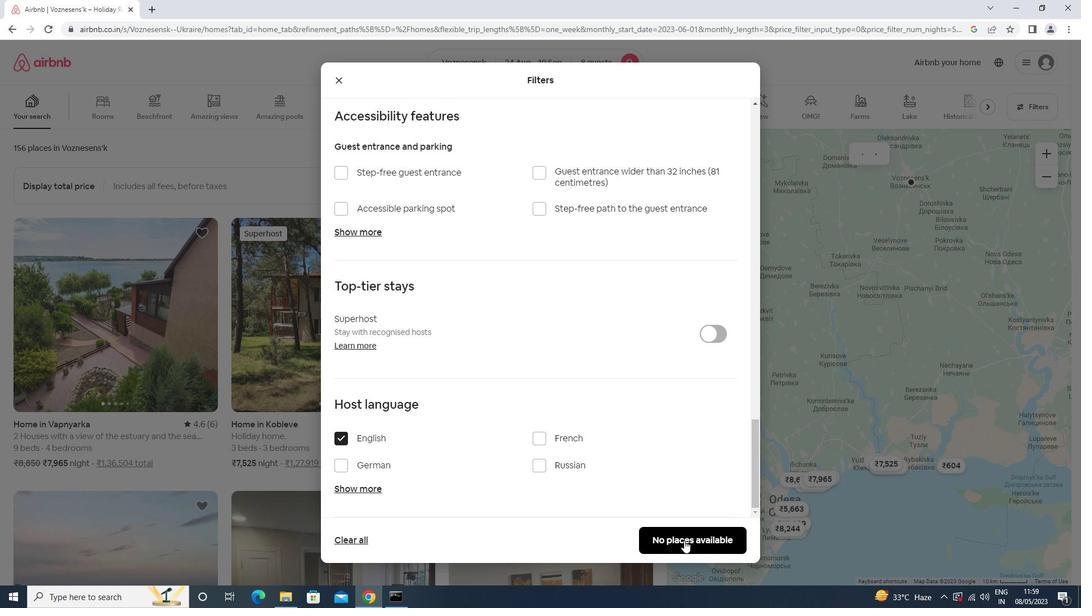 
Action: Mouse moved to (684, 539)
Screenshot: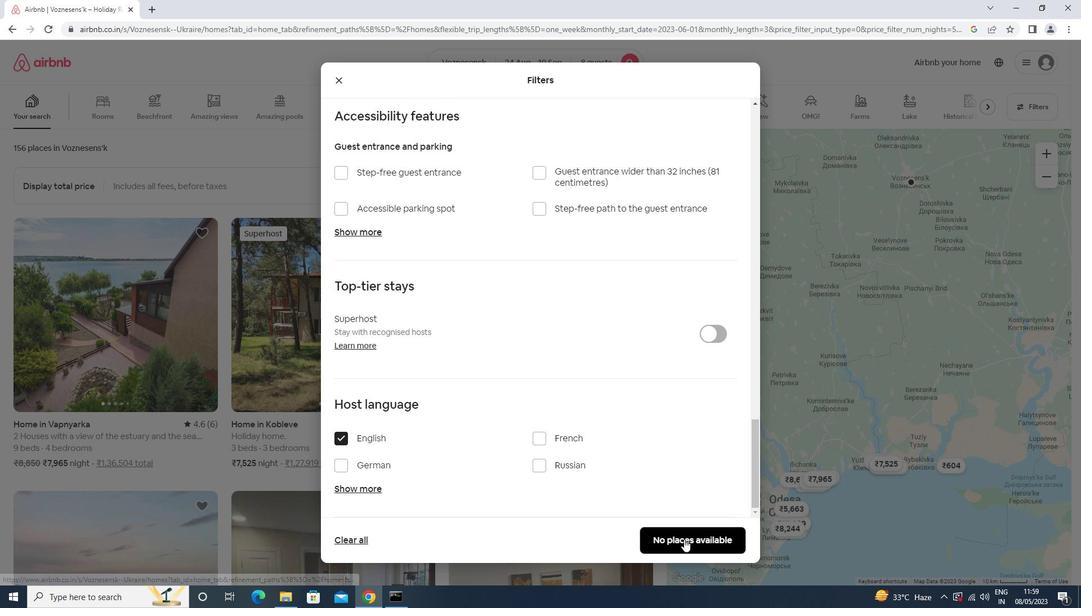 
